 Task: In the Page Animalss.pptxinsert a new slide 'blank', insert the shape ' summing junction'with color orange, insert the text boxwith the name  summing junctionApply the font style courier newand save the file as pdf  summing junction
Action: Mouse moved to (31, 113)
Screenshot: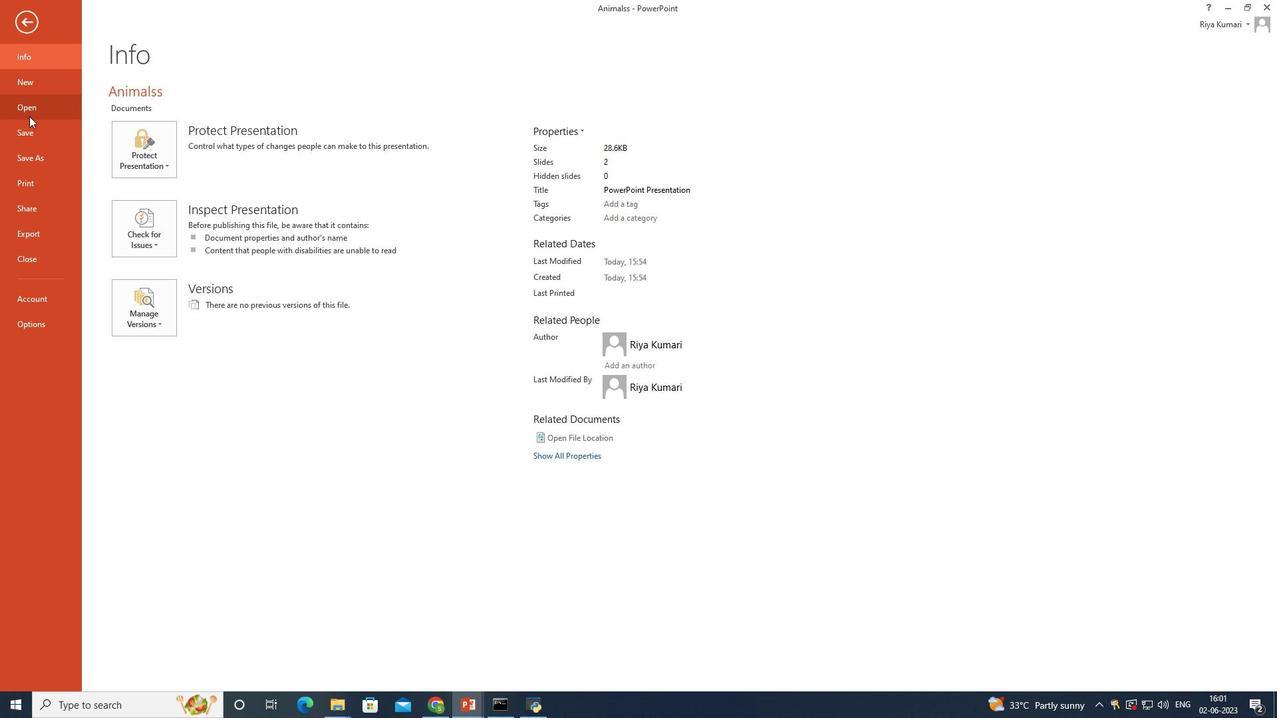 
Action: Mouse pressed left at (31, 113)
Screenshot: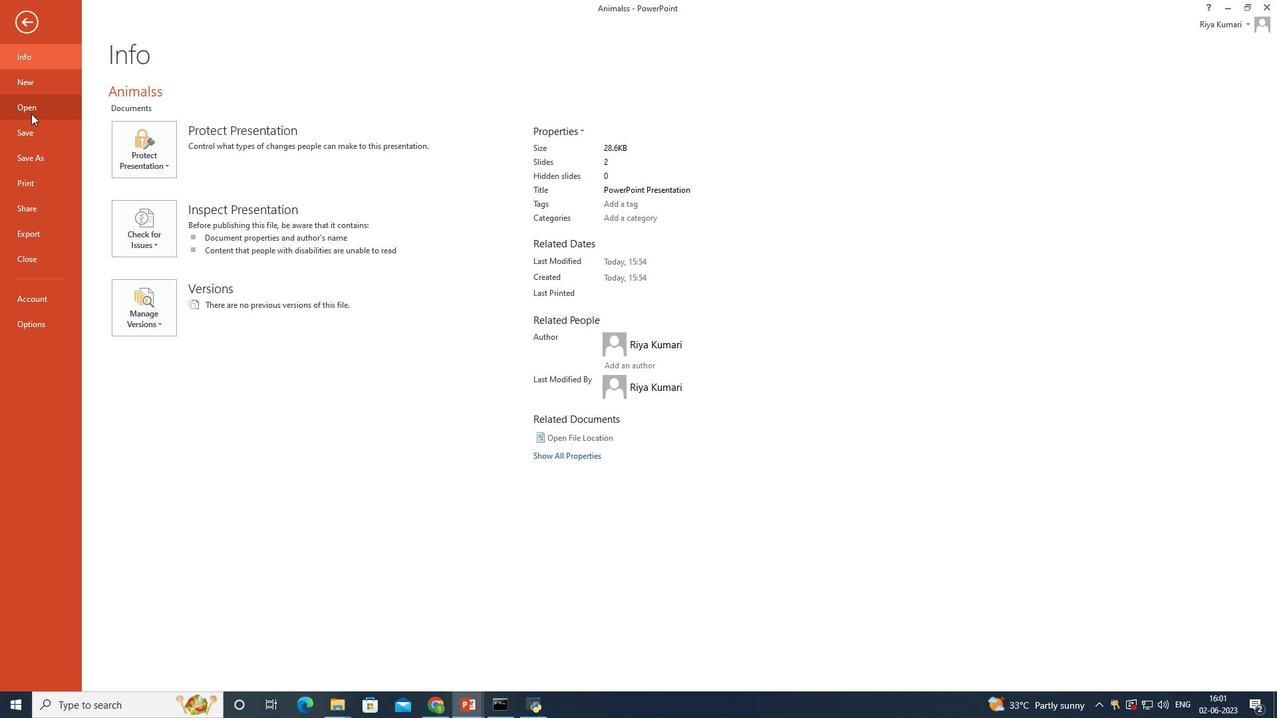 
Action: Mouse moved to (368, 131)
Screenshot: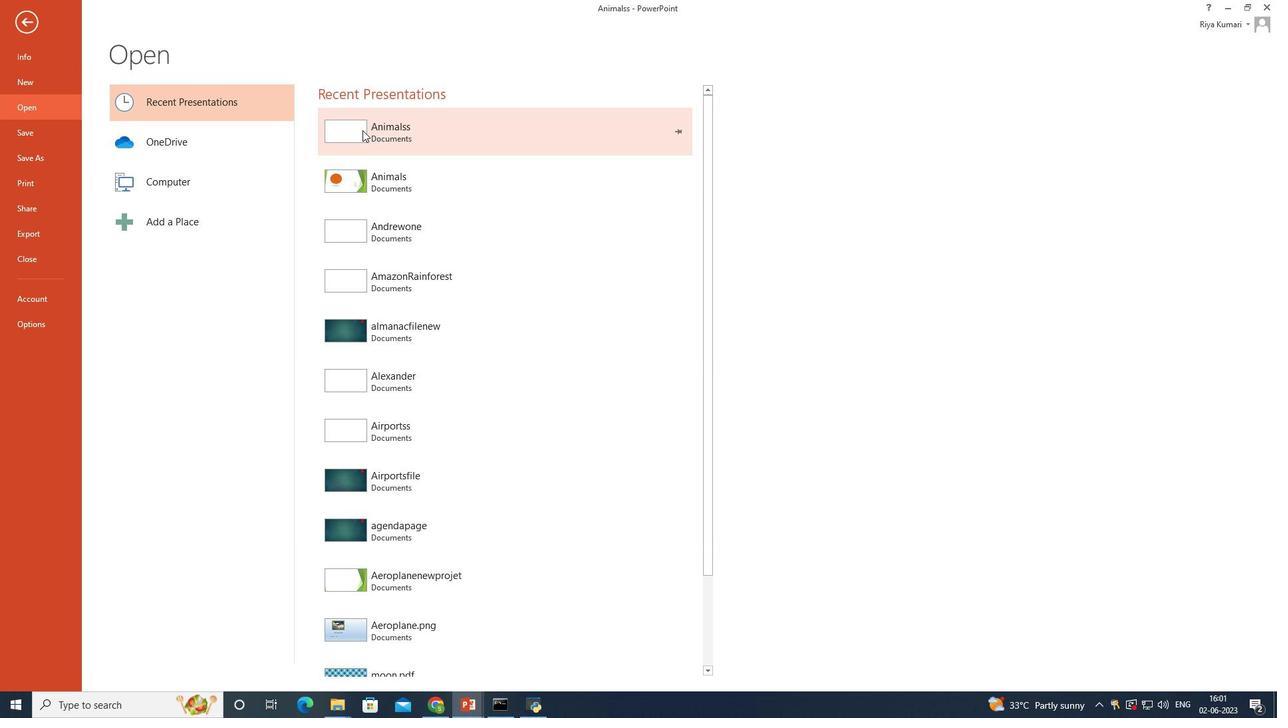 
Action: Mouse pressed left at (368, 131)
Screenshot: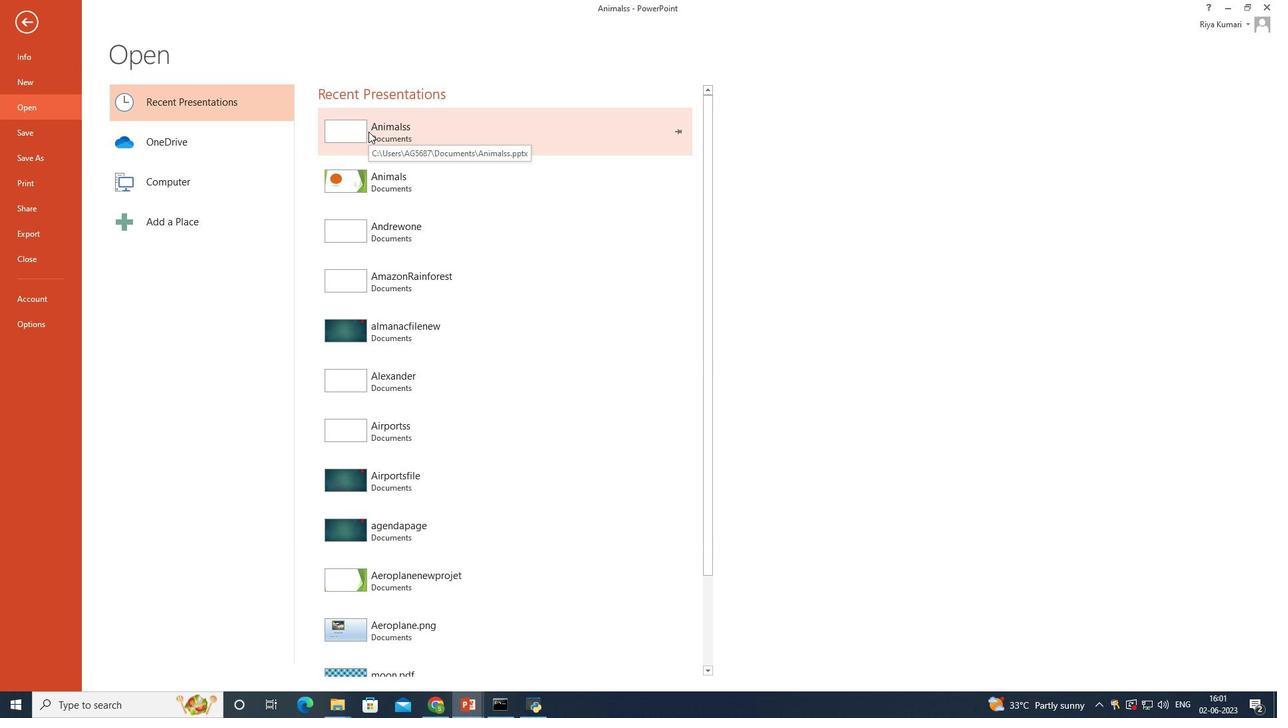 
Action: Mouse moved to (105, 26)
Screenshot: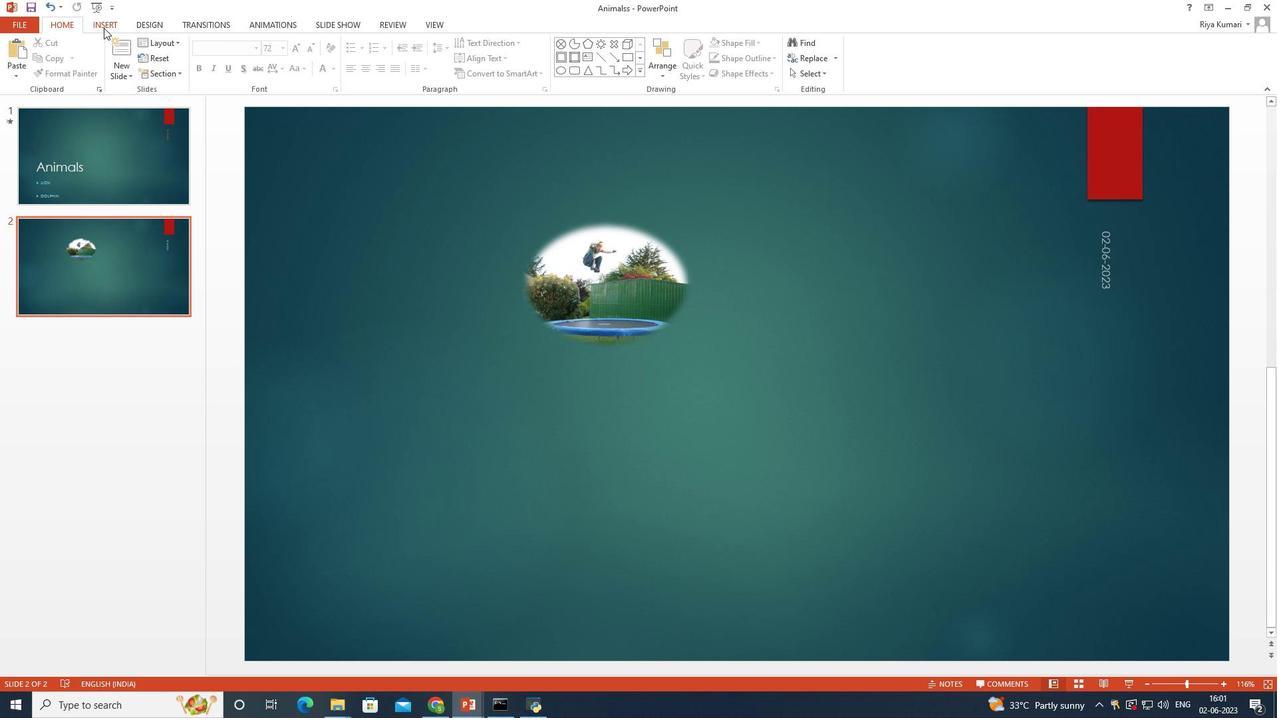 
Action: Mouse pressed left at (105, 26)
Screenshot: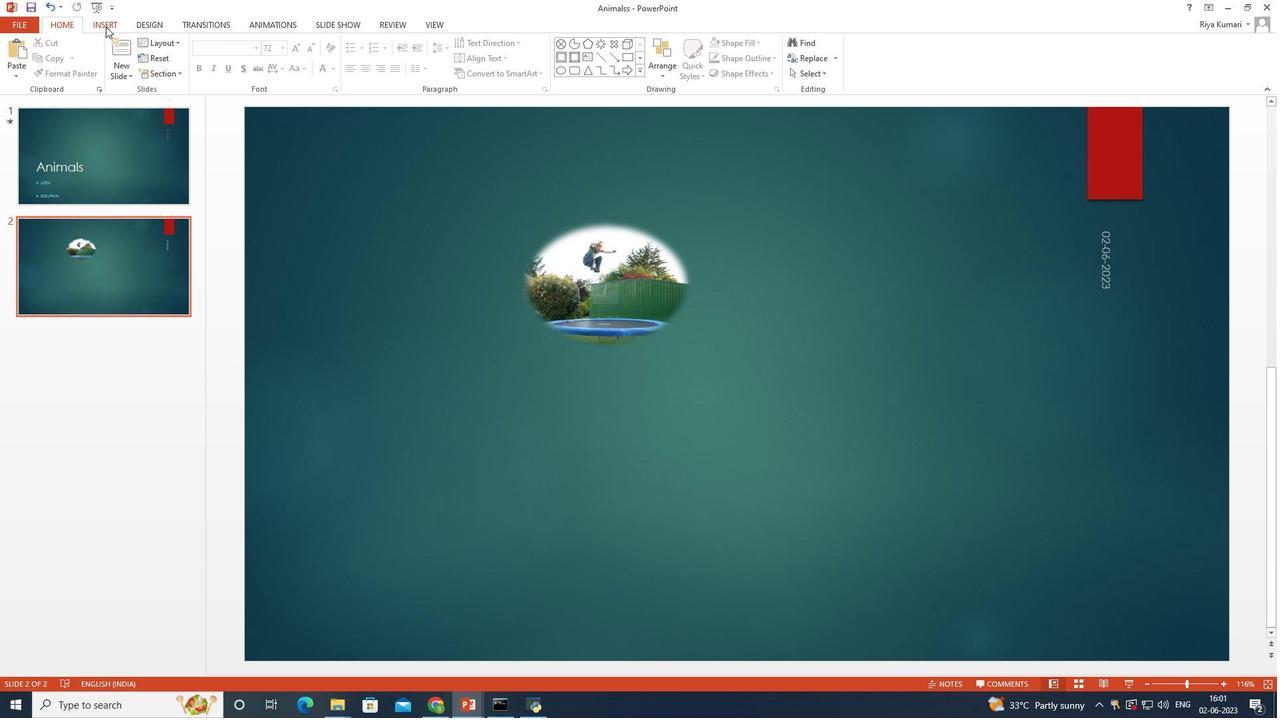 
Action: Mouse moved to (61, 28)
Screenshot: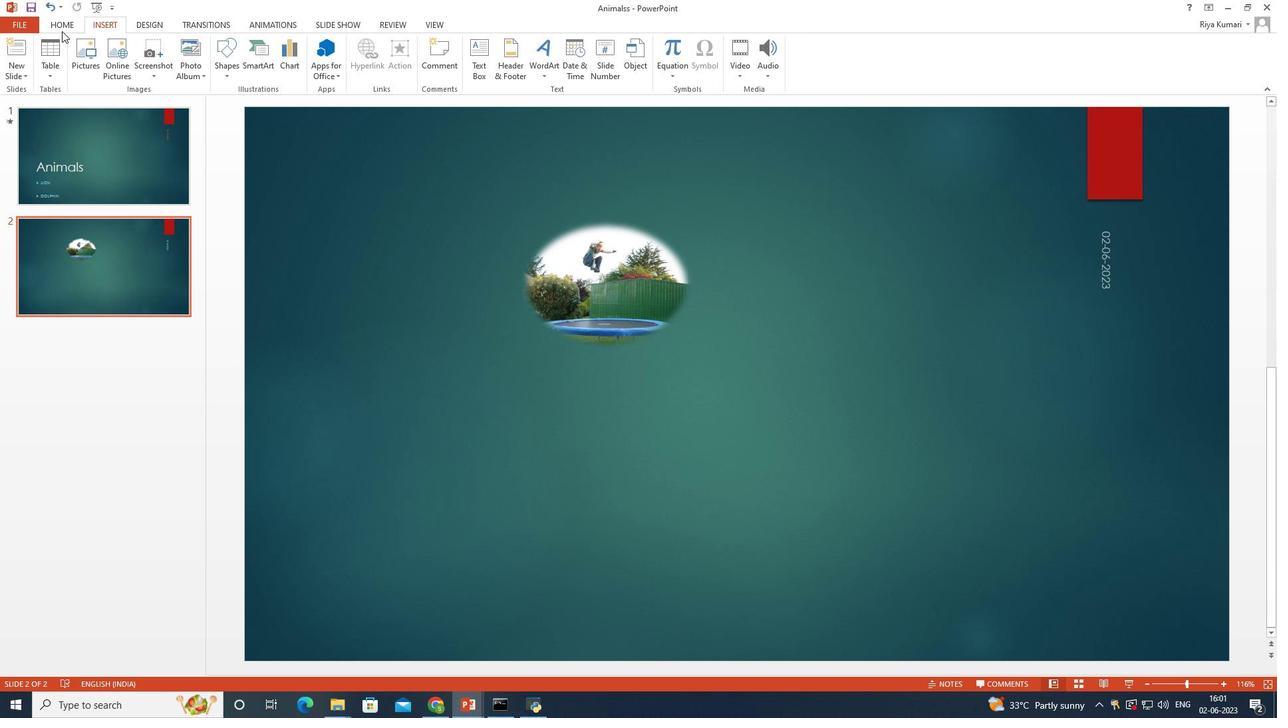 
Action: Mouse pressed left at (61, 28)
Screenshot: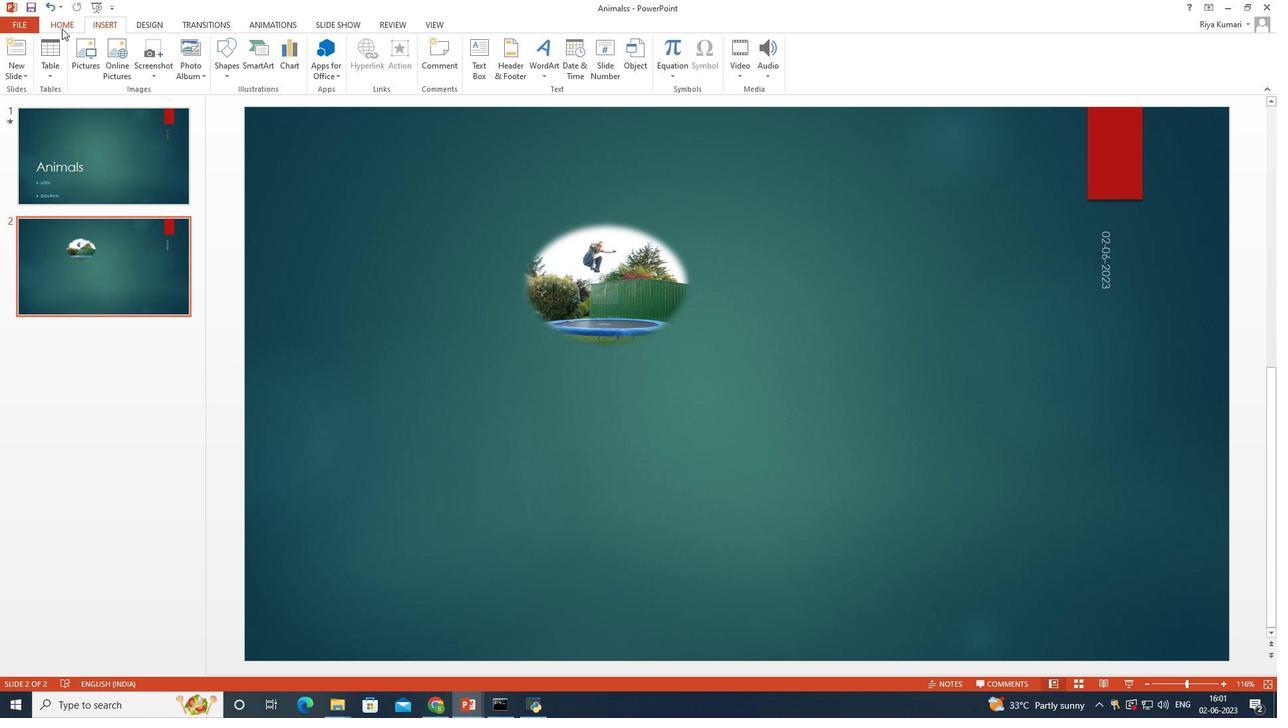 
Action: Mouse moved to (118, 71)
Screenshot: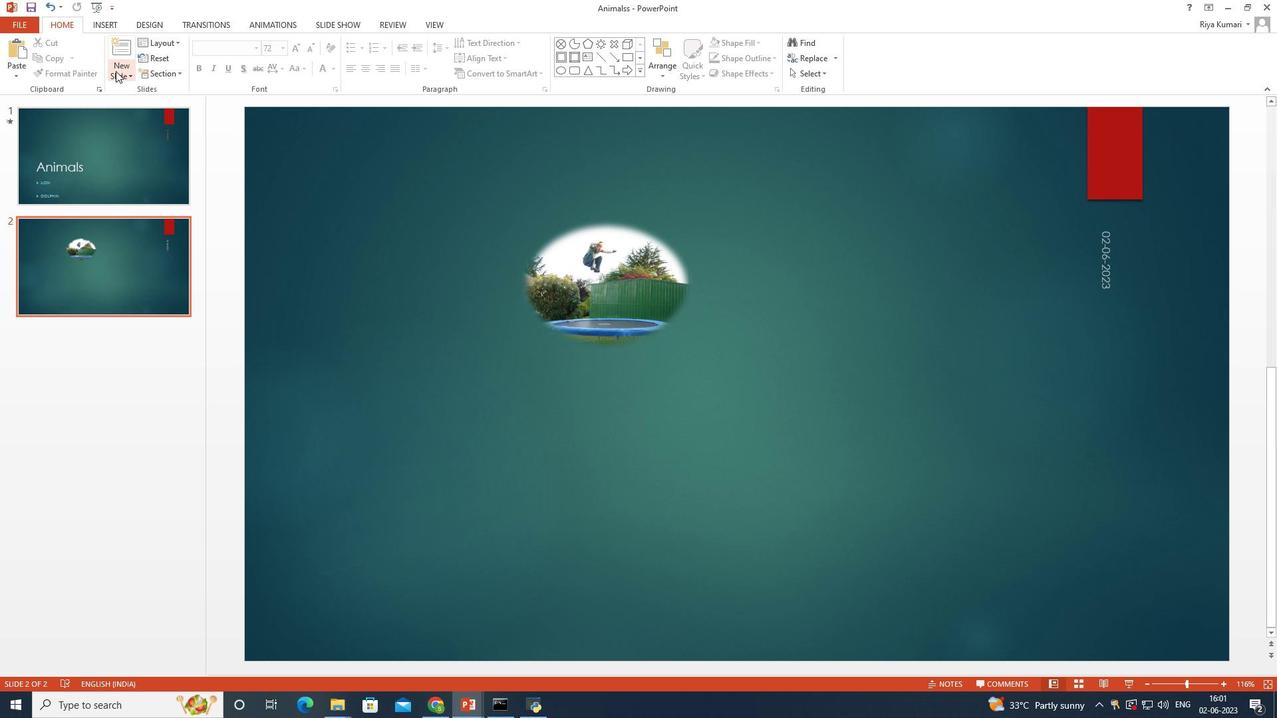 
Action: Mouse pressed left at (118, 71)
Screenshot: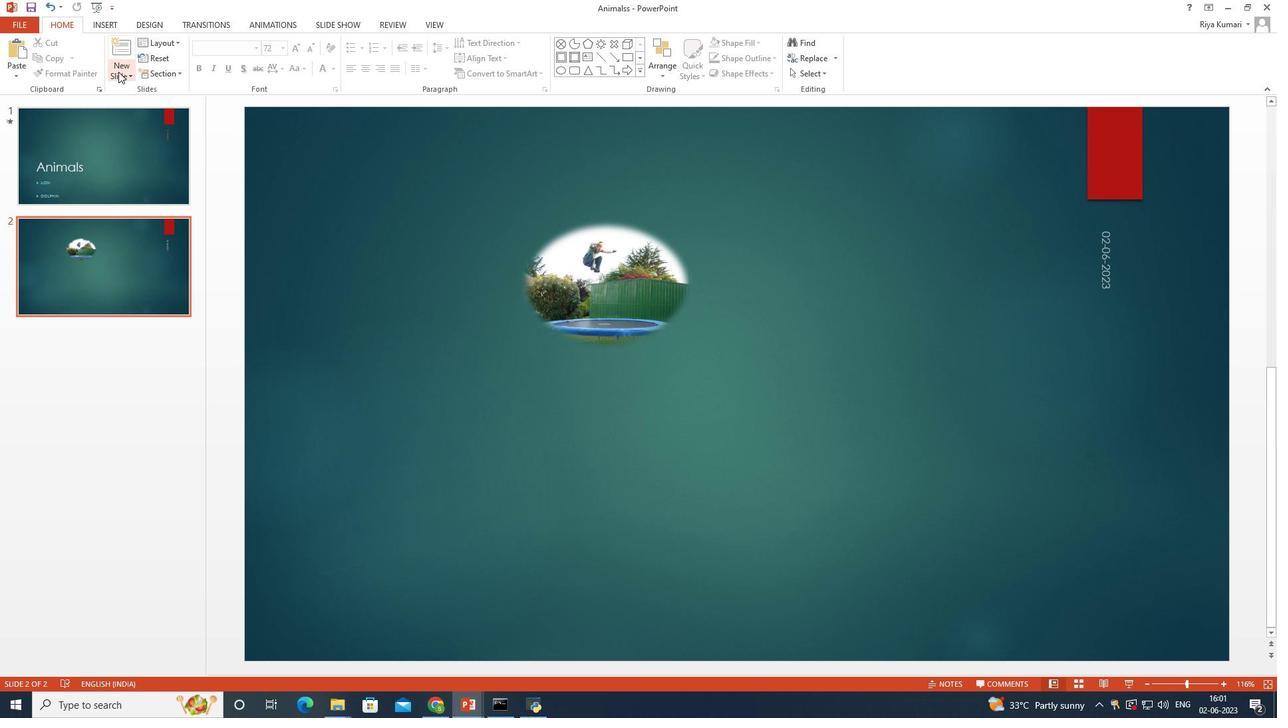 
Action: Mouse moved to (141, 238)
Screenshot: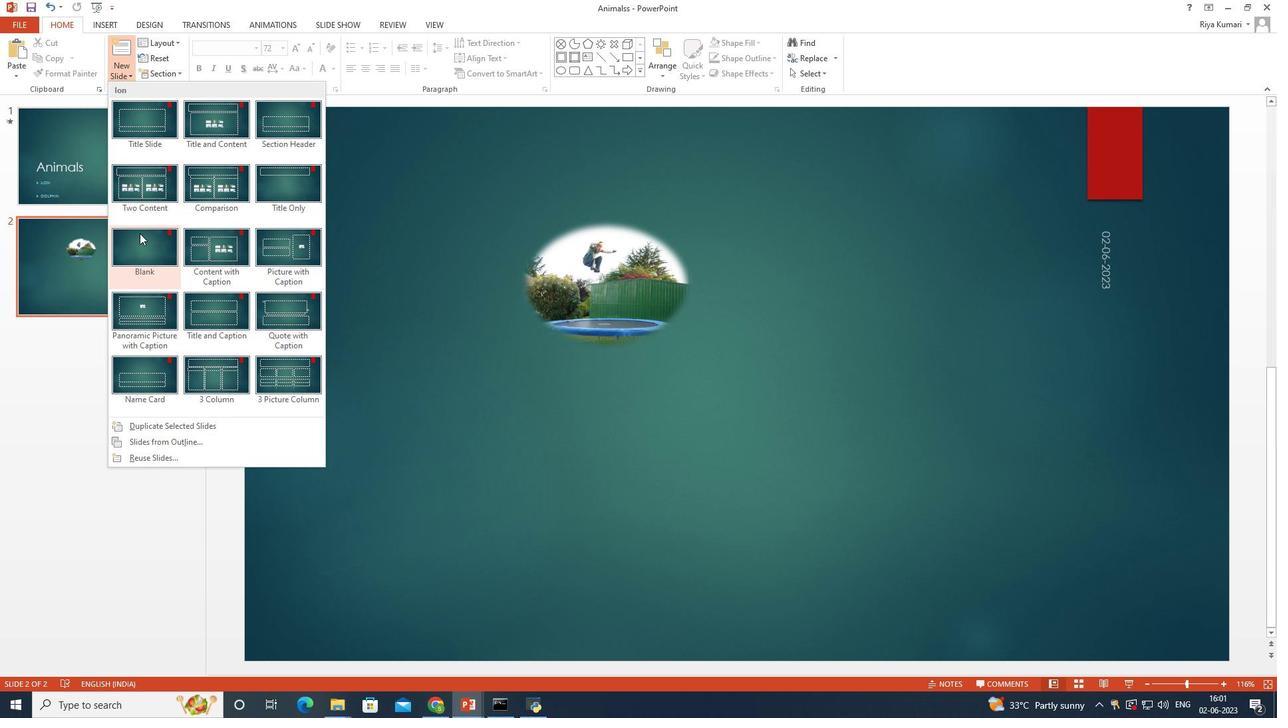 
Action: Mouse pressed left at (141, 238)
Screenshot: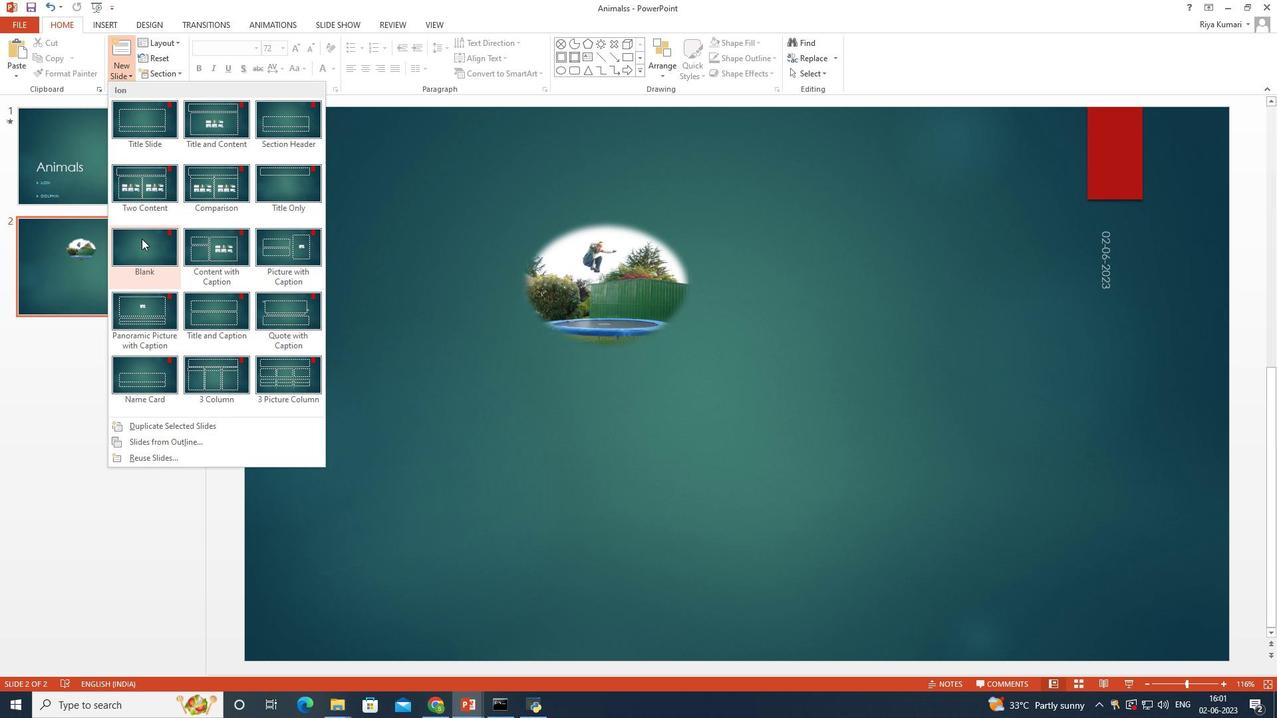 
Action: Mouse moved to (639, 70)
Screenshot: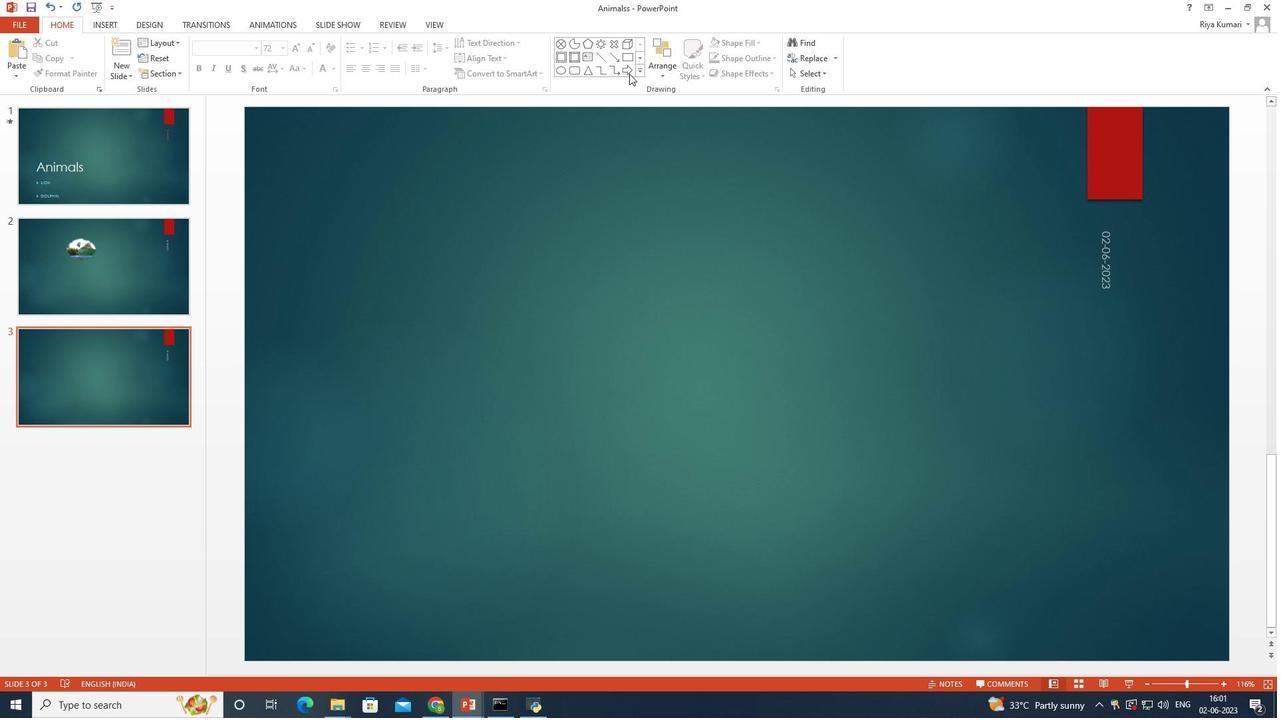 
Action: Mouse pressed left at (639, 70)
Screenshot: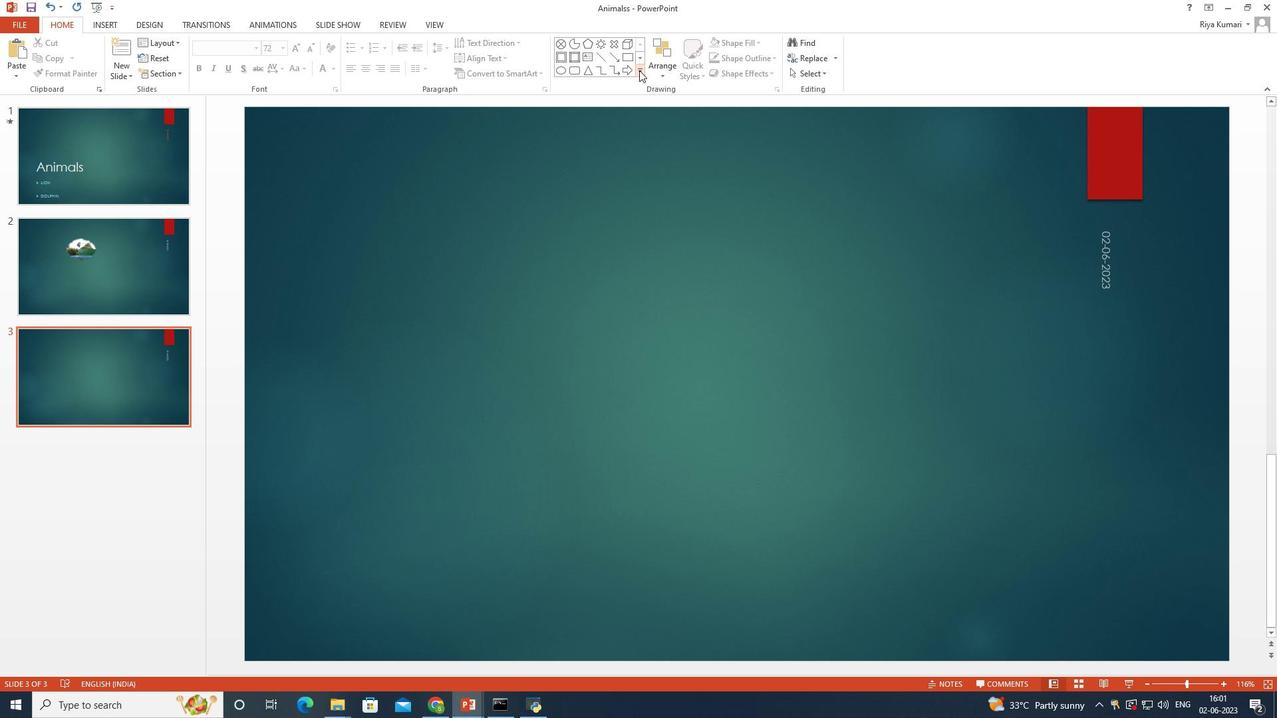 
Action: Mouse moved to (612, 328)
Screenshot: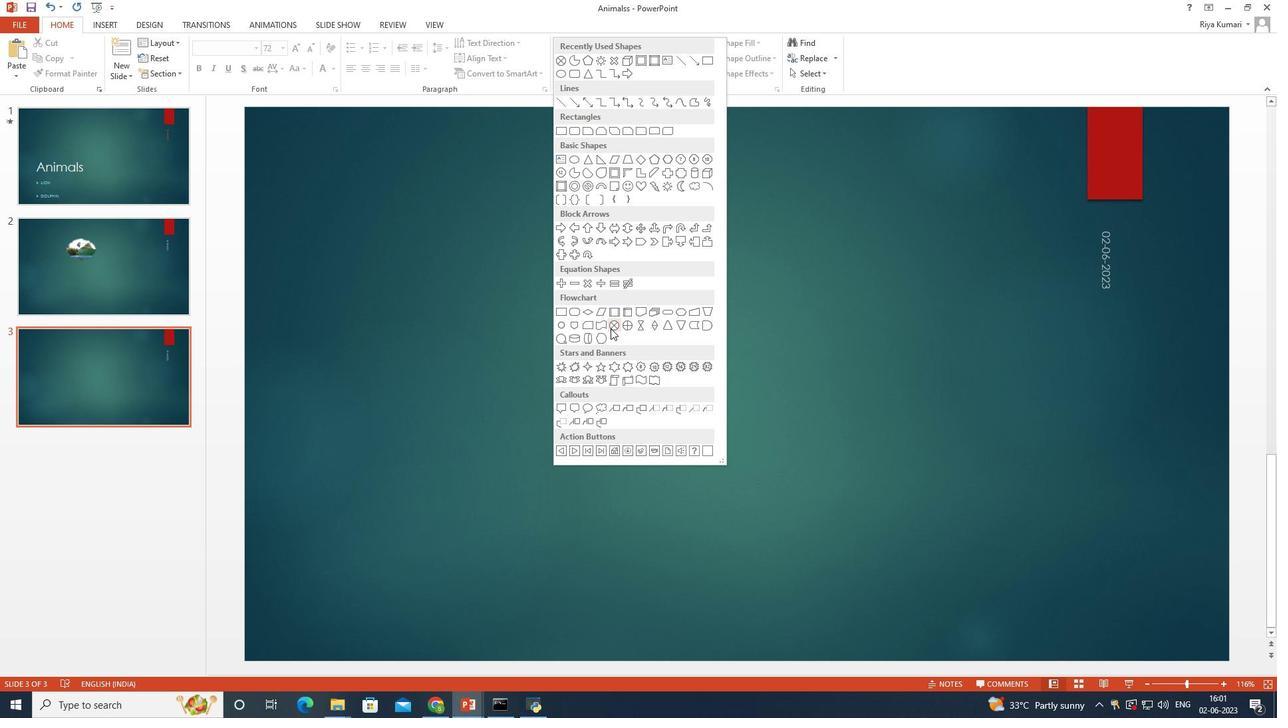
Action: Mouse pressed left at (612, 328)
Screenshot: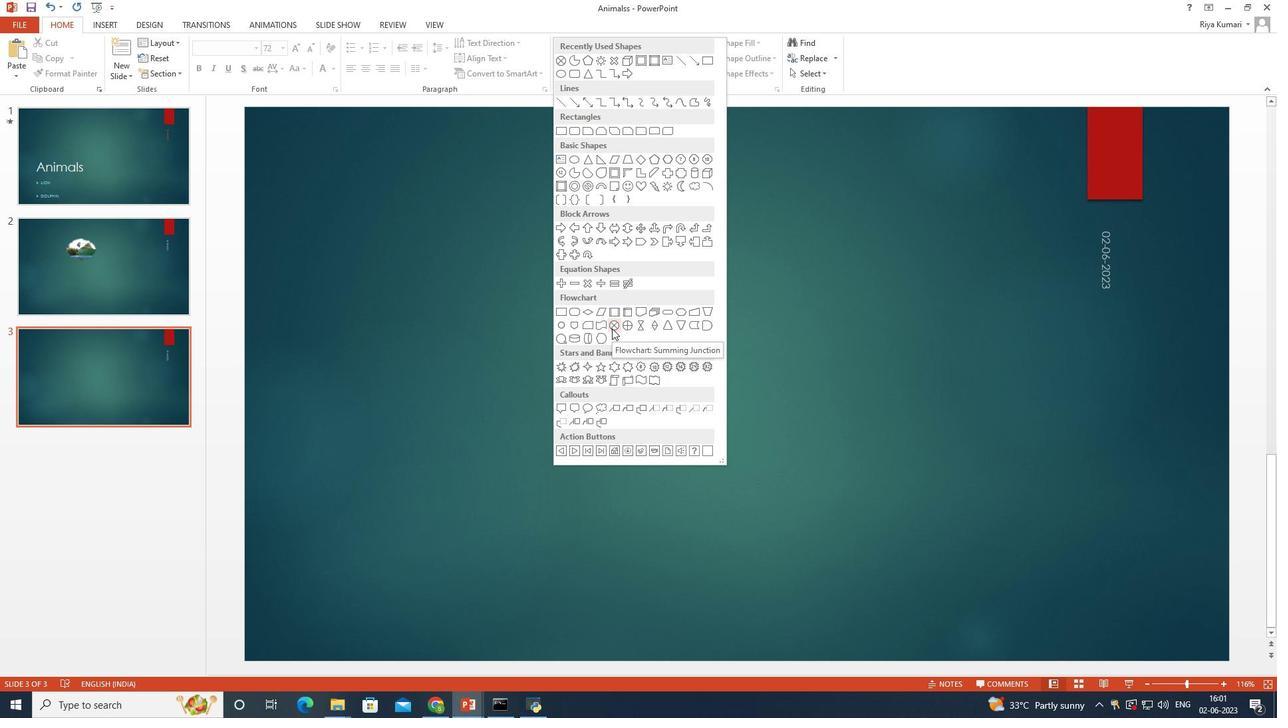 
Action: Mouse moved to (481, 203)
Screenshot: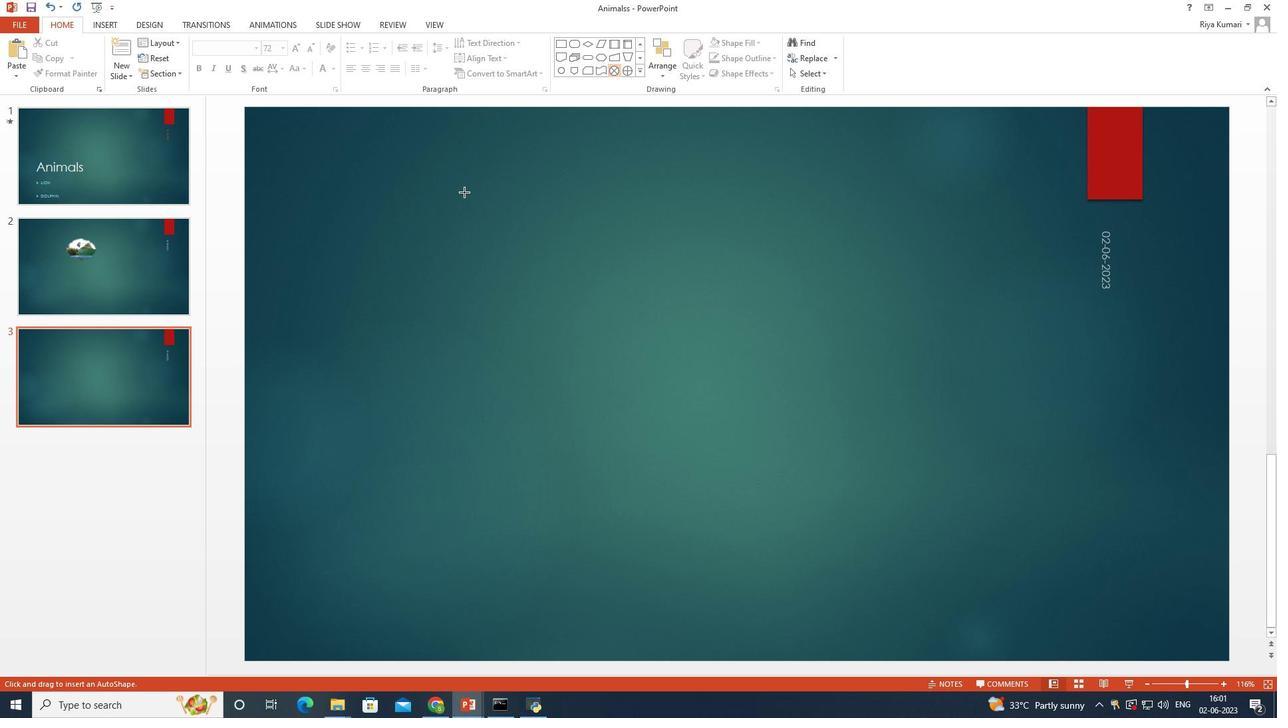 
Action: Mouse pressed left at (481, 203)
Screenshot: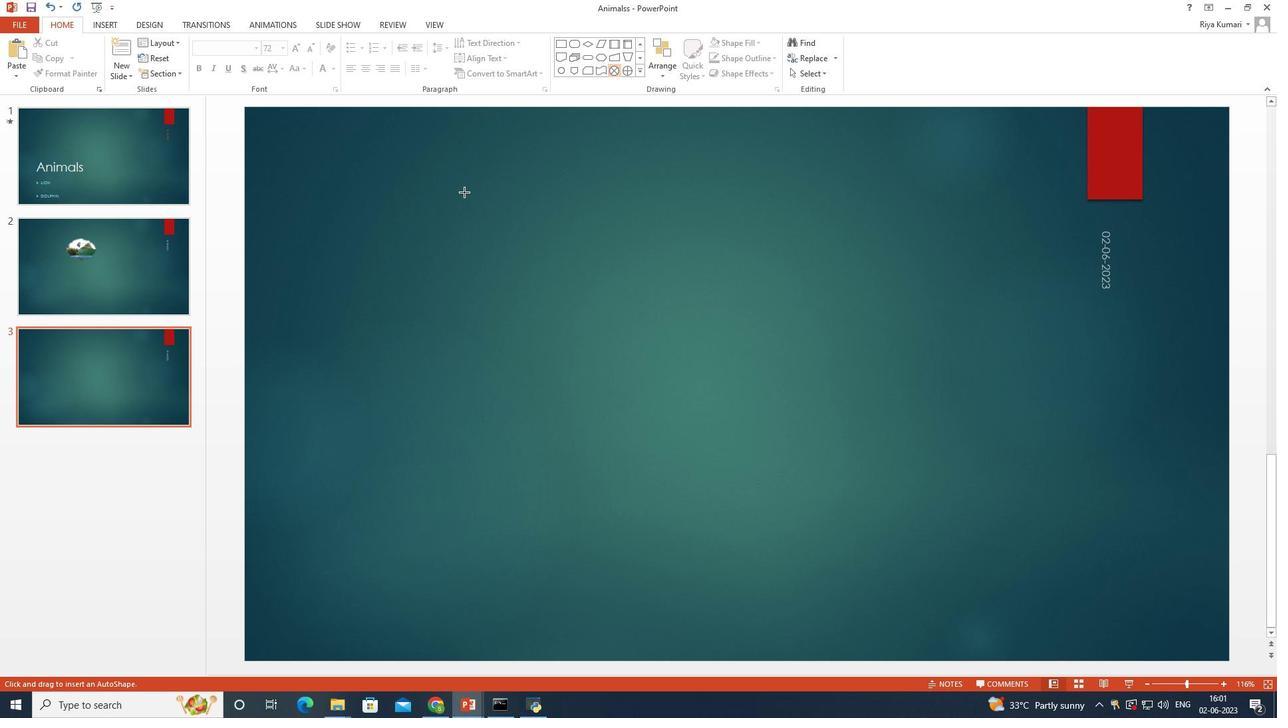 
Action: Mouse moved to (726, 43)
Screenshot: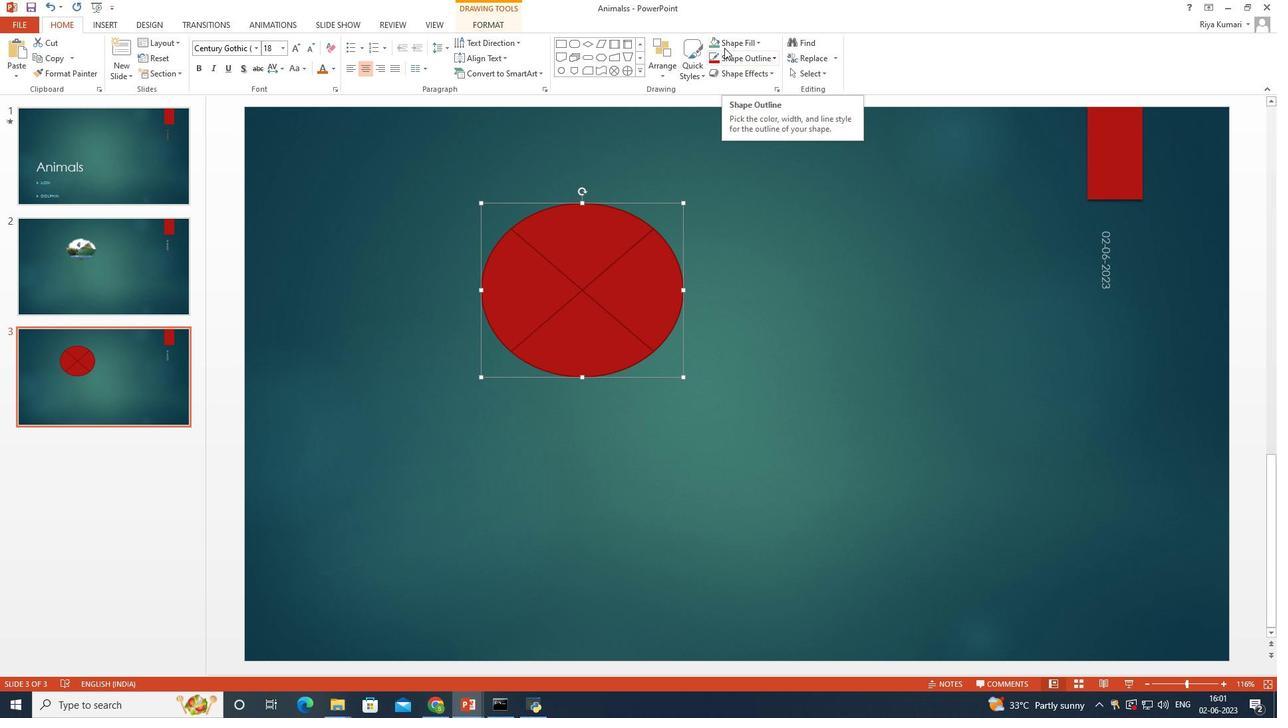 
Action: Mouse pressed left at (726, 43)
Screenshot: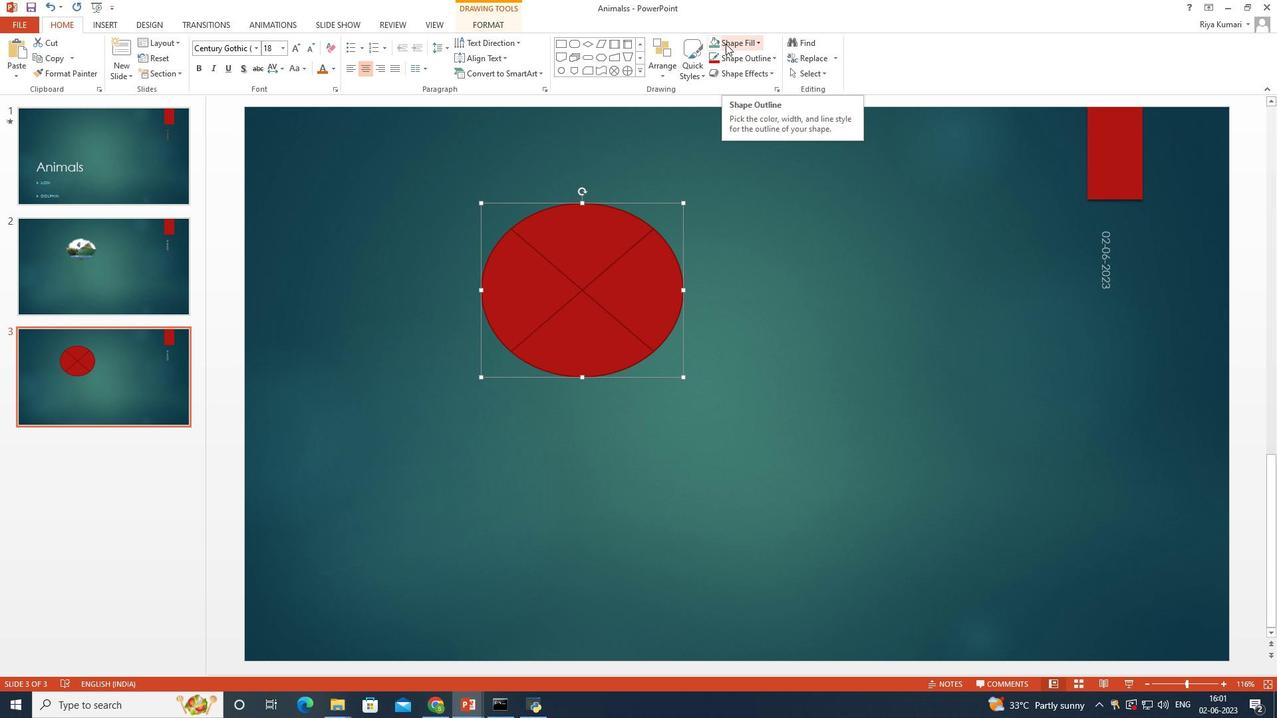 
Action: Mouse moved to (769, 68)
Screenshot: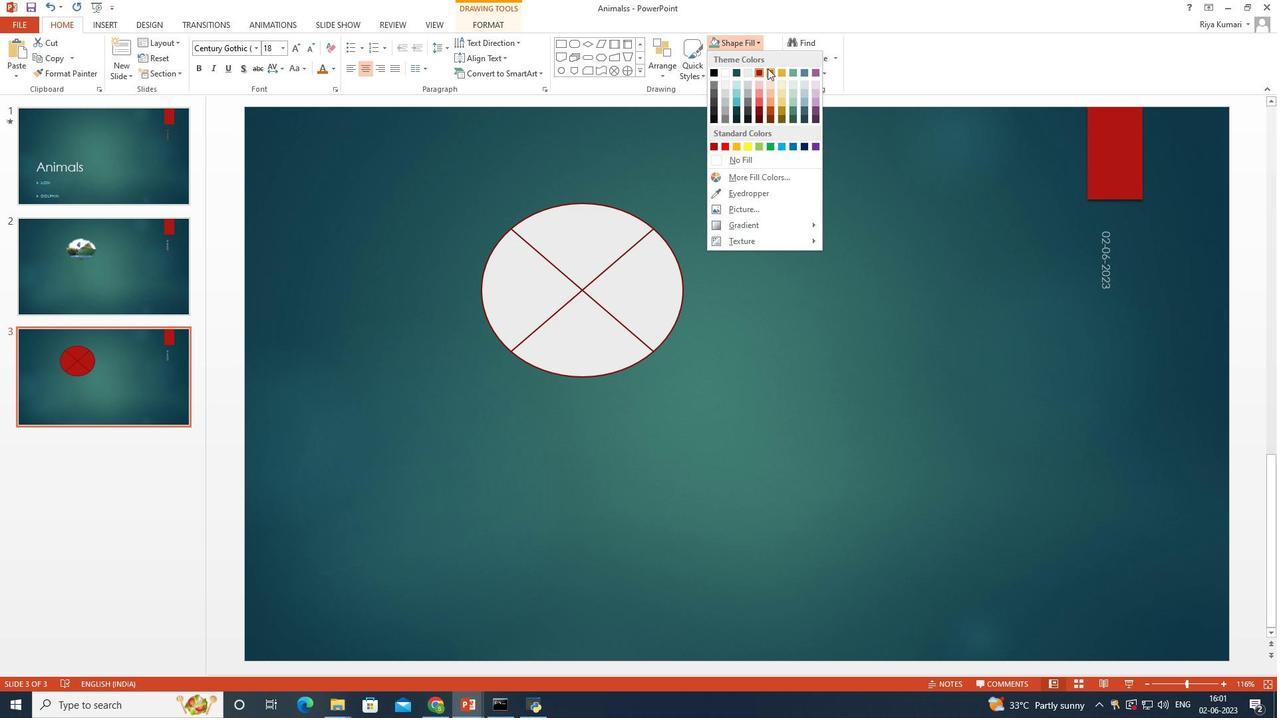 
Action: Mouse pressed left at (769, 68)
Screenshot: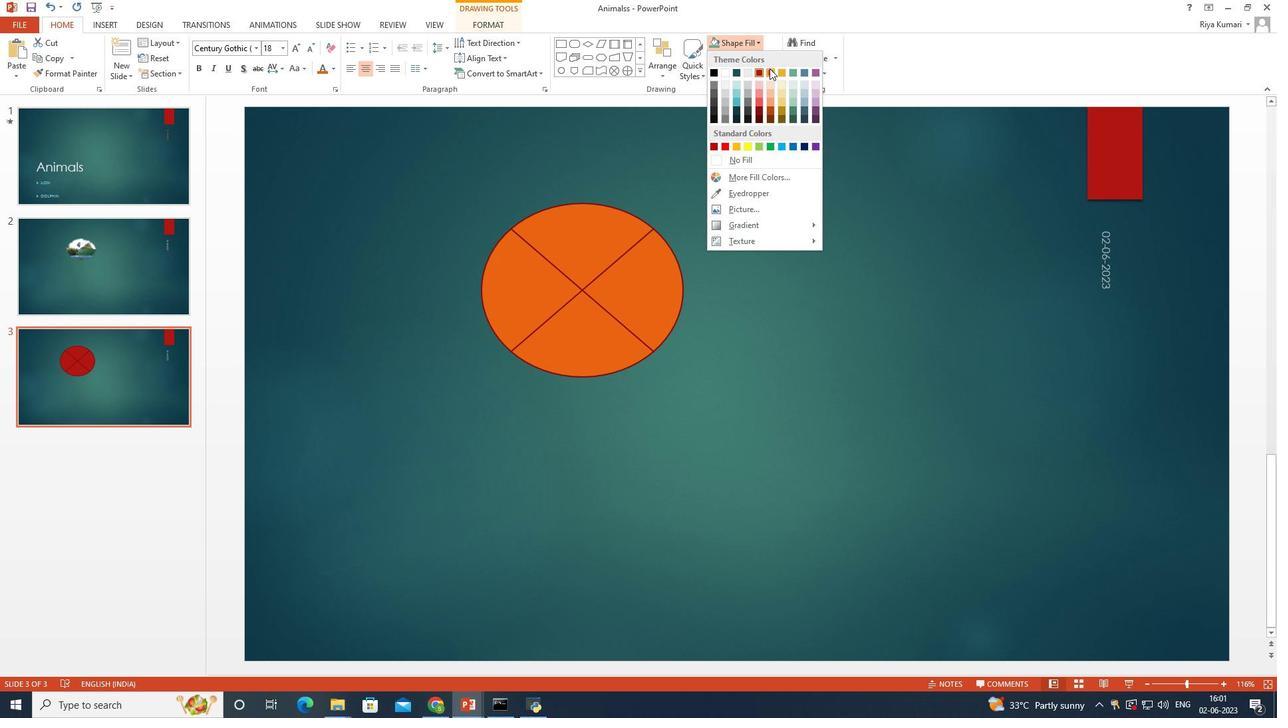 
Action: Mouse moved to (757, 375)
Screenshot: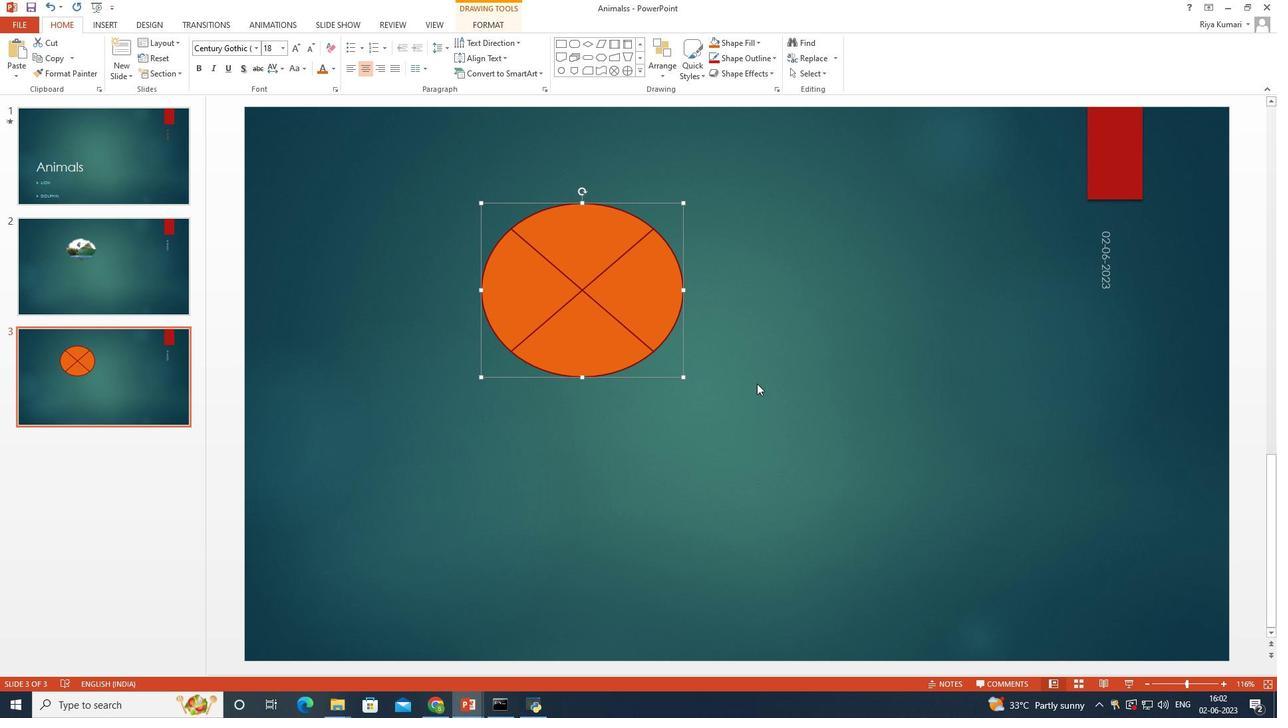 
Action: Mouse pressed left at (757, 375)
Screenshot: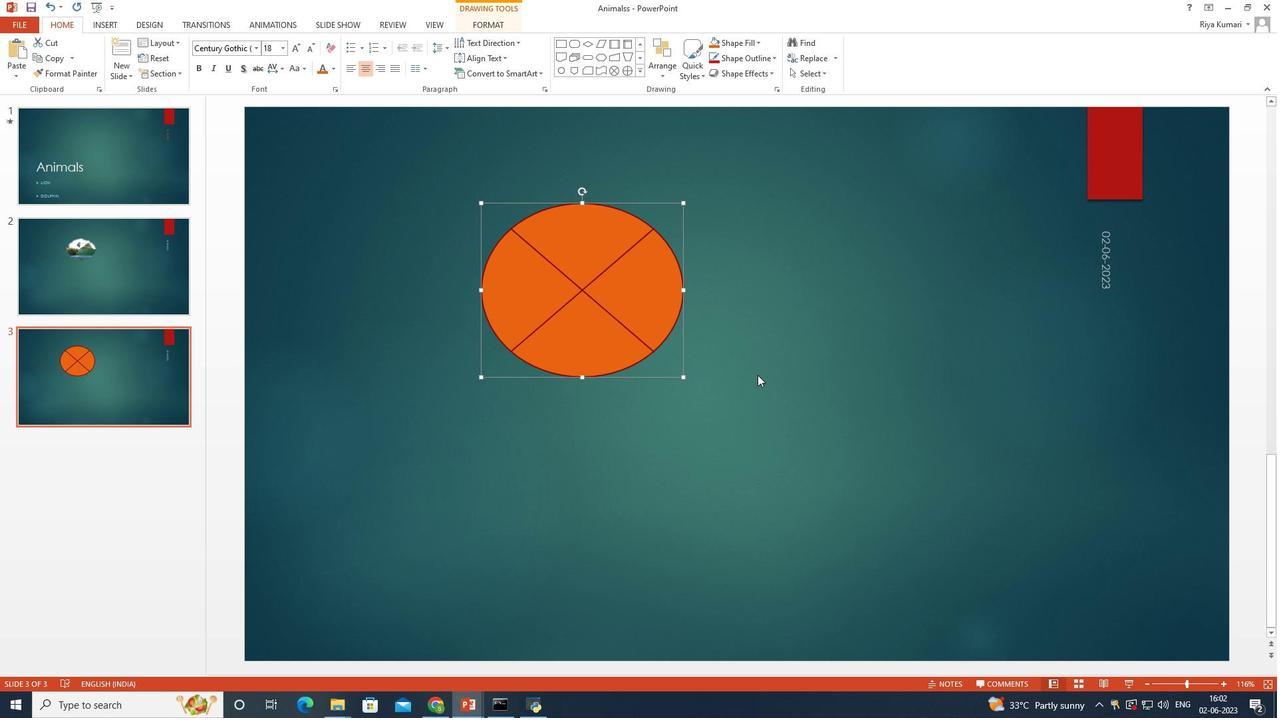 
Action: Mouse moved to (106, 23)
Screenshot: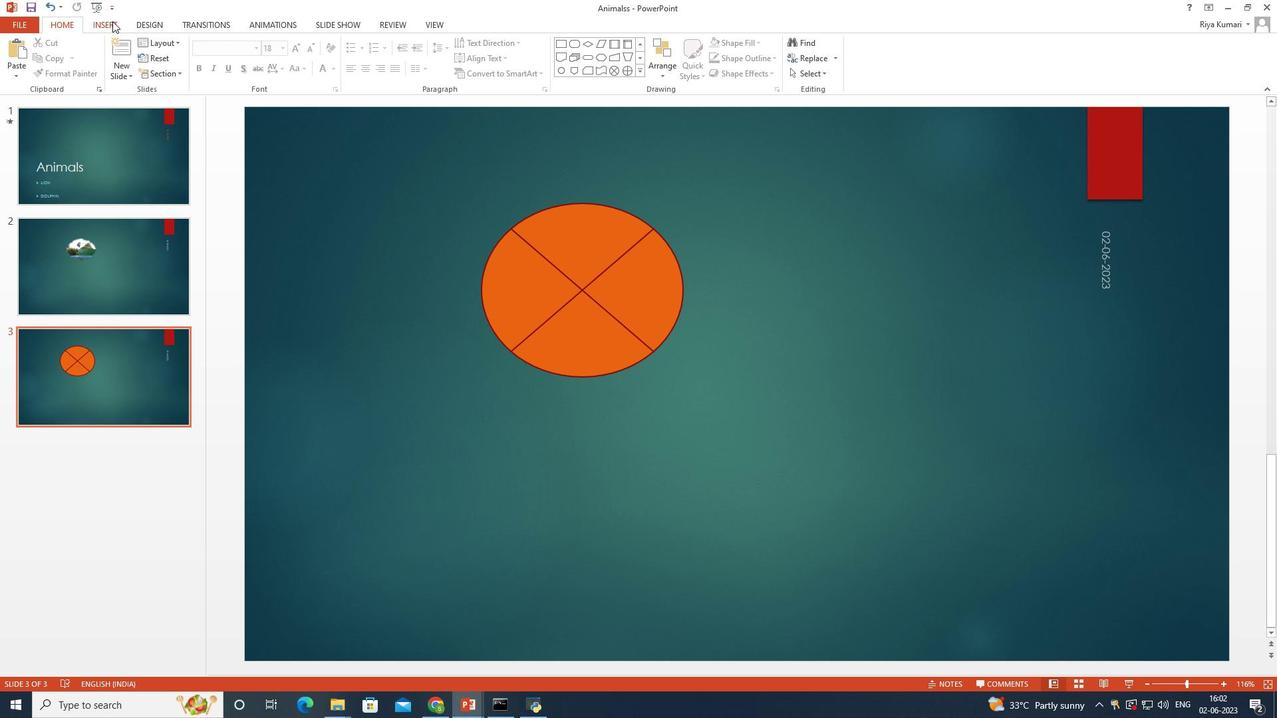 
Action: Mouse pressed left at (106, 23)
Screenshot: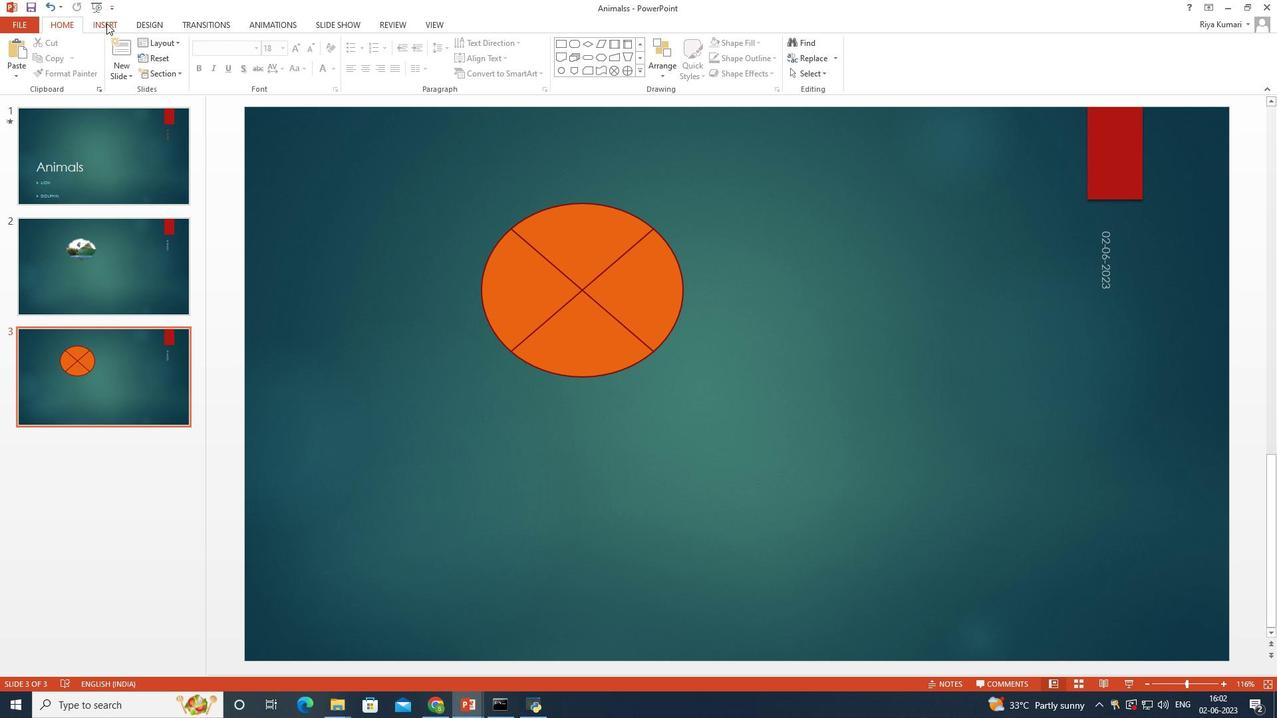 
Action: Mouse moved to (478, 48)
Screenshot: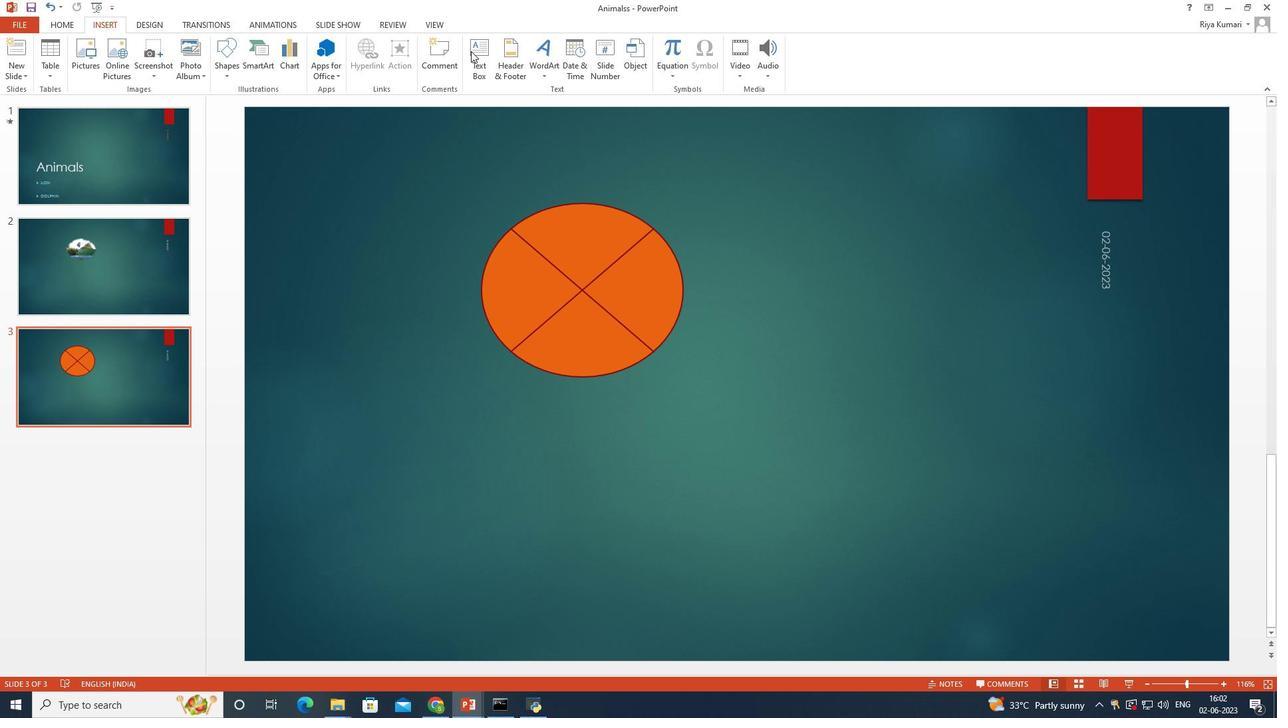
Action: Mouse pressed left at (478, 48)
Screenshot: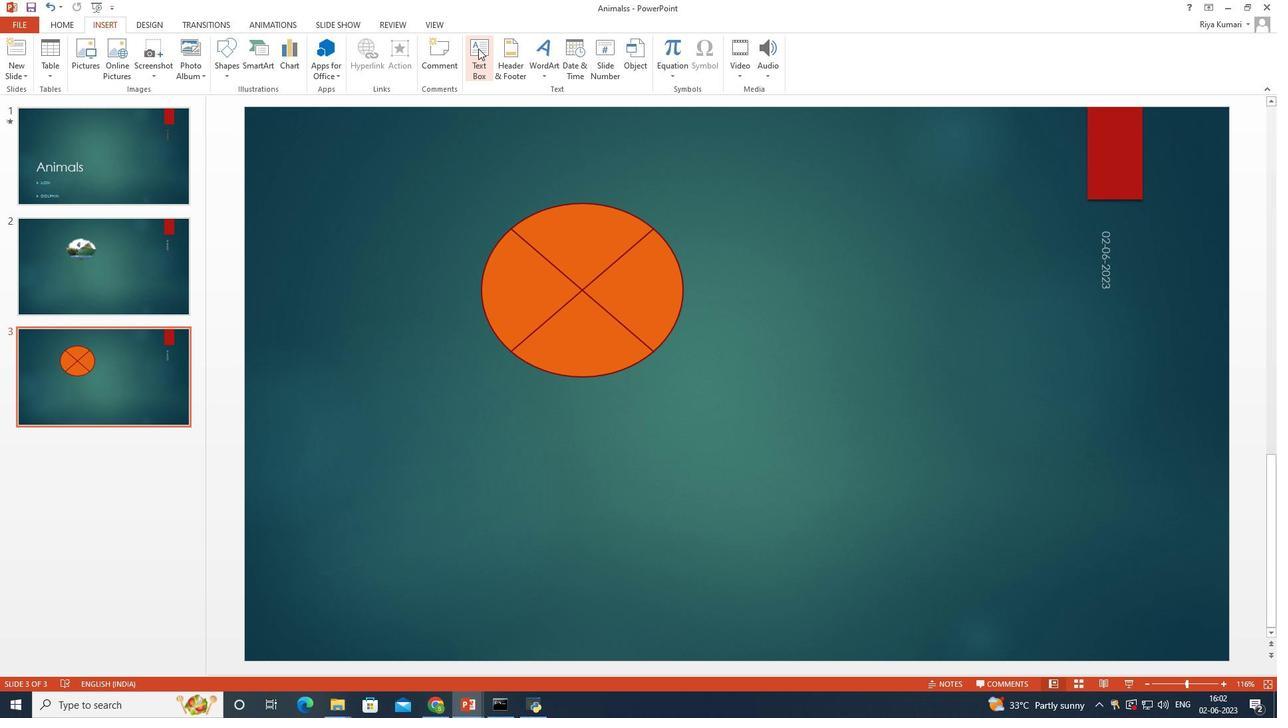 
Action: Mouse moved to (453, 389)
Screenshot: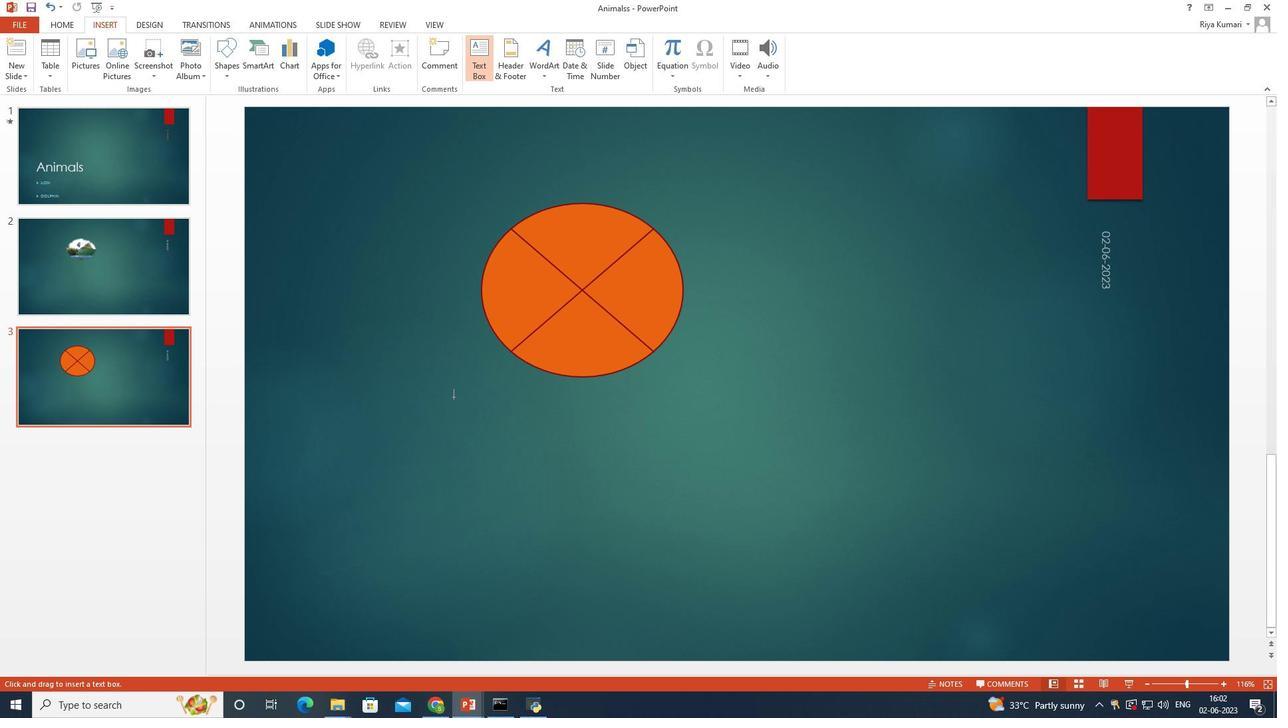 
Action: Mouse pressed left at (453, 389)
Screenshot: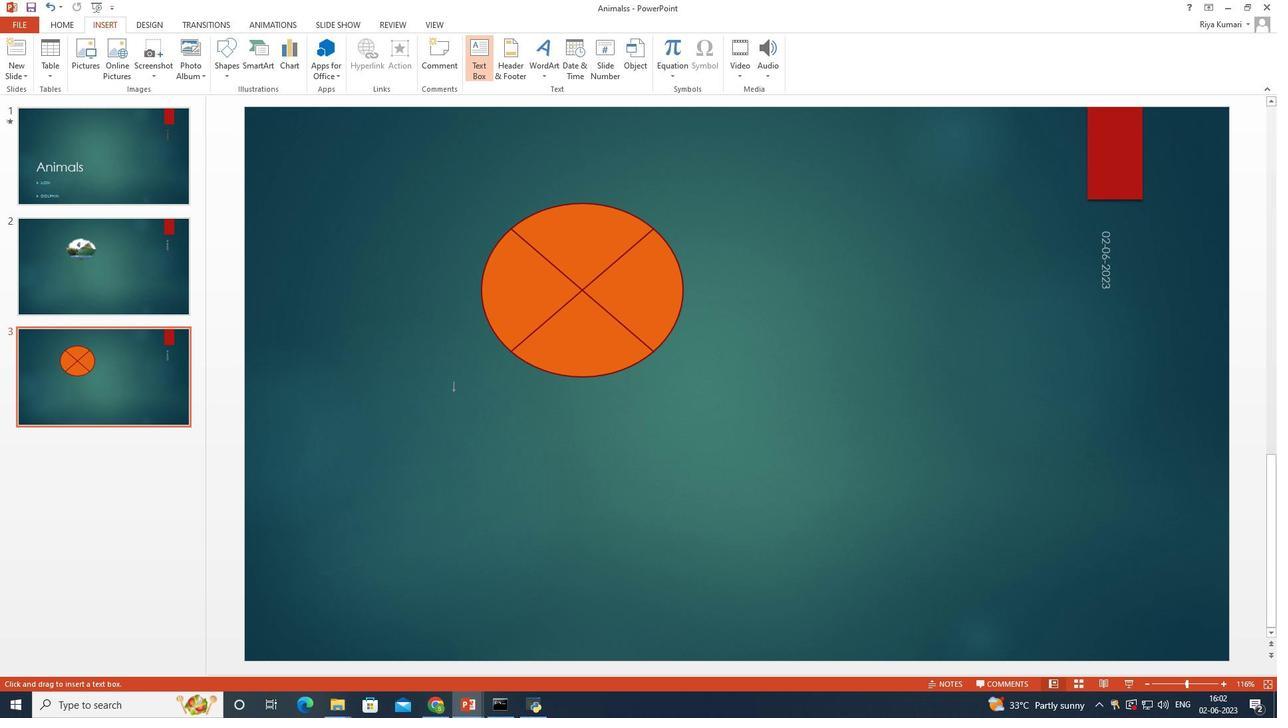 
Action: Mouse moved to (615, 429)
Screenshot: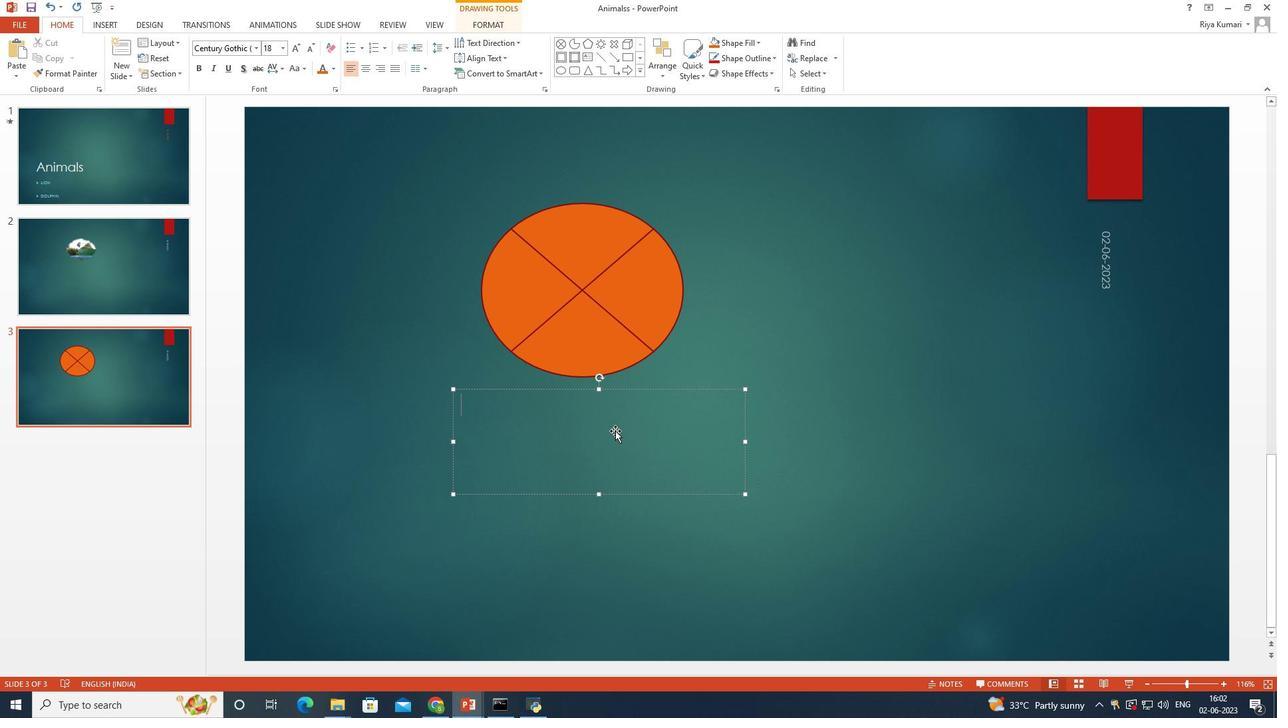 
Action: Key pressed <Key.shift>Su
Screenshot: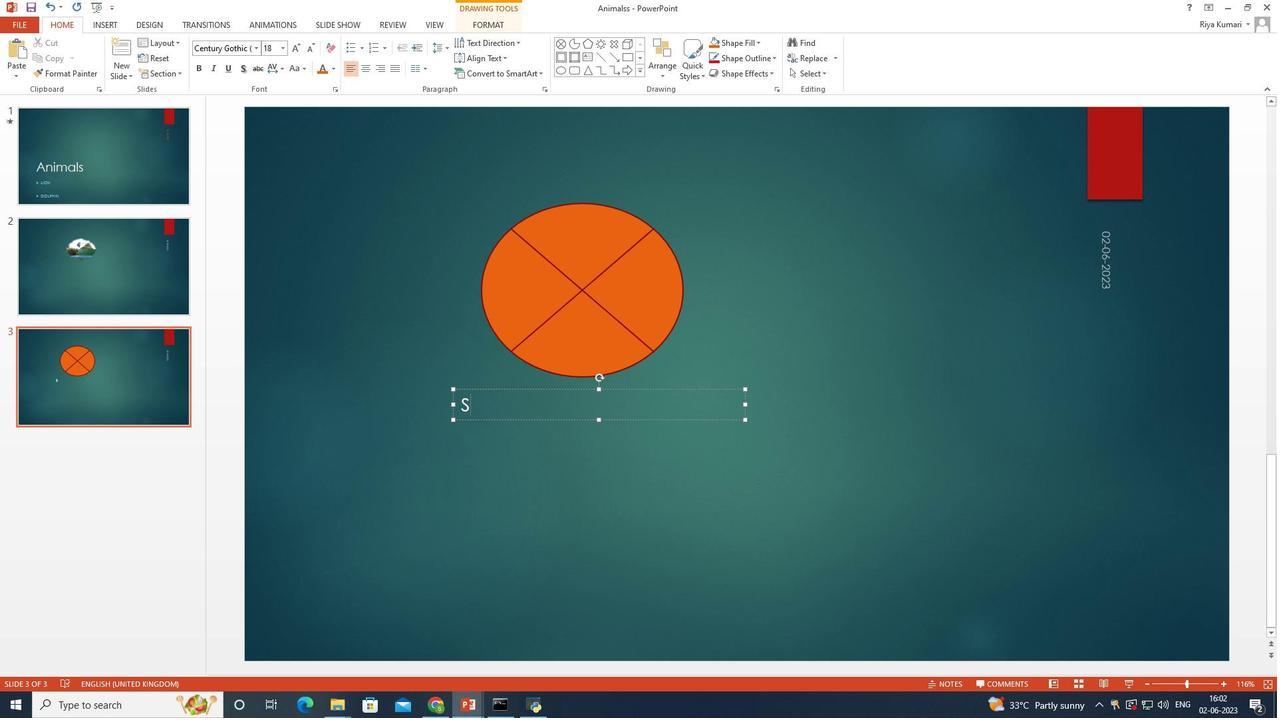 
Action: Mouse moved to (626, 429)
Screenshot: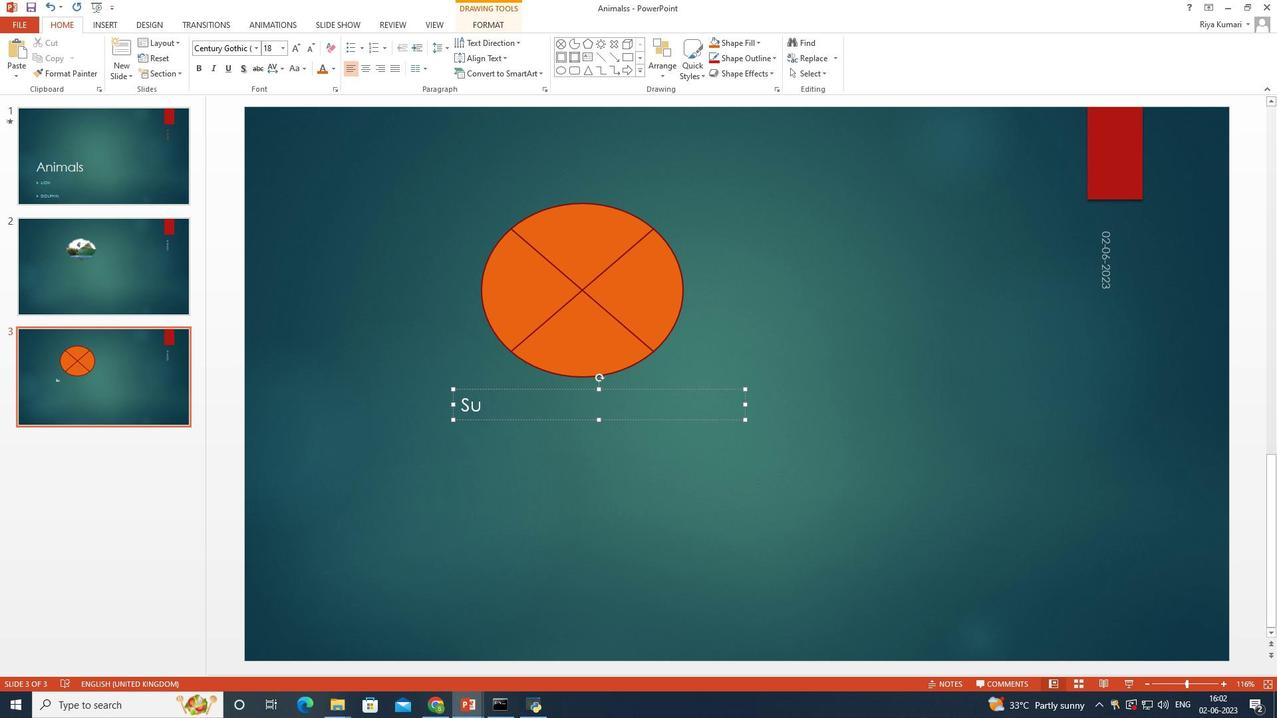 
Action: Key pressed mming<Key.space>junc
Screenshot: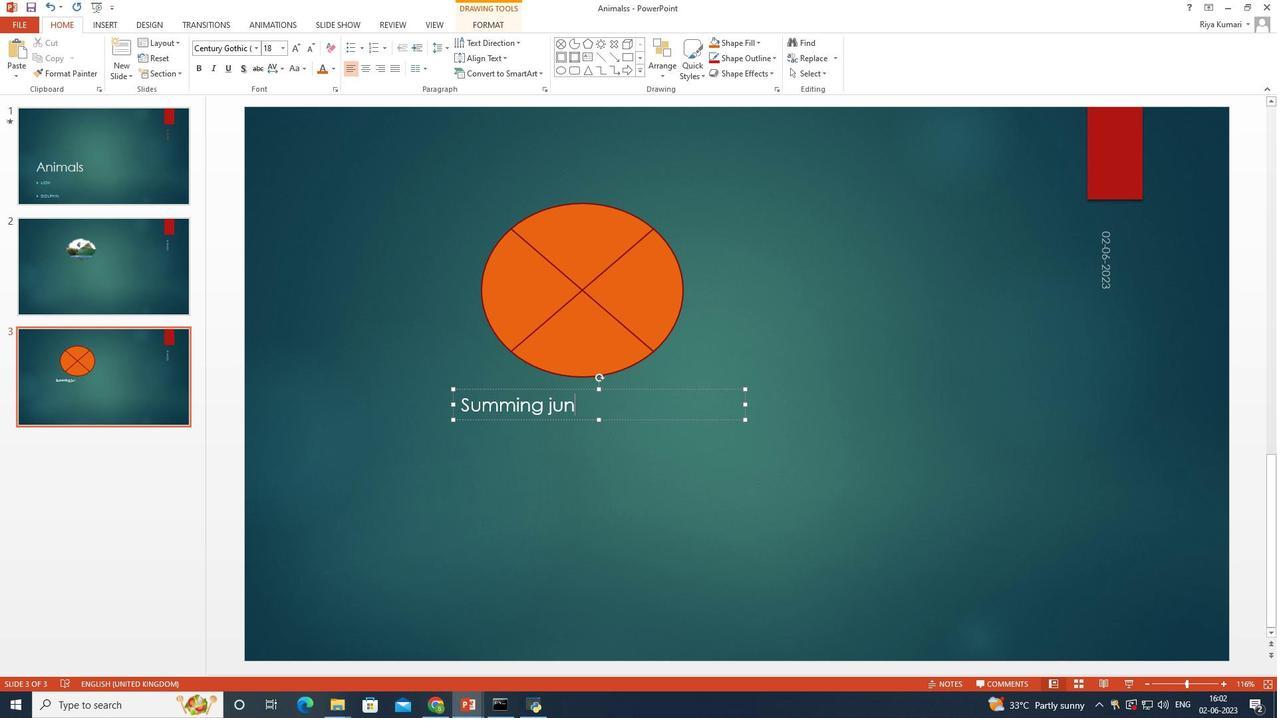 
Action: Mouse moved to (696, 495)
Screenshot: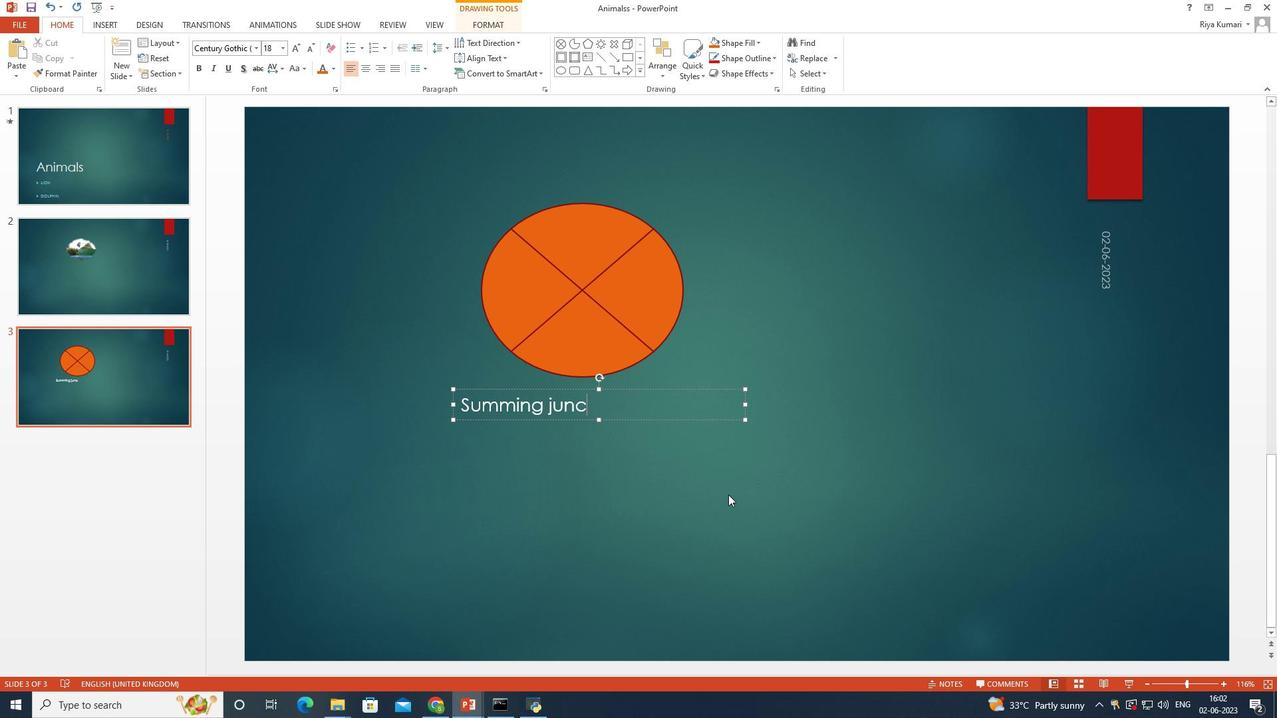 
Action: Key pressed ti
Screenshot: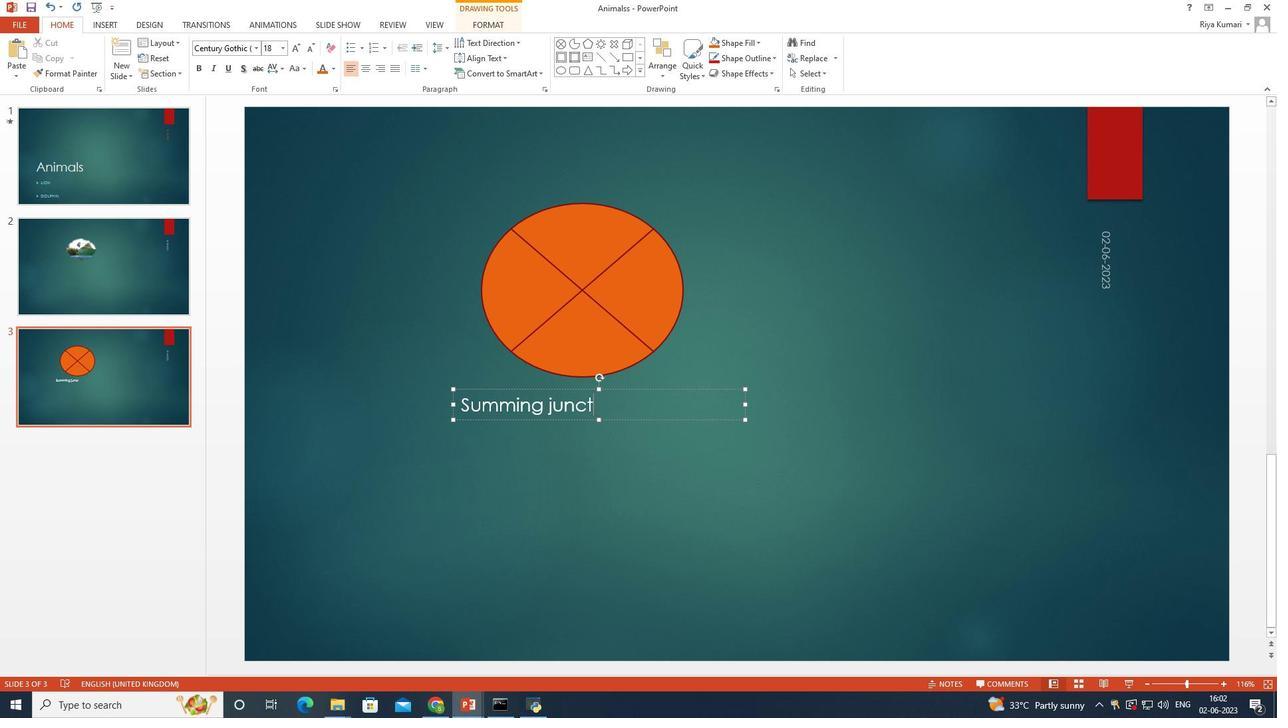 
Action: Mouse moved to (696, 495)
Screenshot: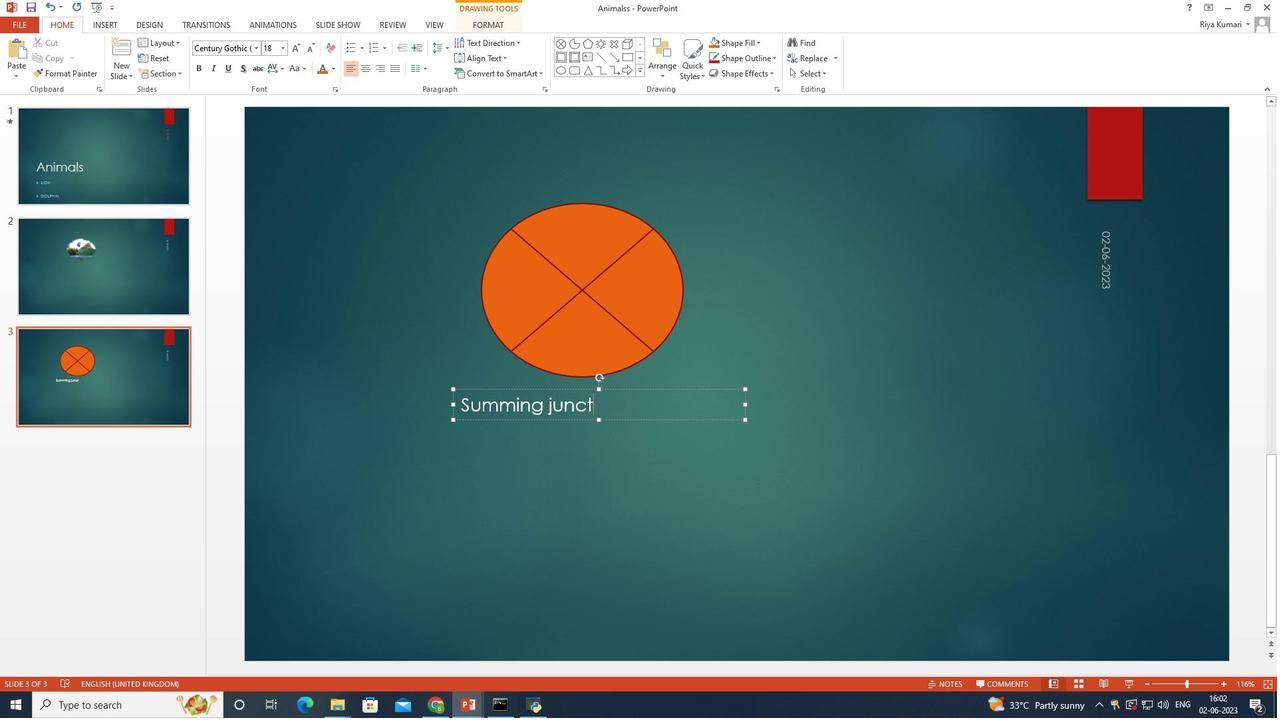 
Action: Key pressed o
Screenshot: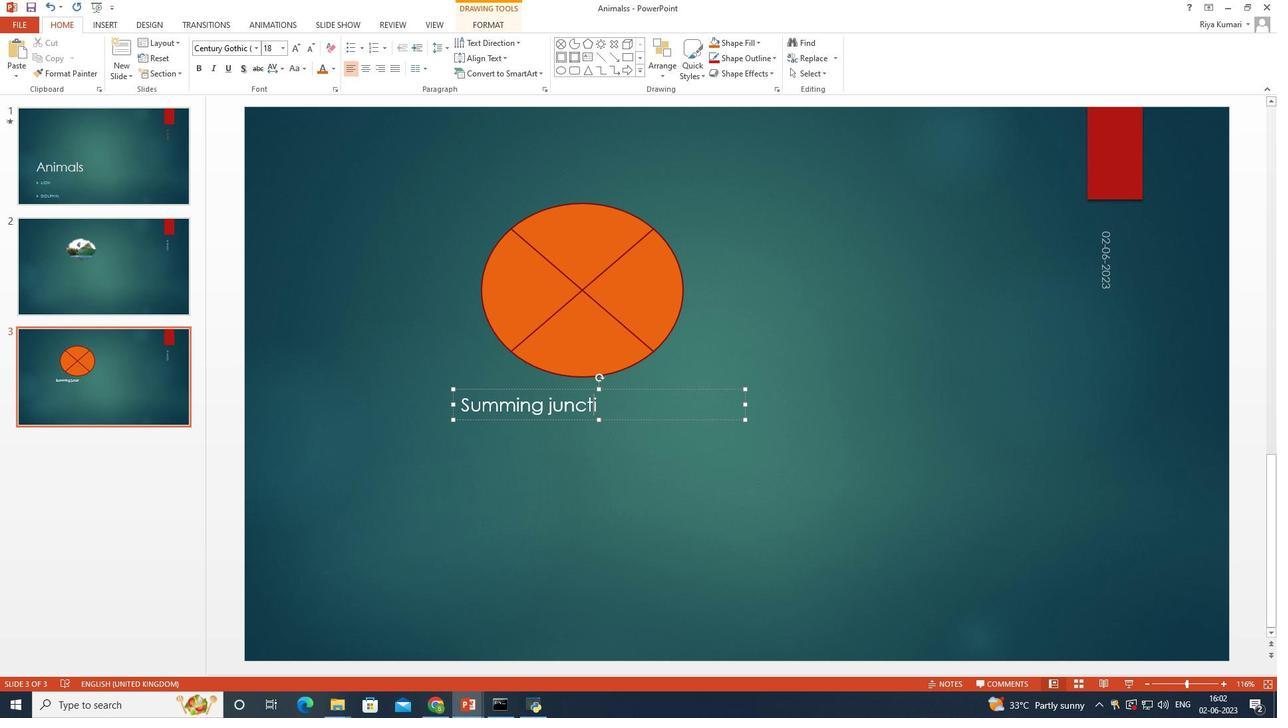 
Action: Mouse moved to (695, 495)
Screenshot: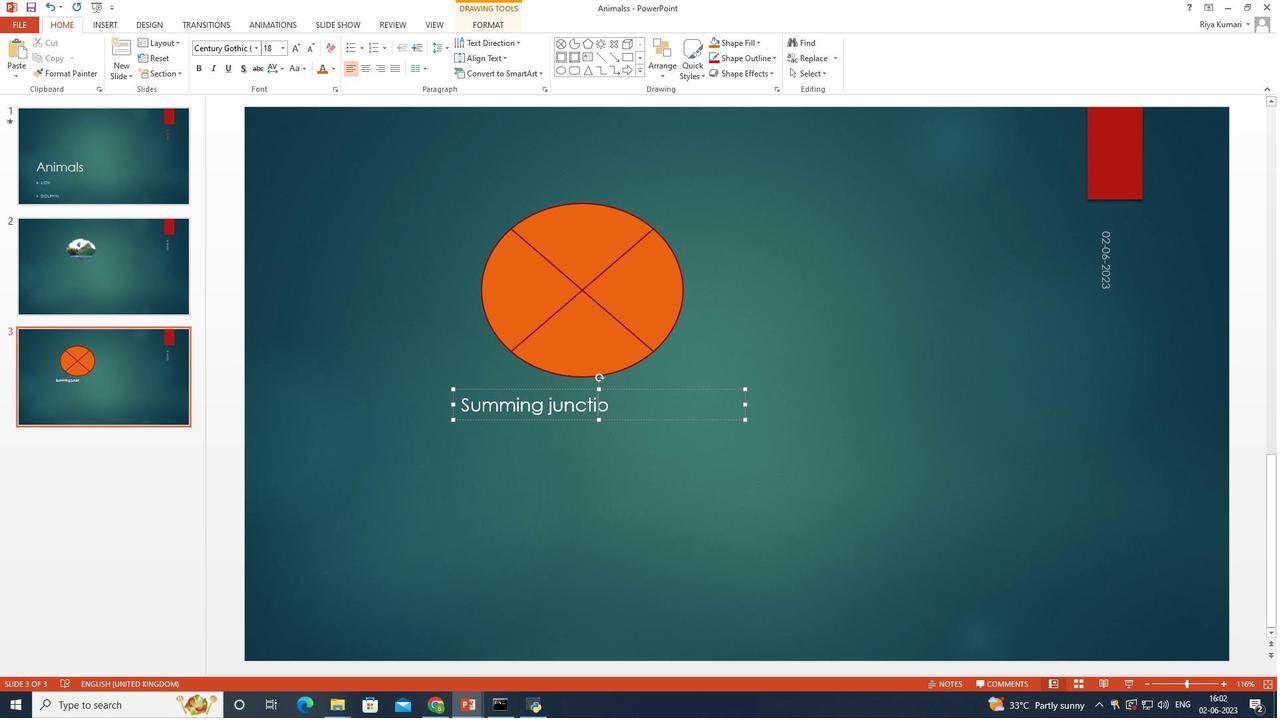 
Action: Key pressed n
Screenshot: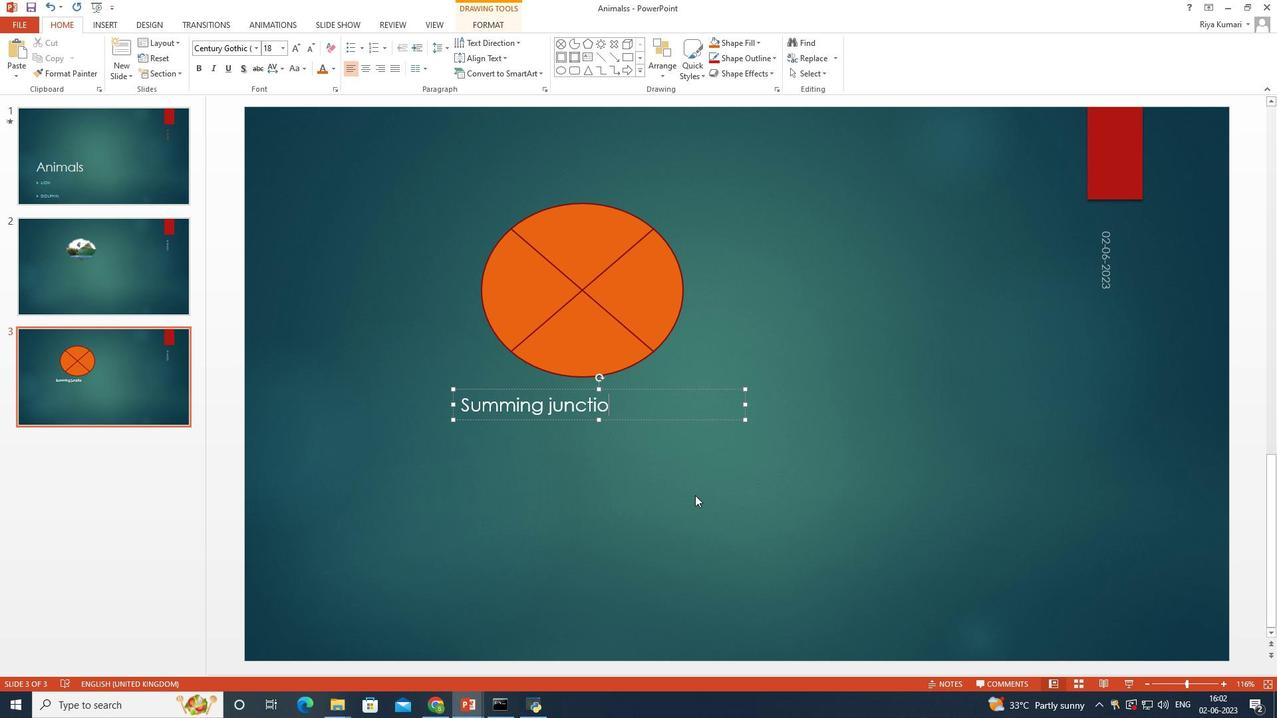 
Action: Mouse moved to (614, 439)
Screenshot: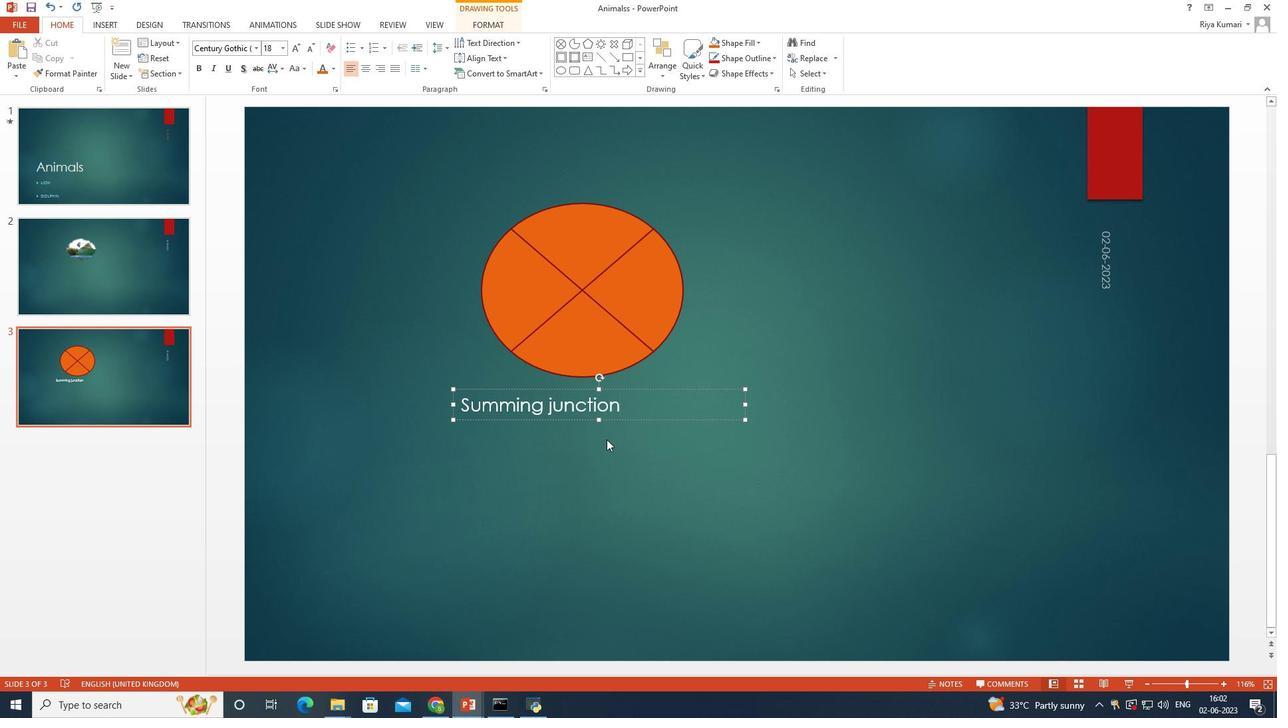 
Action: Key pressed <Key.space>
Screenshot: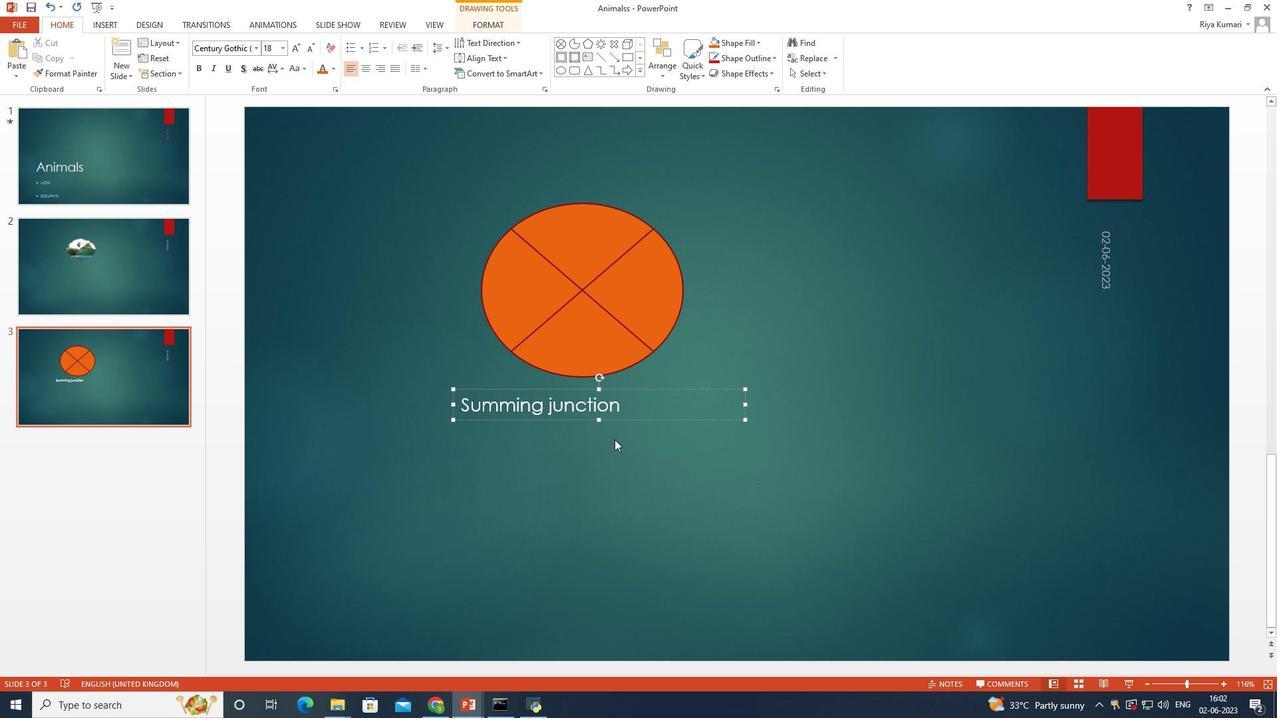 
Action: Mouse moved to (620, 403)
Screenshot: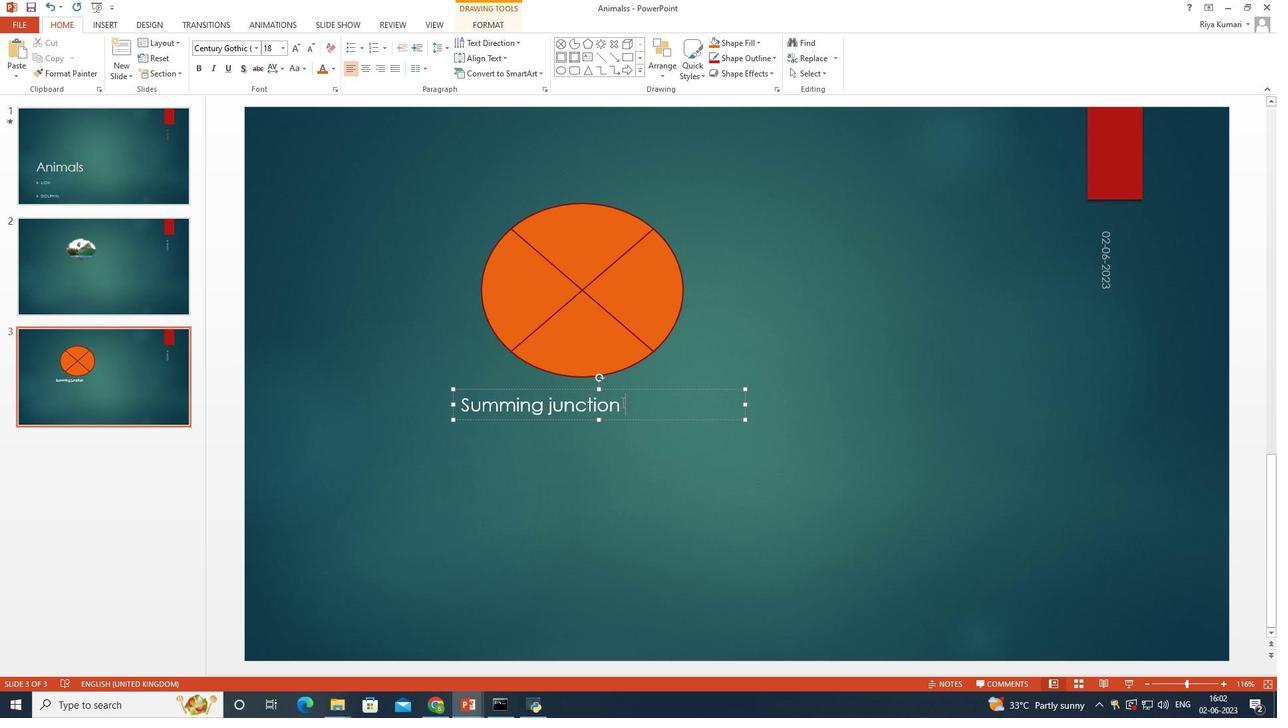 
Action: Mouse pressed left at (620, 403)
Screenshot: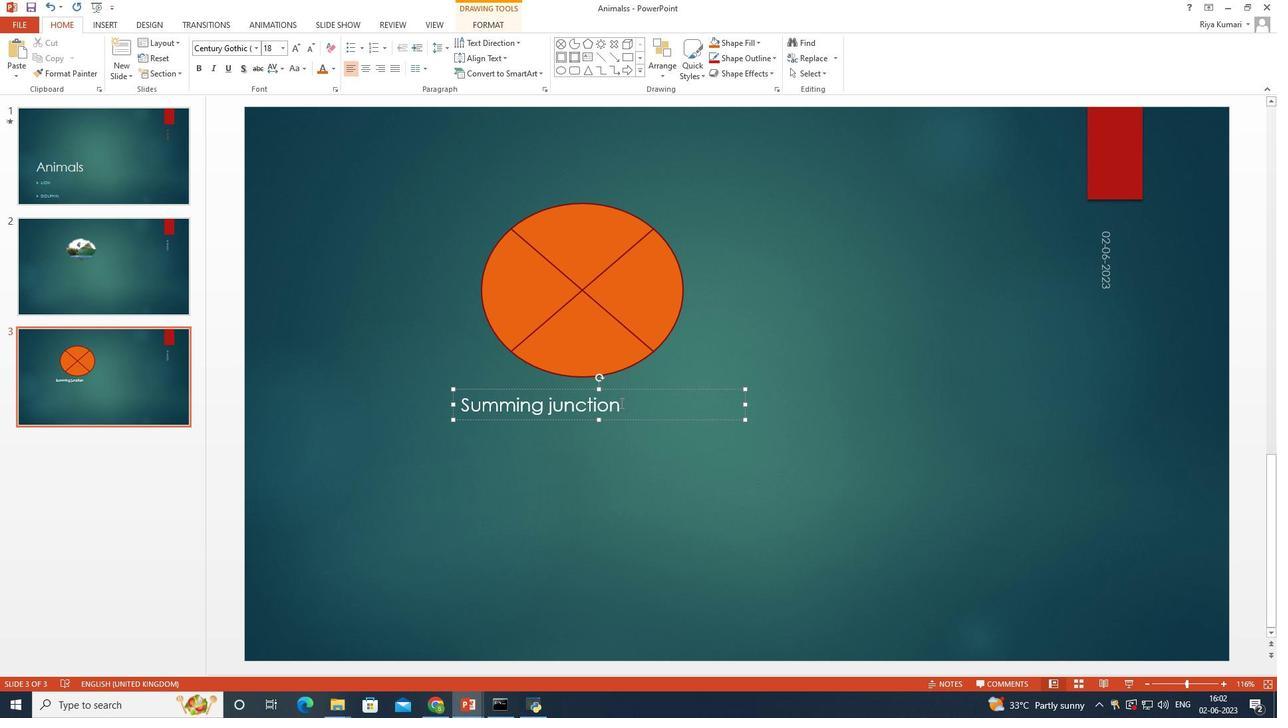 
Action: Mouse moved to (517, 373)
Screenshot: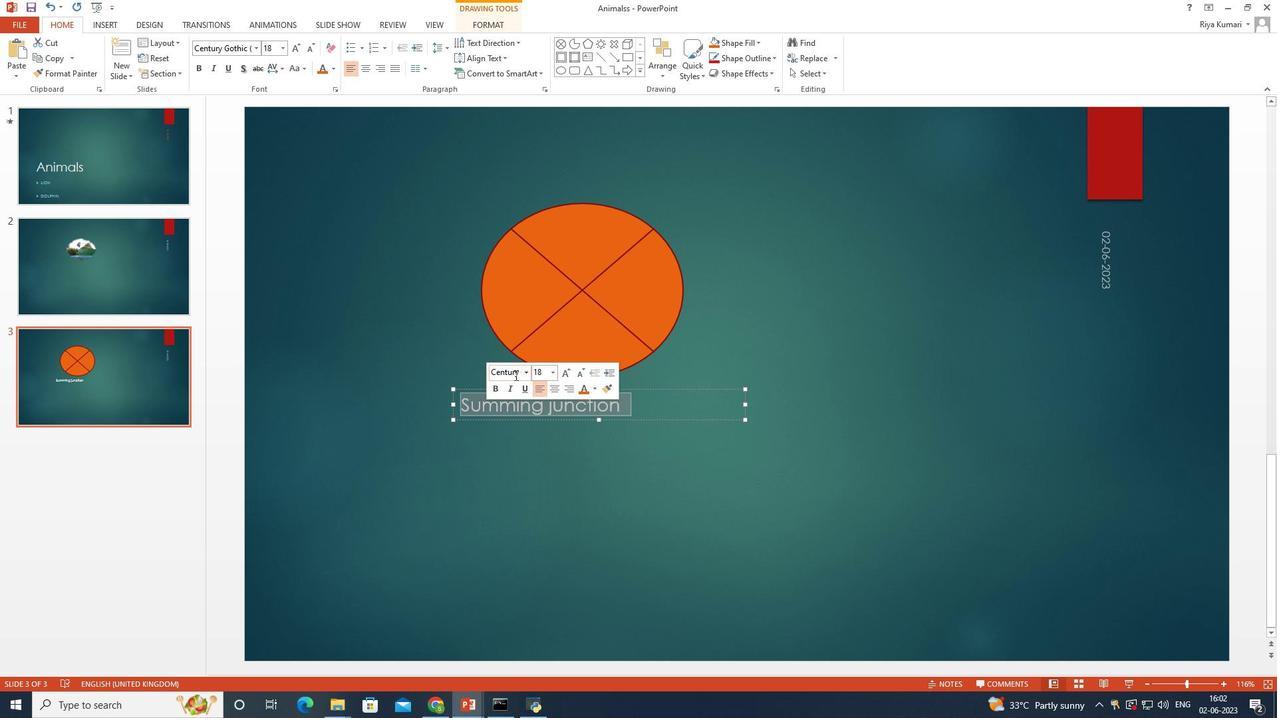 
Action: Mouse pressed left at (517, 373)
Screenshot: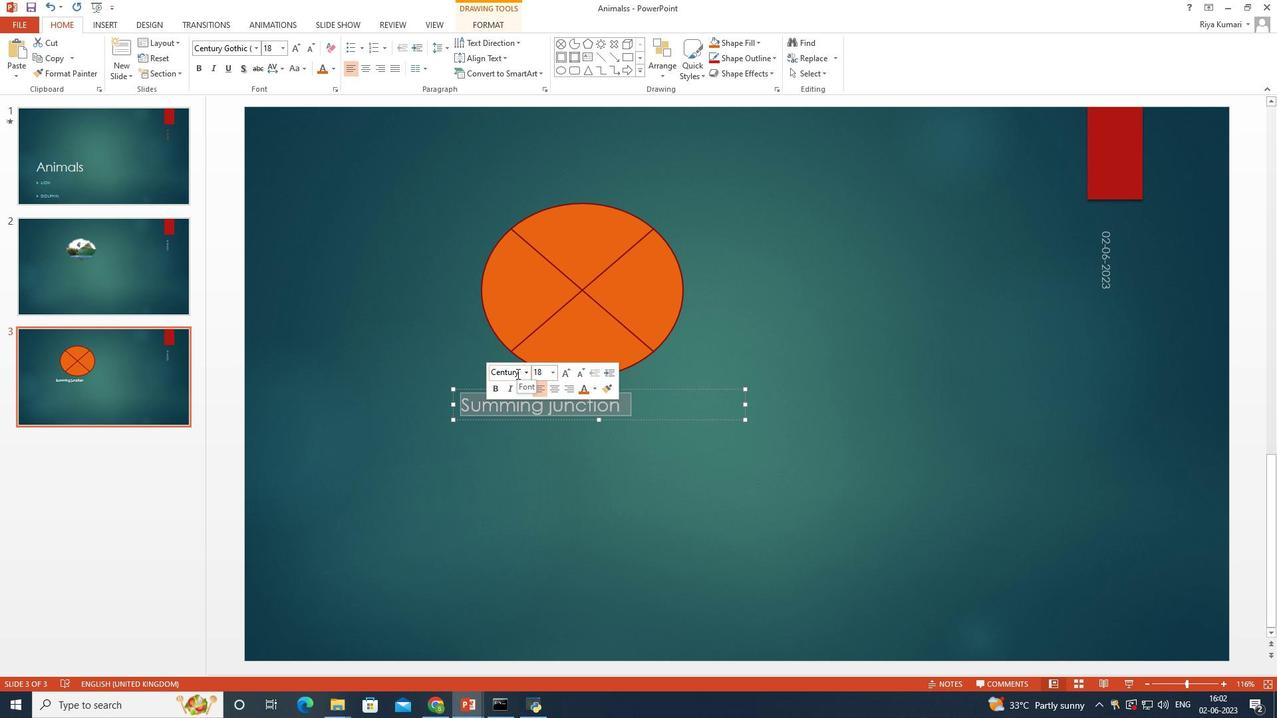 
Action: Mouse moved to (527, 477)
Screenshot: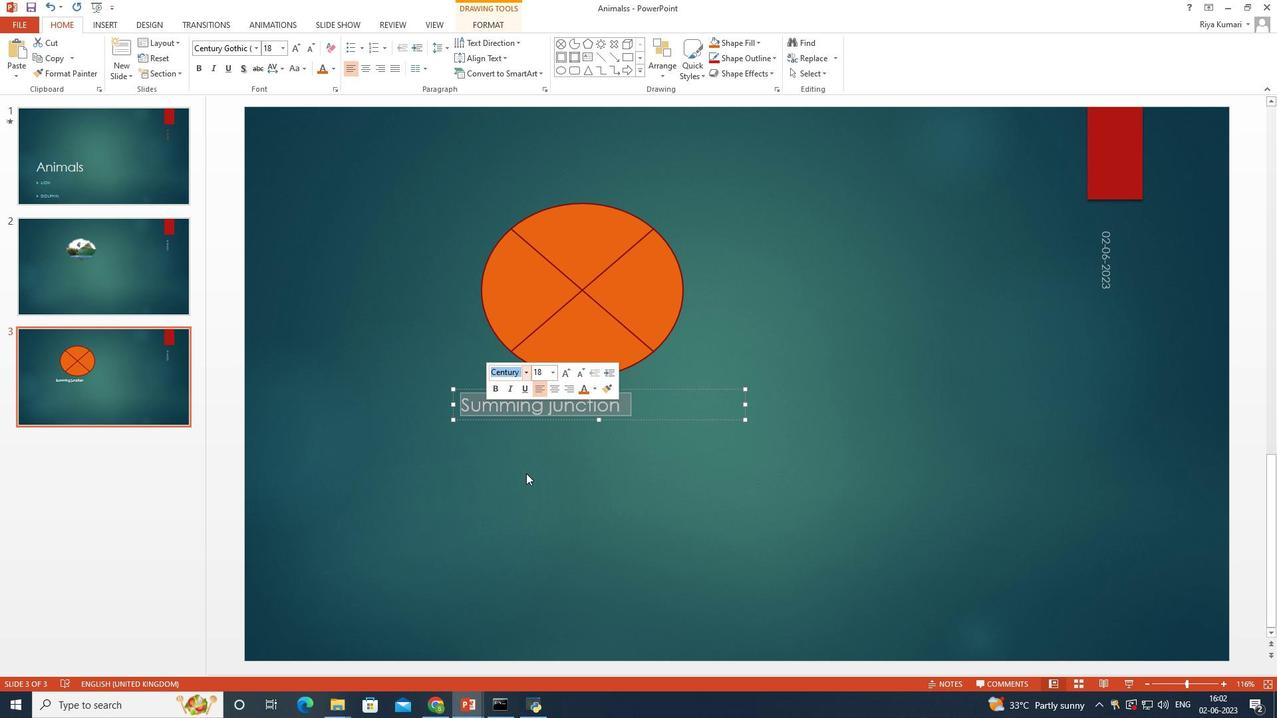 
Action: Key pressed cou
Screenshot: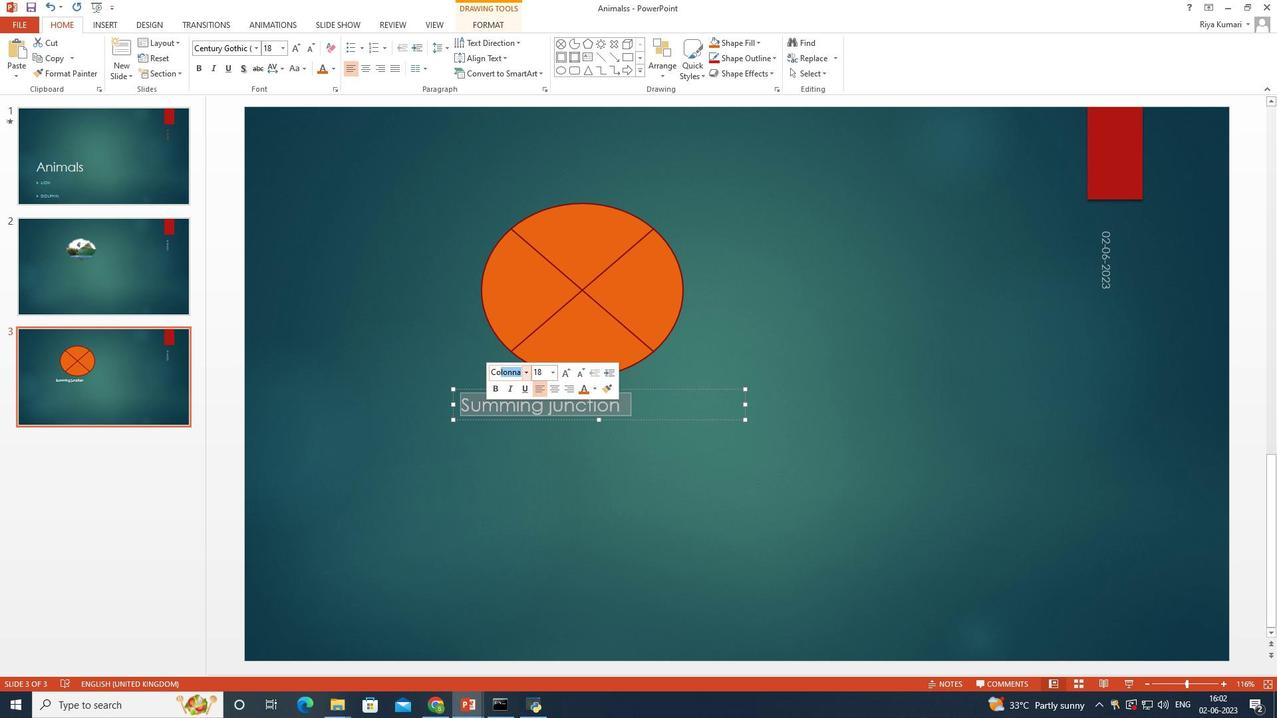 
Action: Mouse moved to (528, 478)
Screenshot: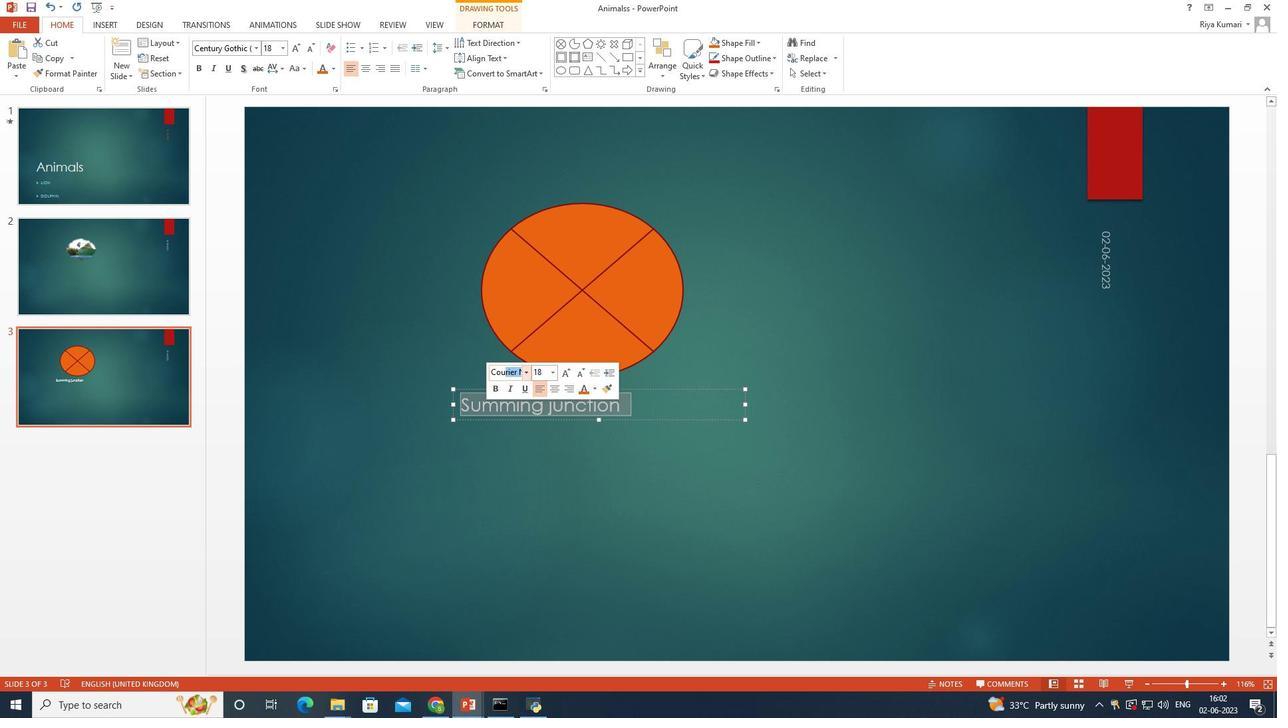 
Action: Key pressed rier
Screenshot: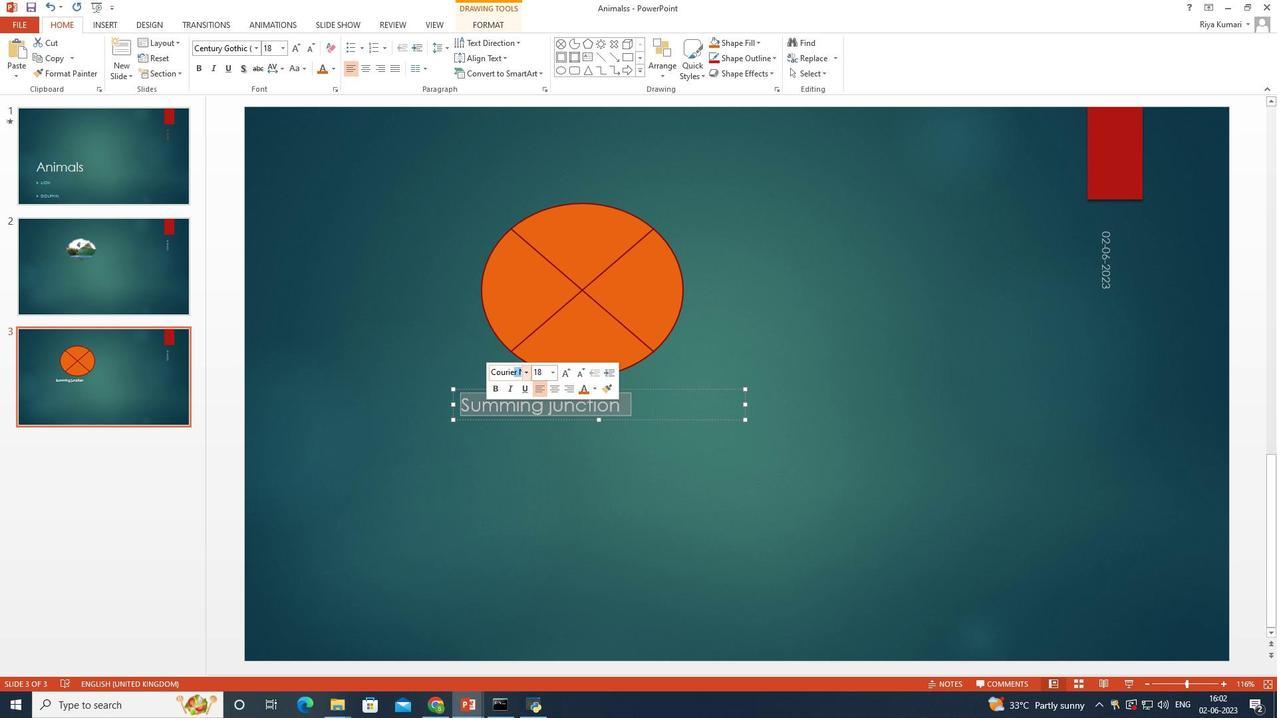 
Action: Mouse moved to (535, 462)
Screenshot: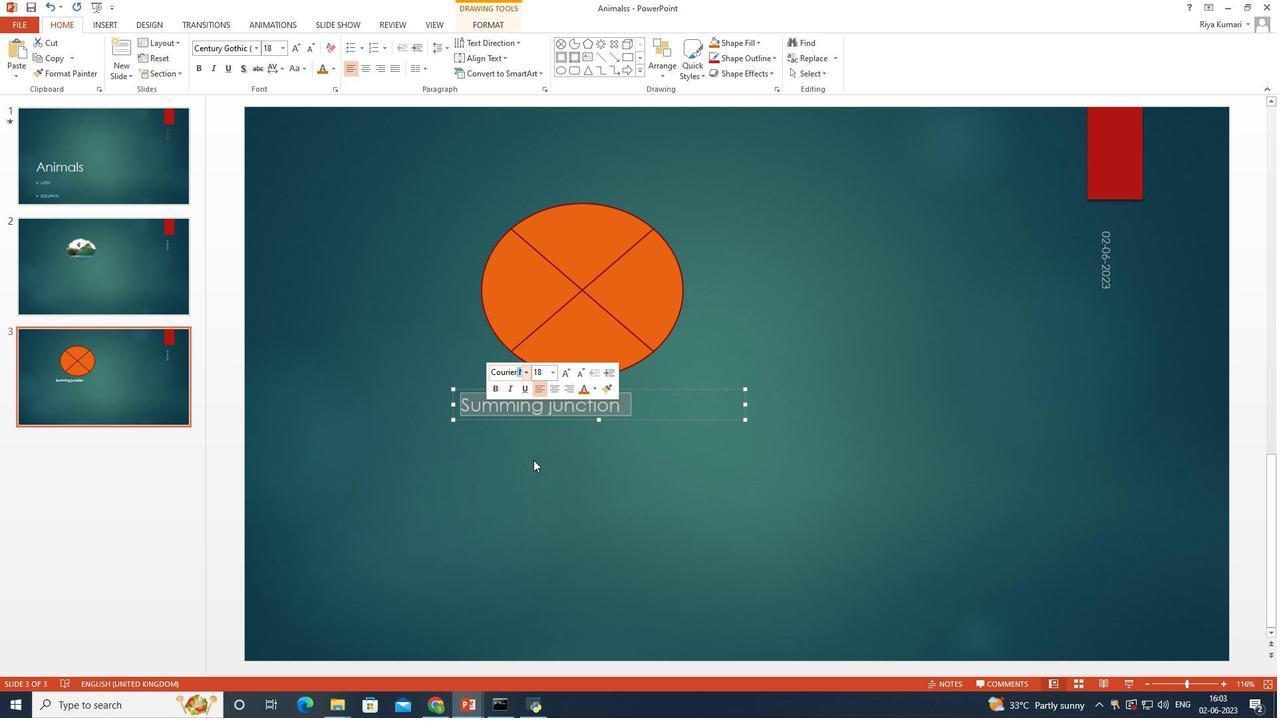 
Action: Key pressed <Key.enter>
Screenshot: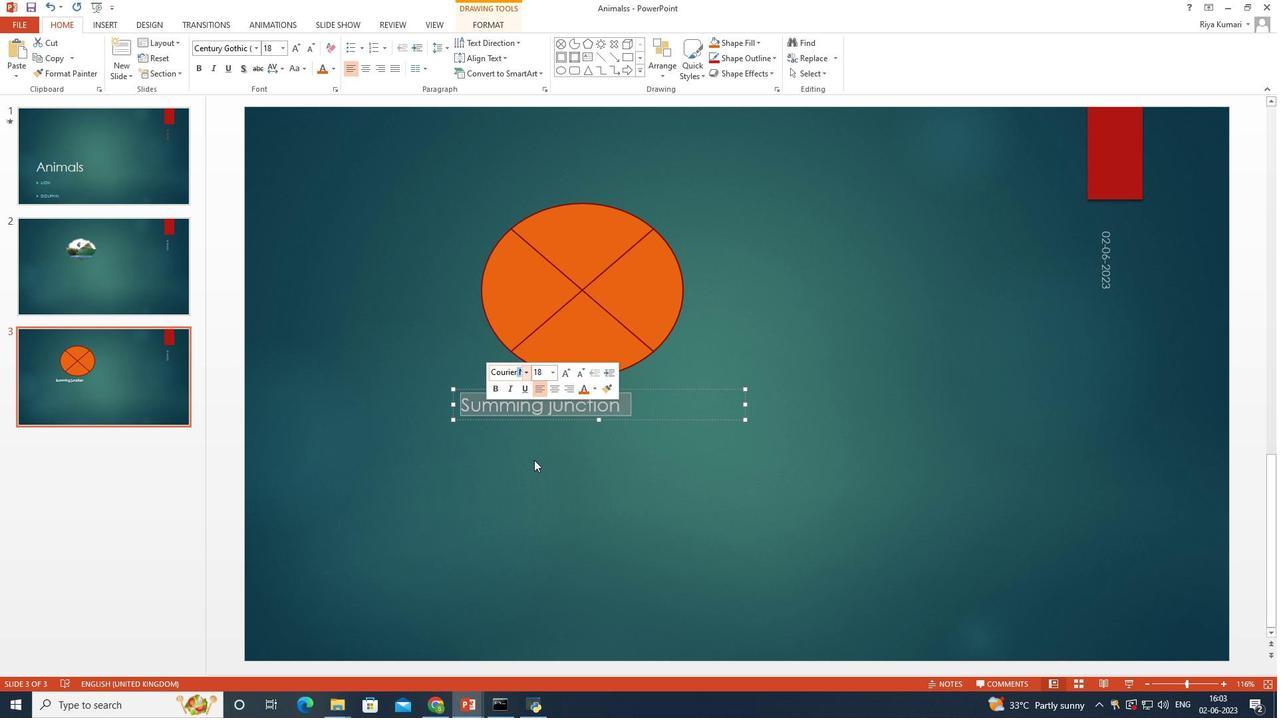 
Action: Mouse moved to (592, 435)
Screenshot: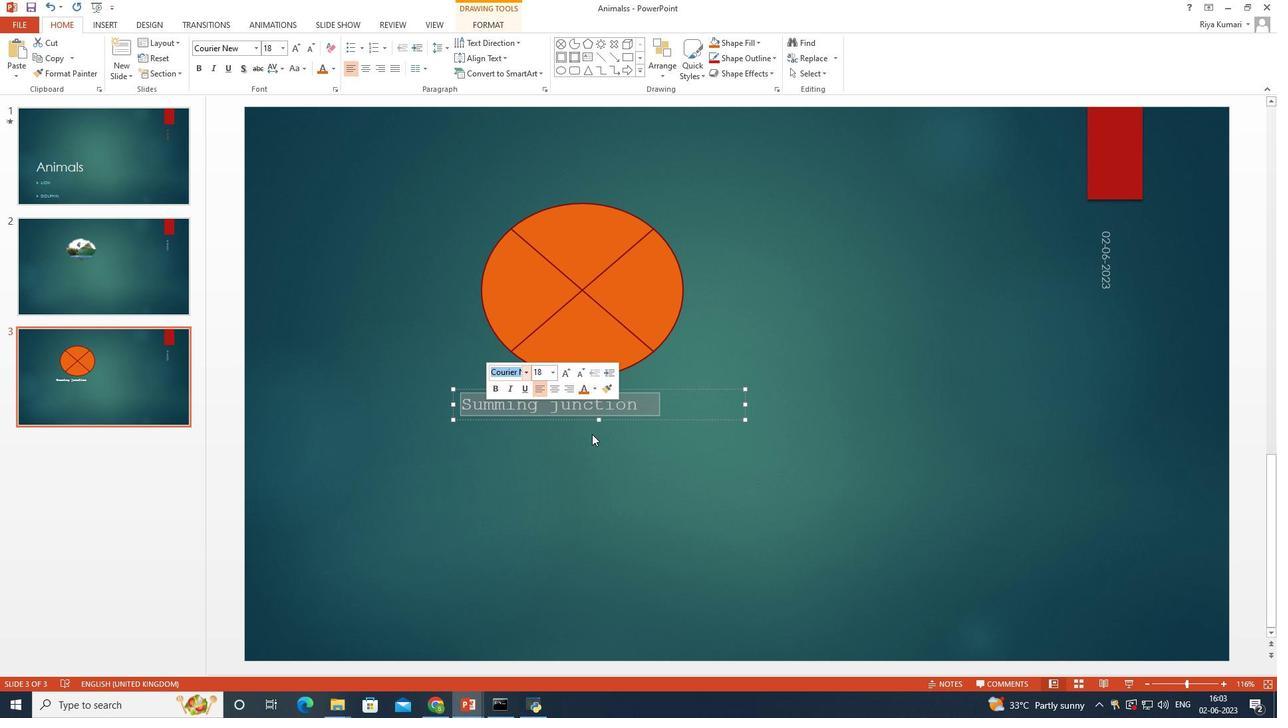 
Action: Key pressed <Key.enter>
Screenshot: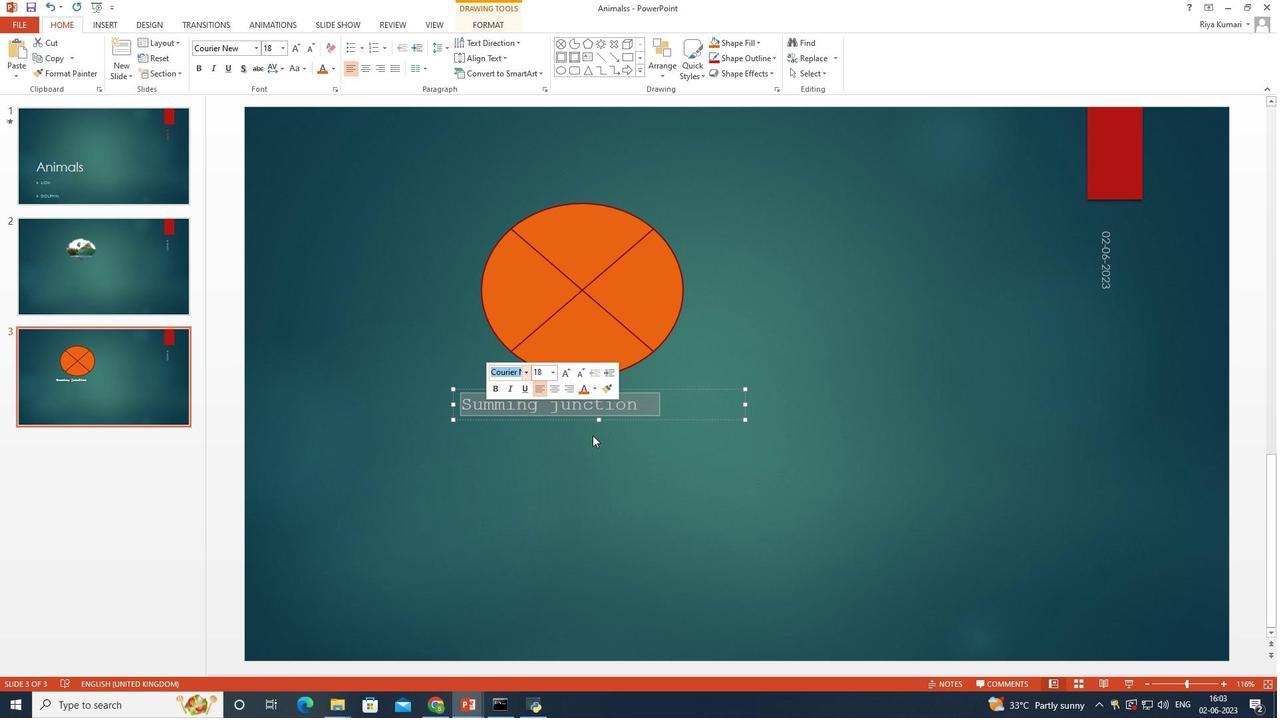 
Action: Mouse moved to (593, 439)
Screenshot: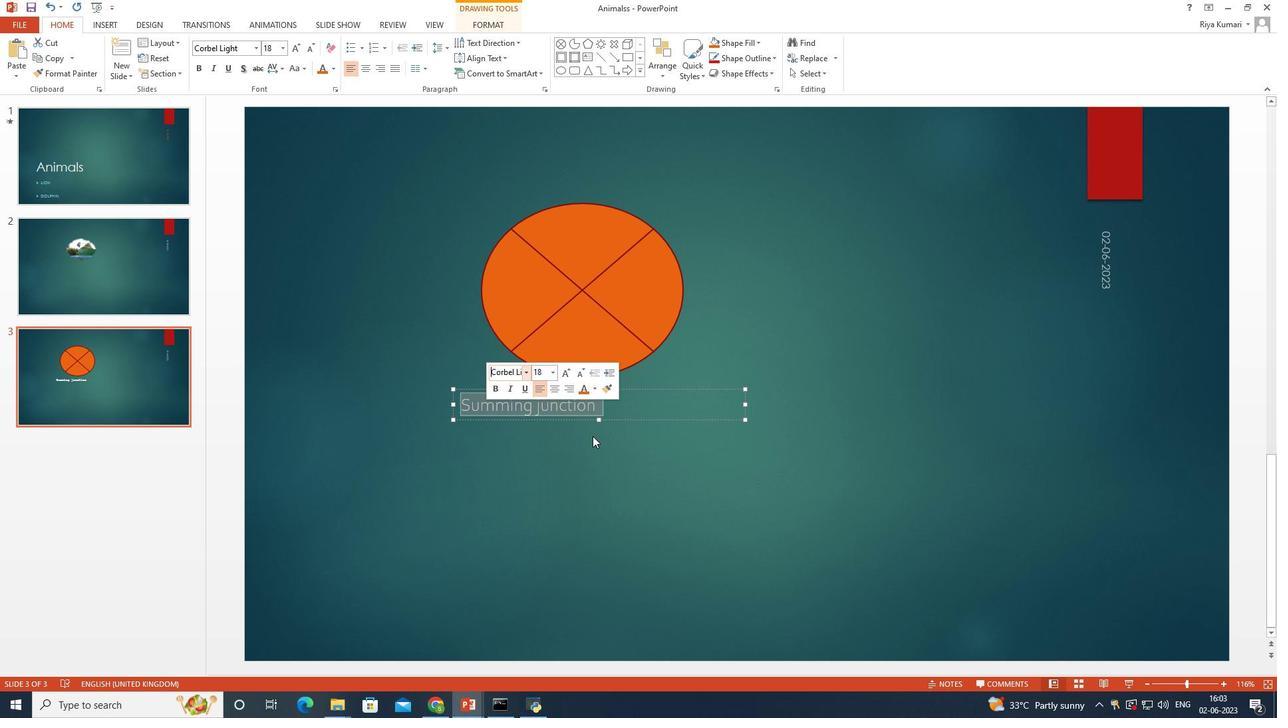 
Action: Mouse pressed left at (593, 439)
Screenshot: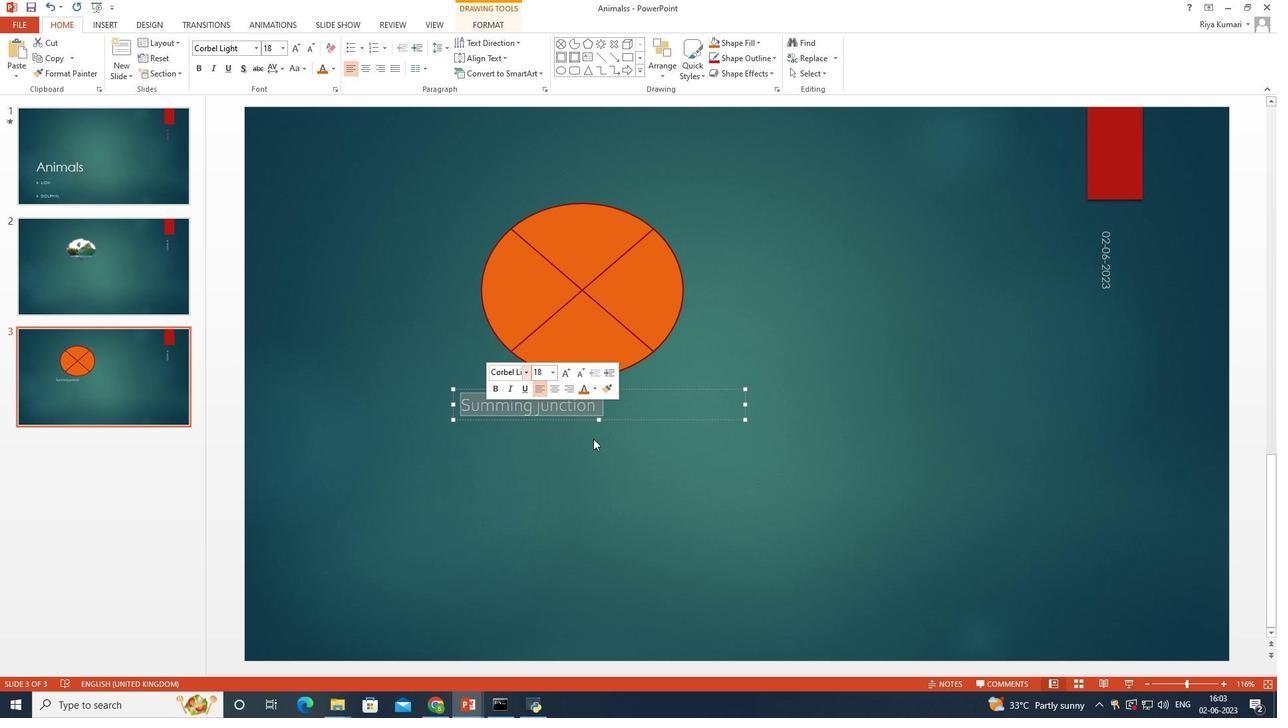 
Action: Mouse moved to (33, 17)
Screenshot: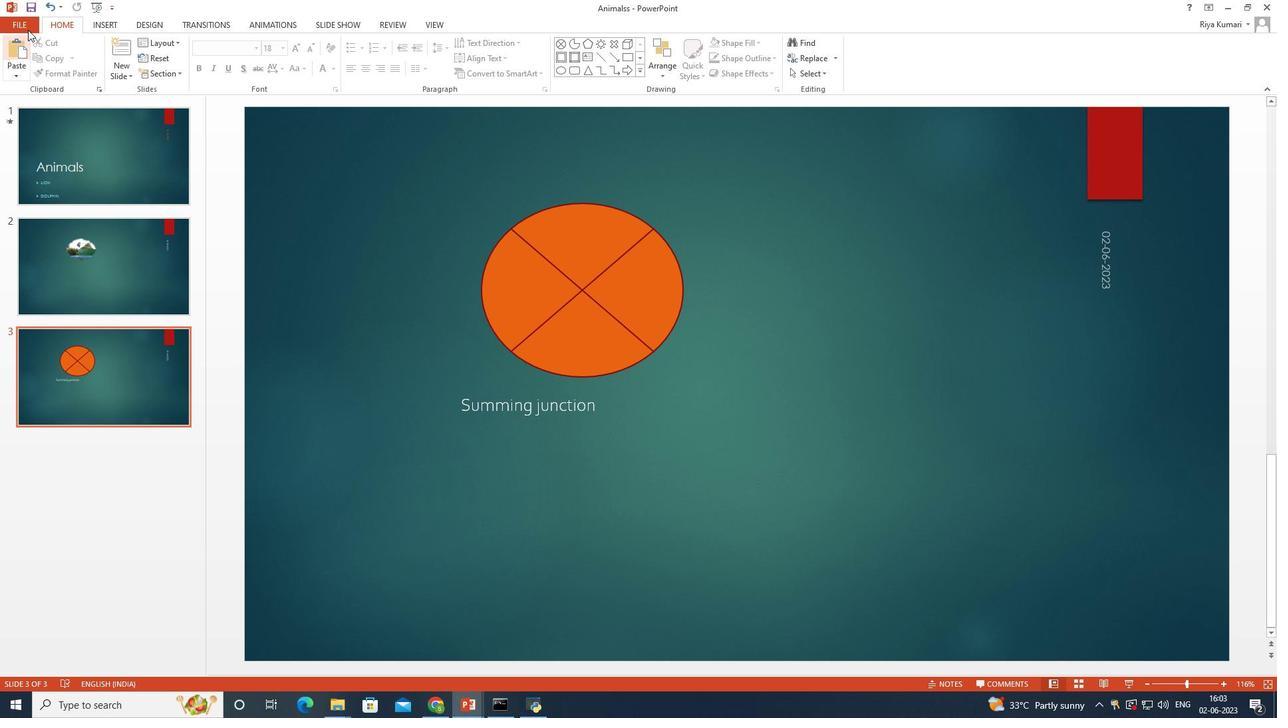 
Action: Mouse pressed left at (33, 17)
Screenshot: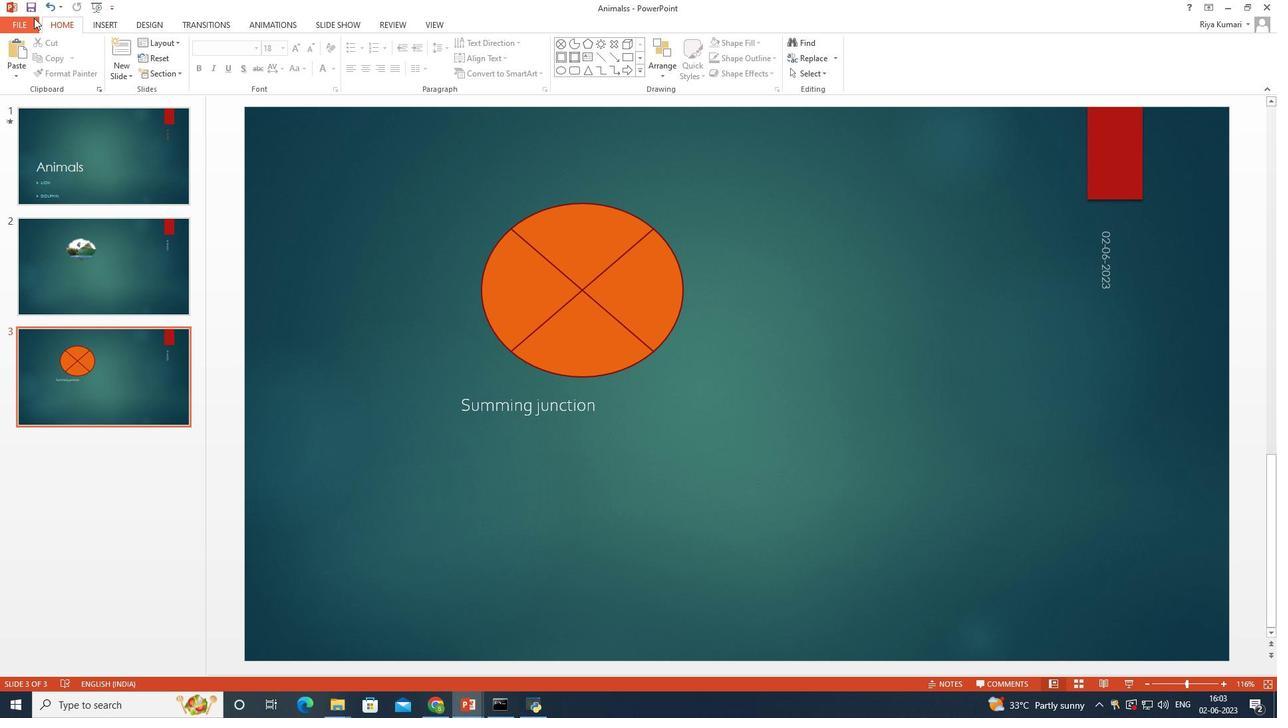 
Action: Mouse moved to (25, 166)
Screenshot: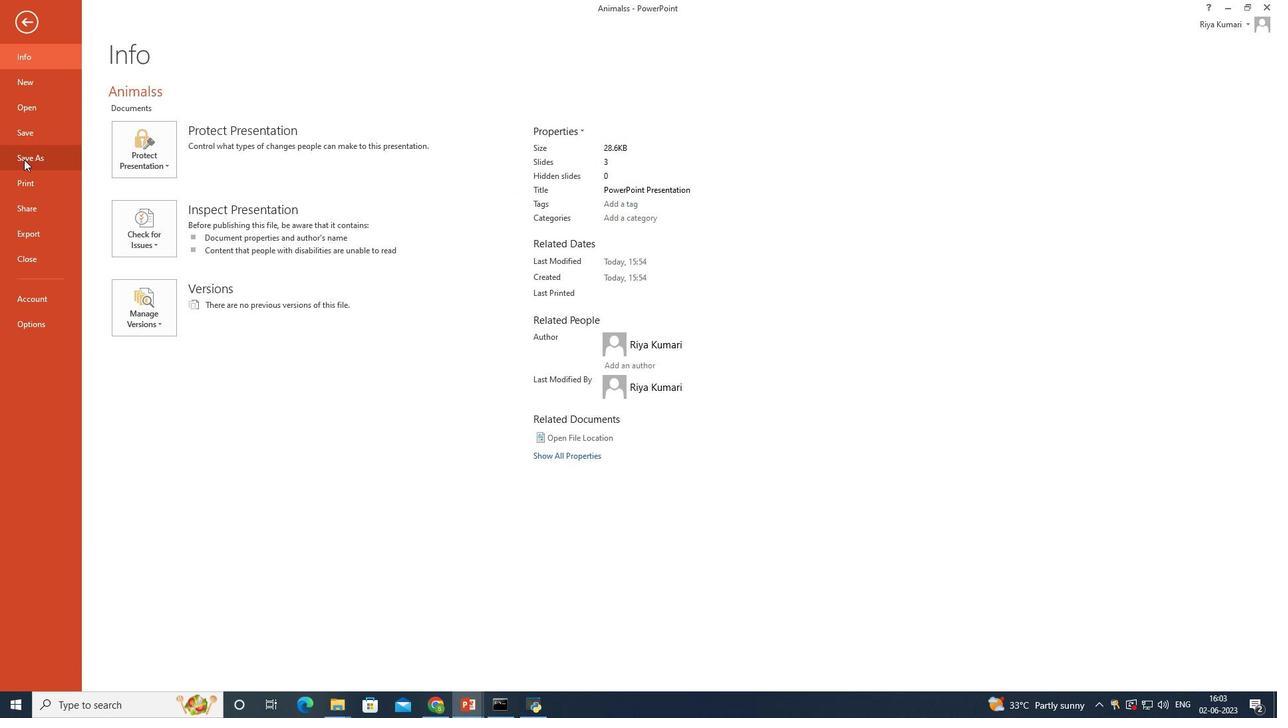
Action: Mouse pressed left at (25, 166)
Screenshot: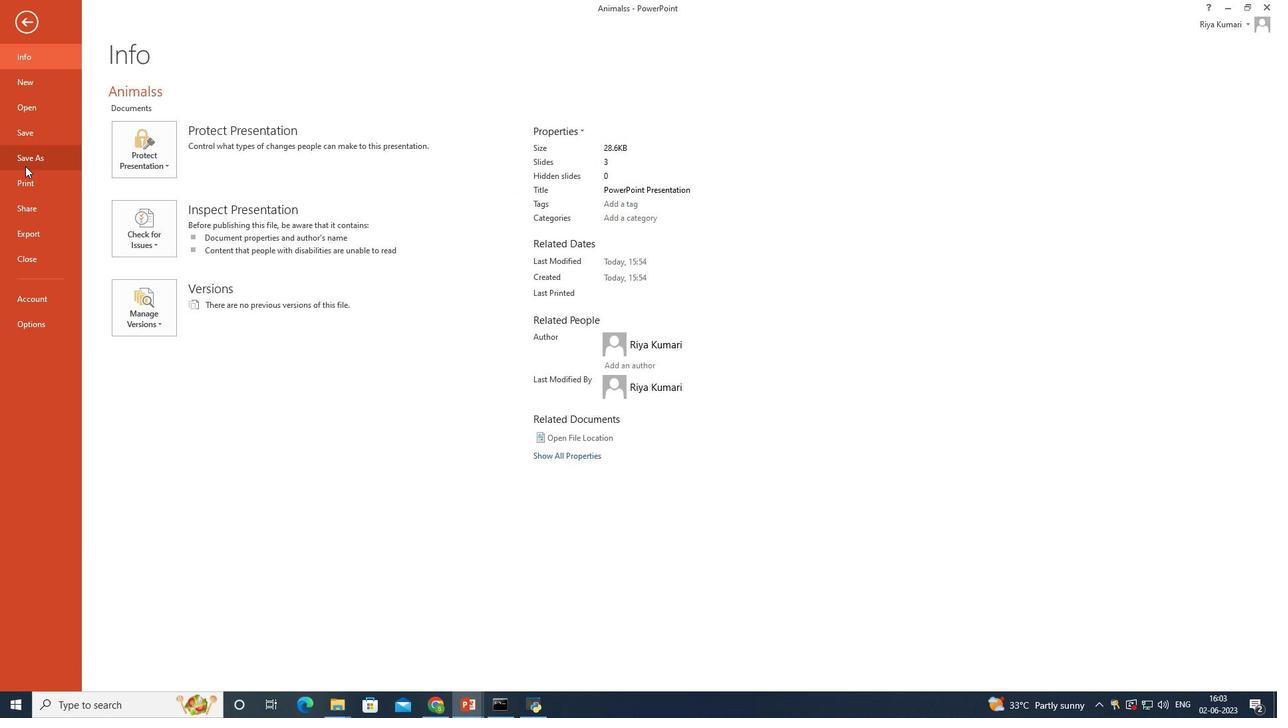 
Action: Mouse moved to (410, 141)
Screenshot: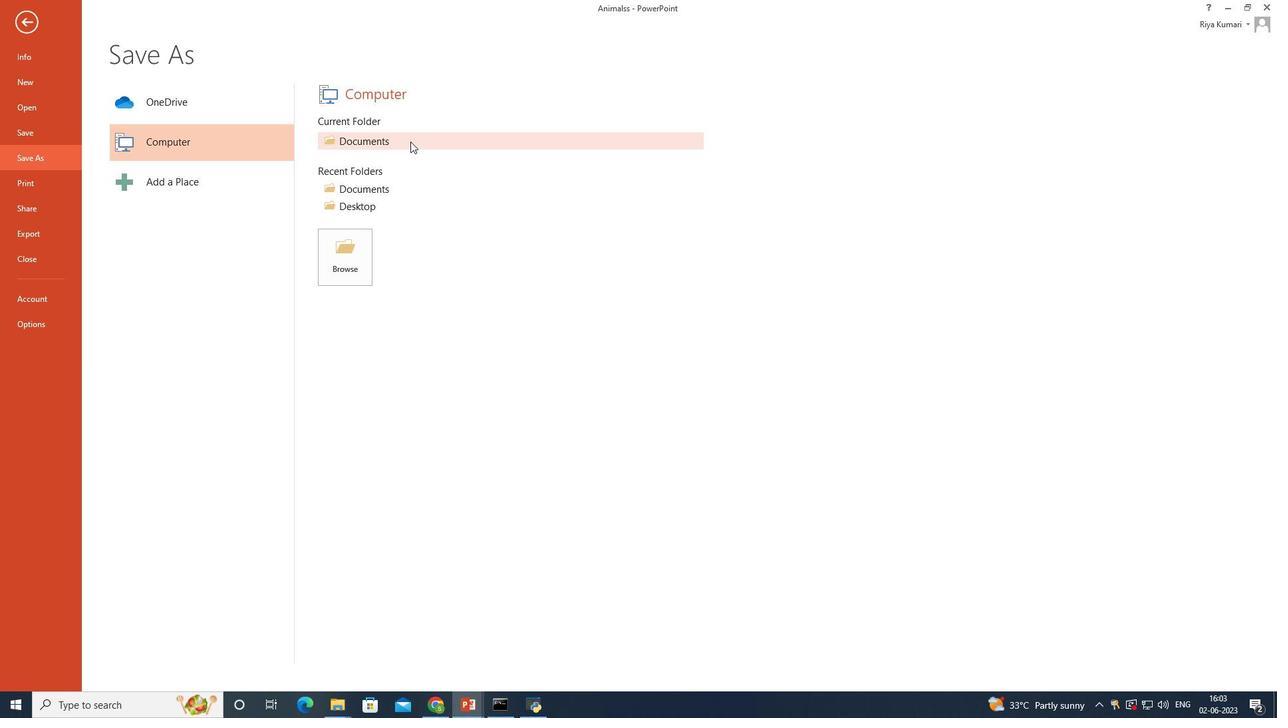 
Action: Mouse pressed left at (410, 141)
Screenshot: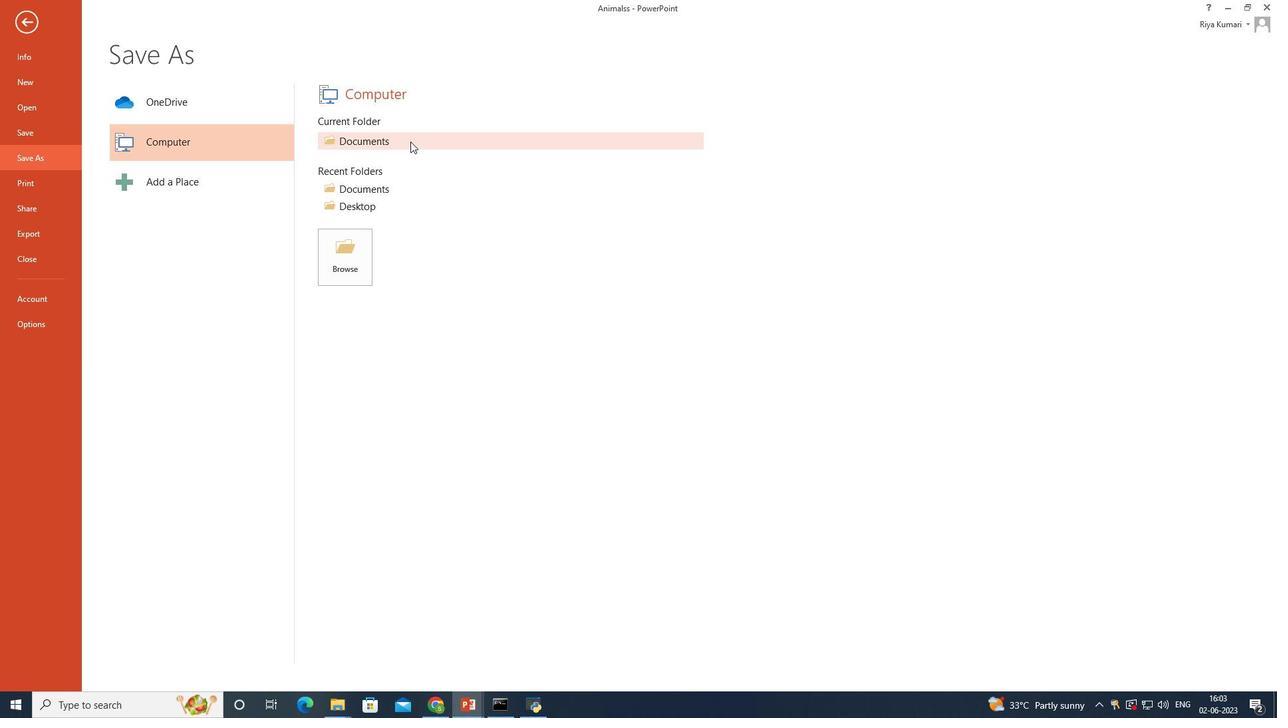 
Action: Mouse moved to (286, 280)
Screenshot: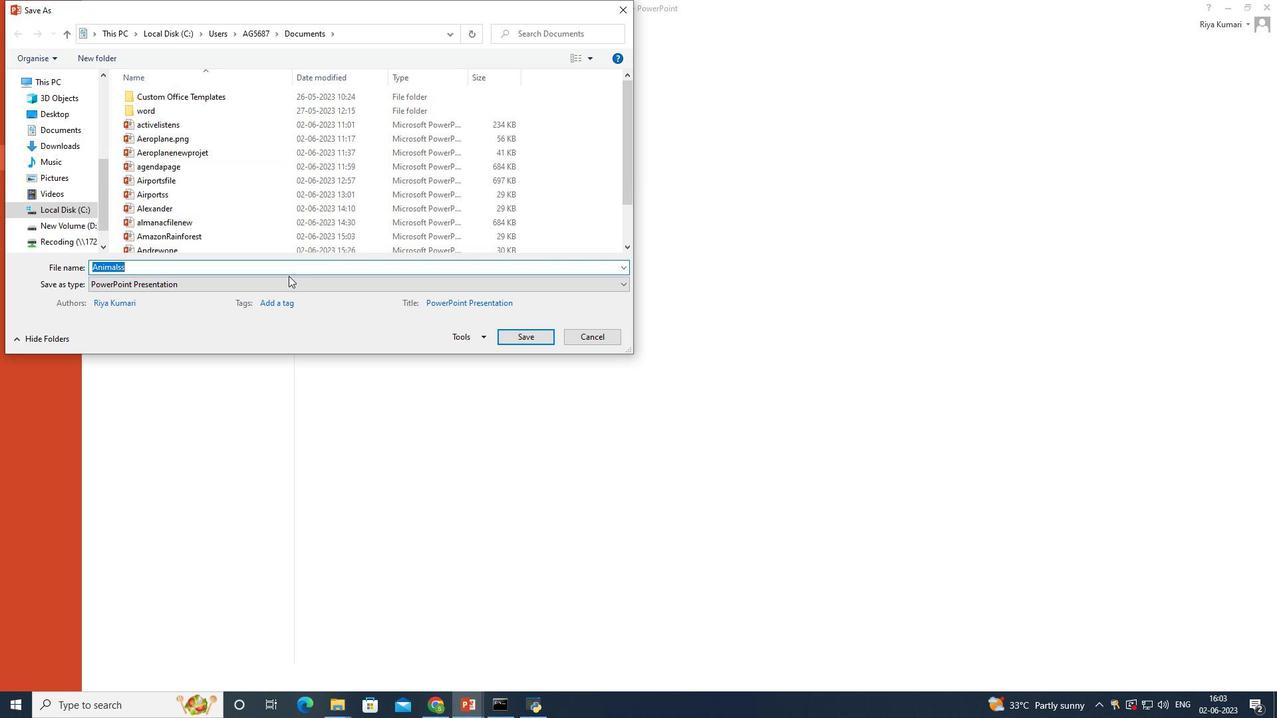 
Action: Mouse pressed left at (286, 280)
Screenshot: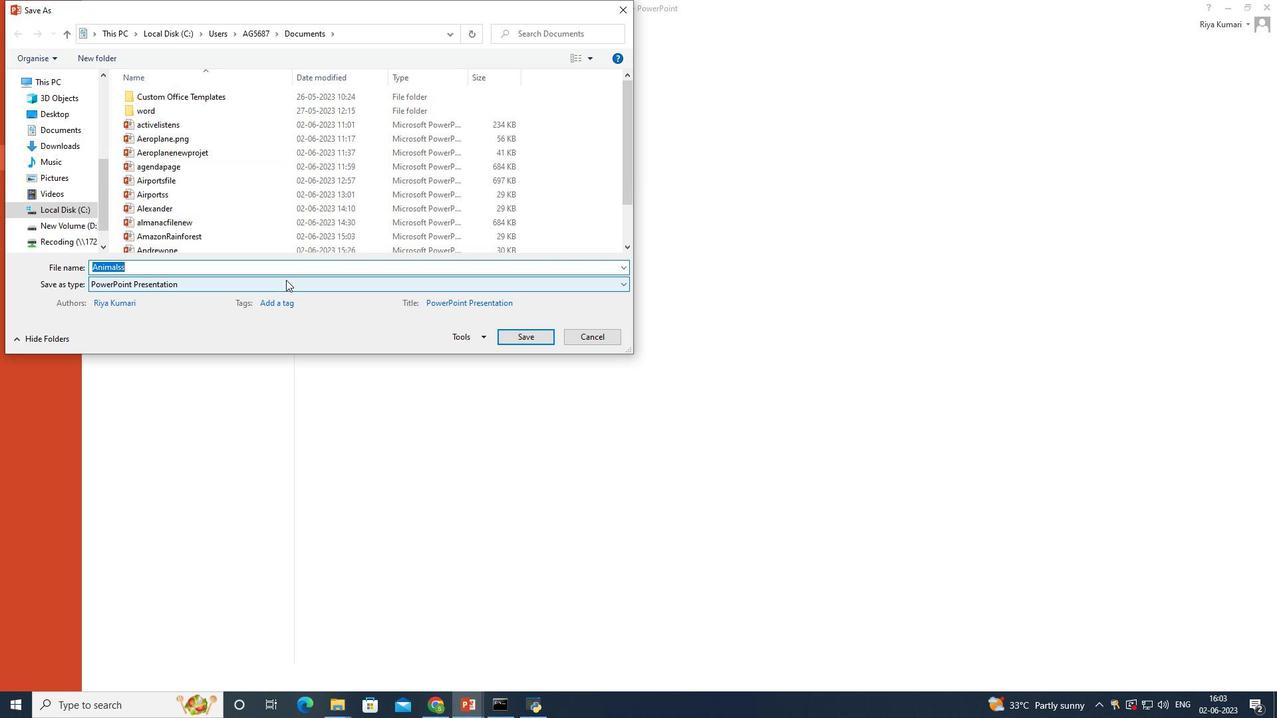 
Action: Mouse moved to (278, 322)
Screenshot: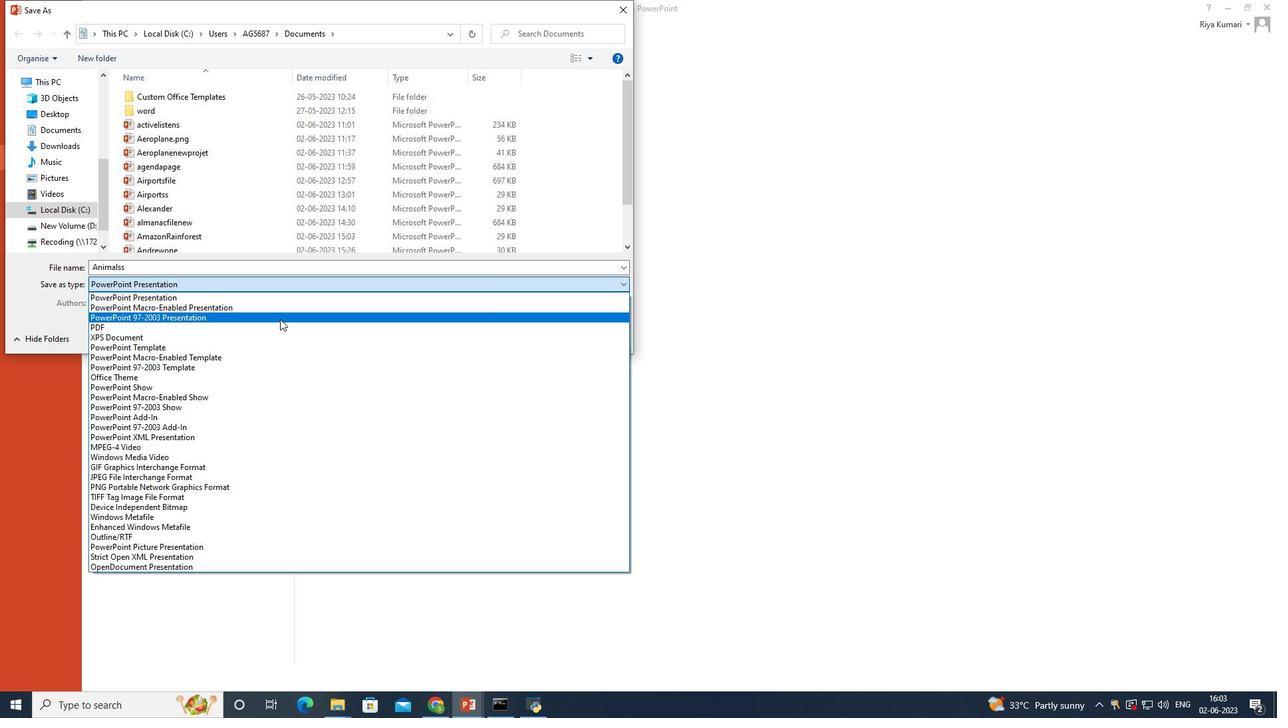 
Action: Mouse pressed left at (278, 322)
Screenshot: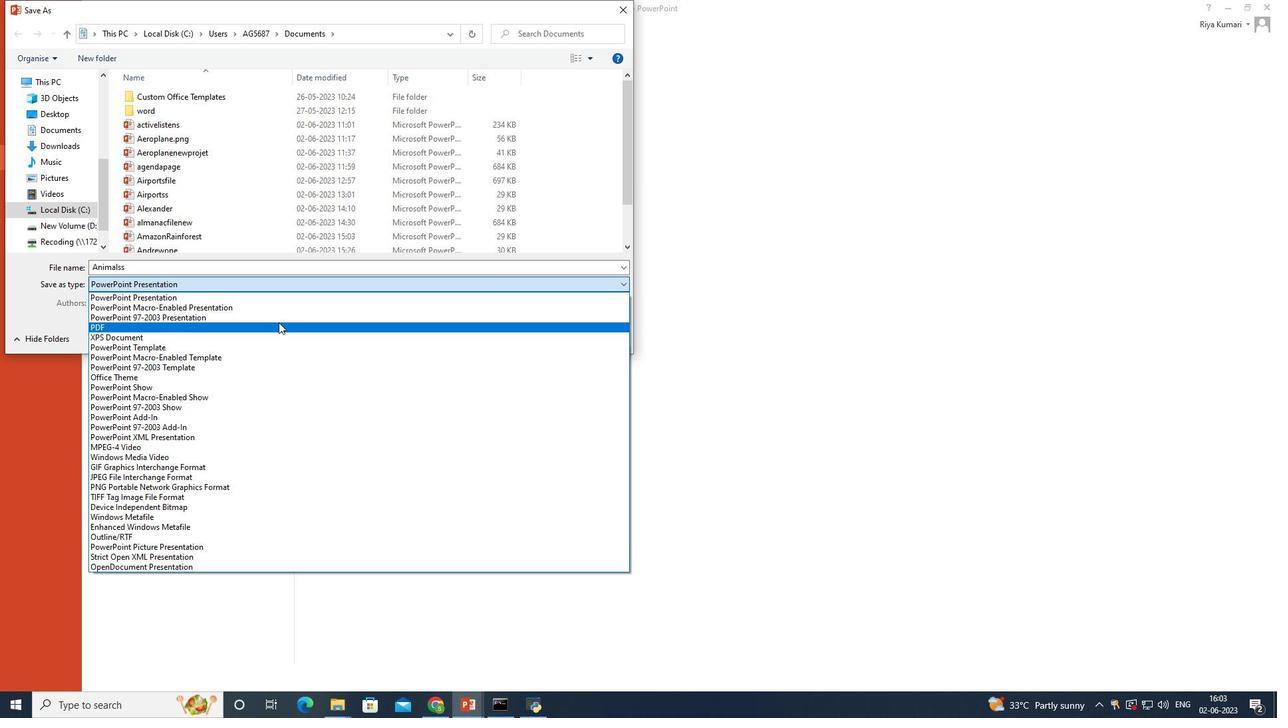 
Action: Mouse moved to (140, 262)
Screenshot: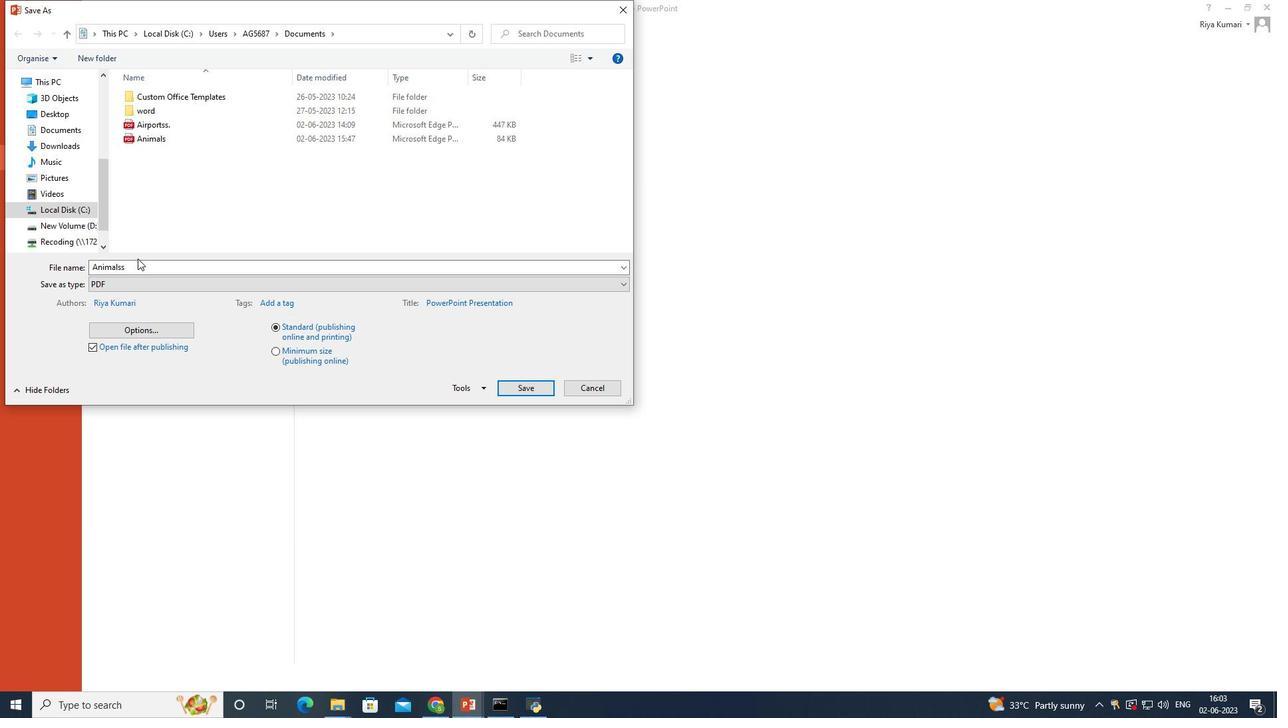
Action: Mouse pressed left at (140, 262)
Screenshot: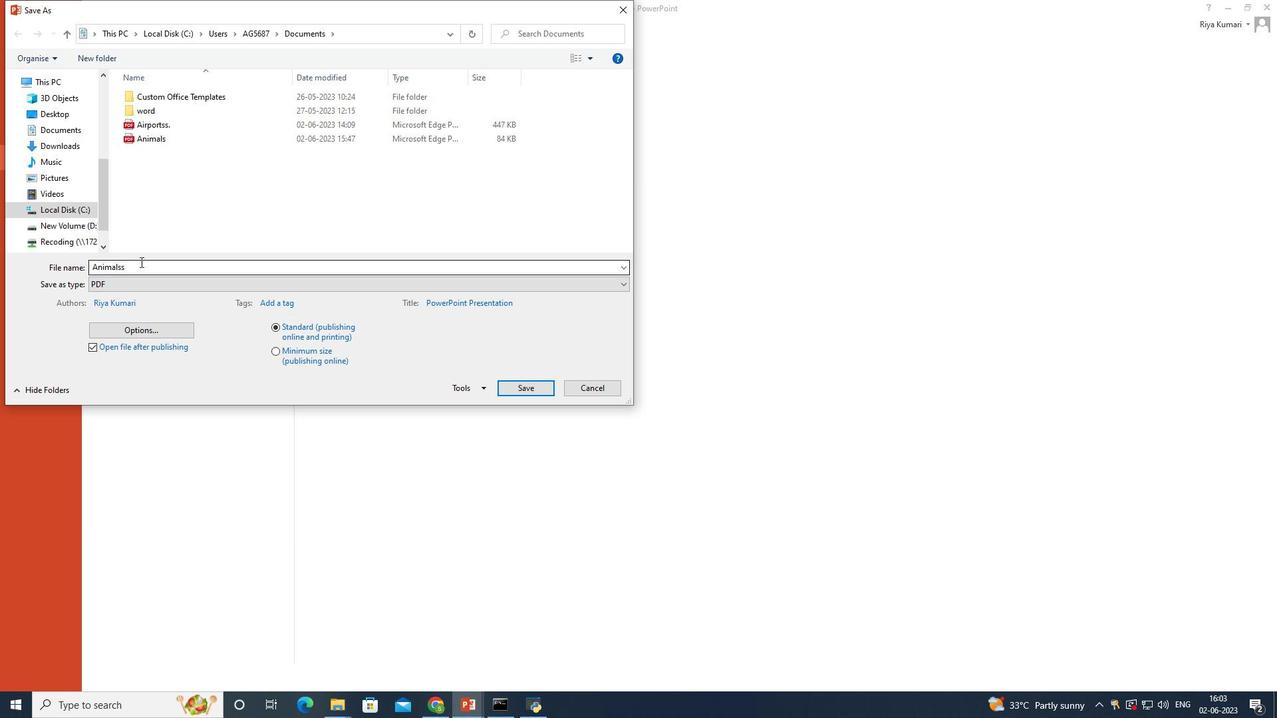 
Action: Key pressed summi
Screenshot: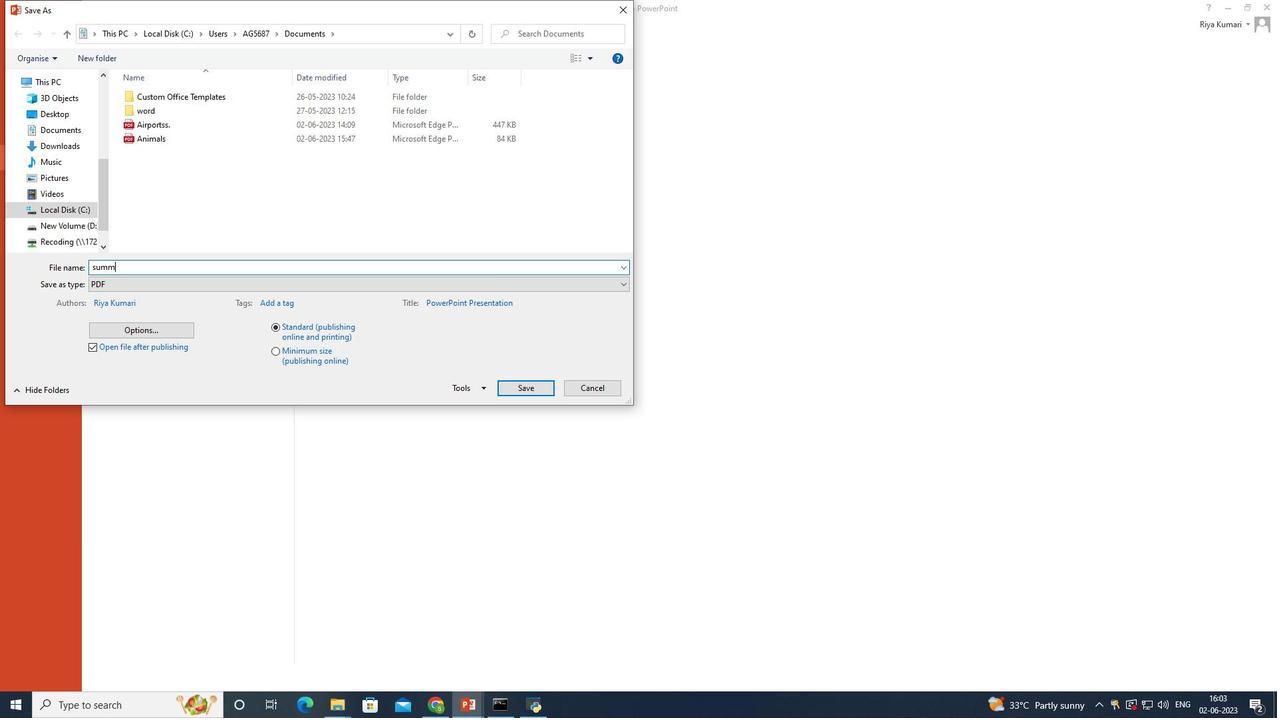 
Action: Mouse moved to (141, 261)
Screenshot: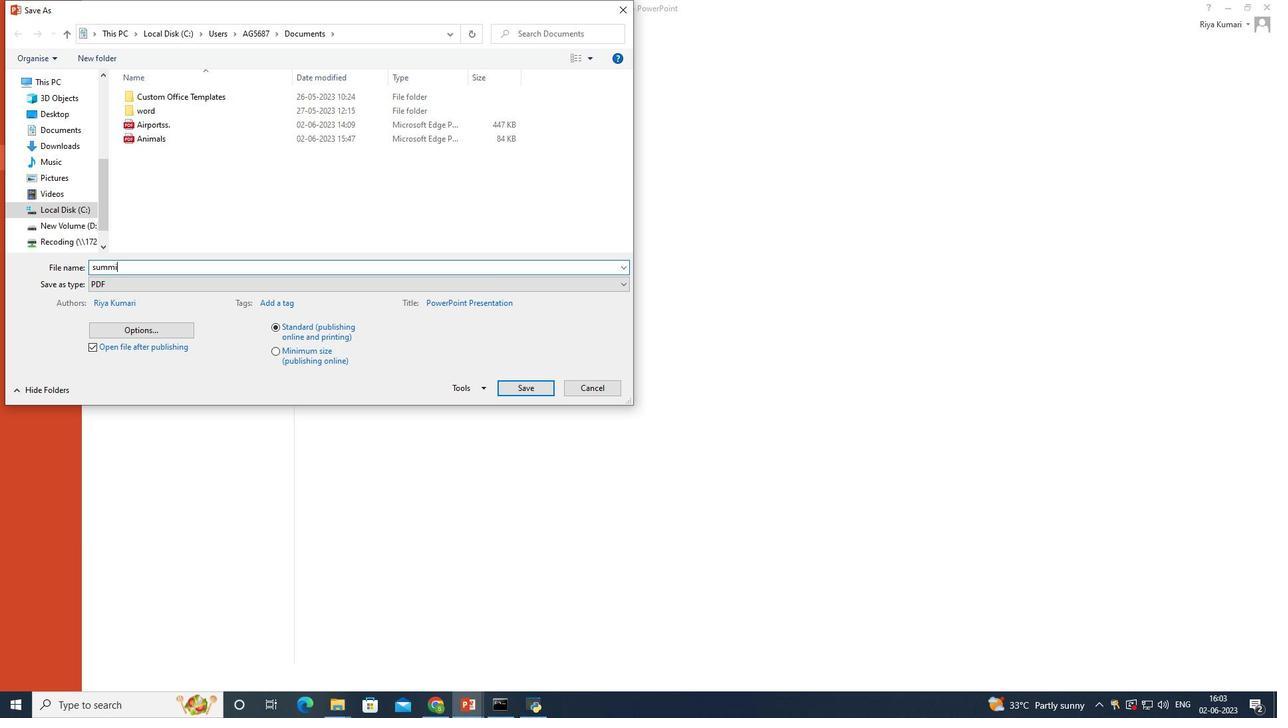 
Action: Key pressed ng
Screenshot: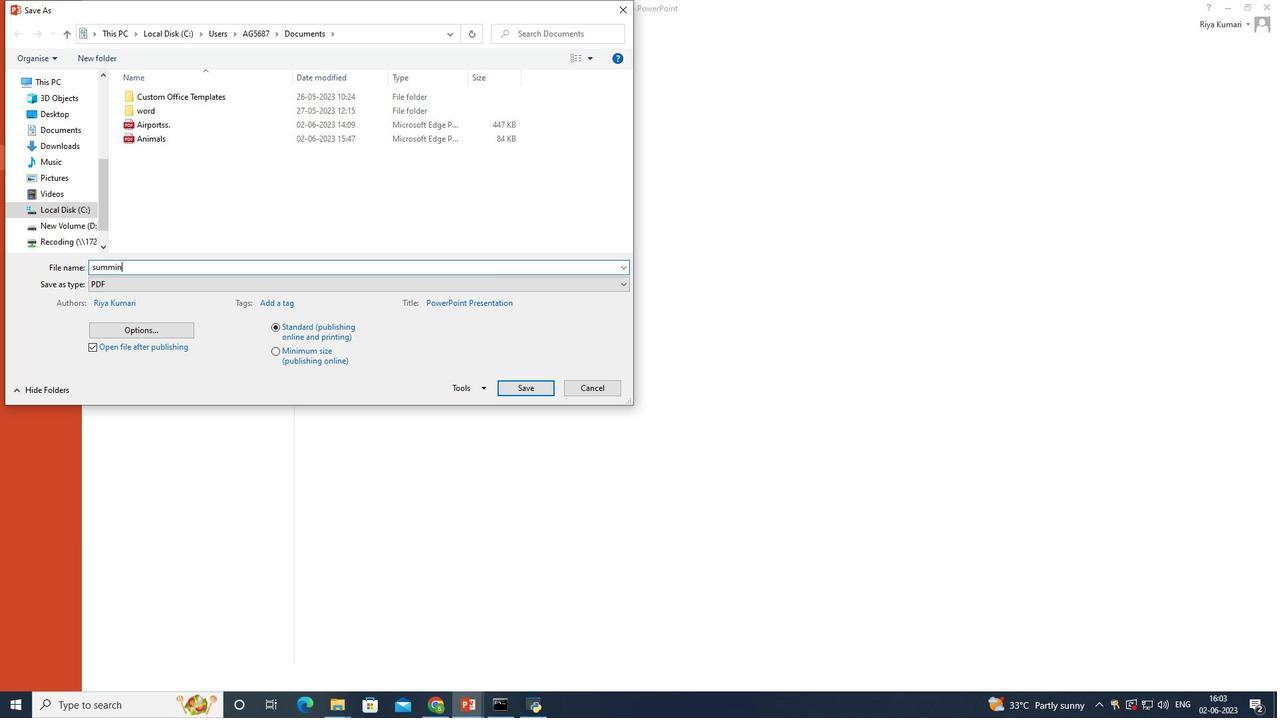 
Action: Mouse moved to (142, 256)
Screenshot: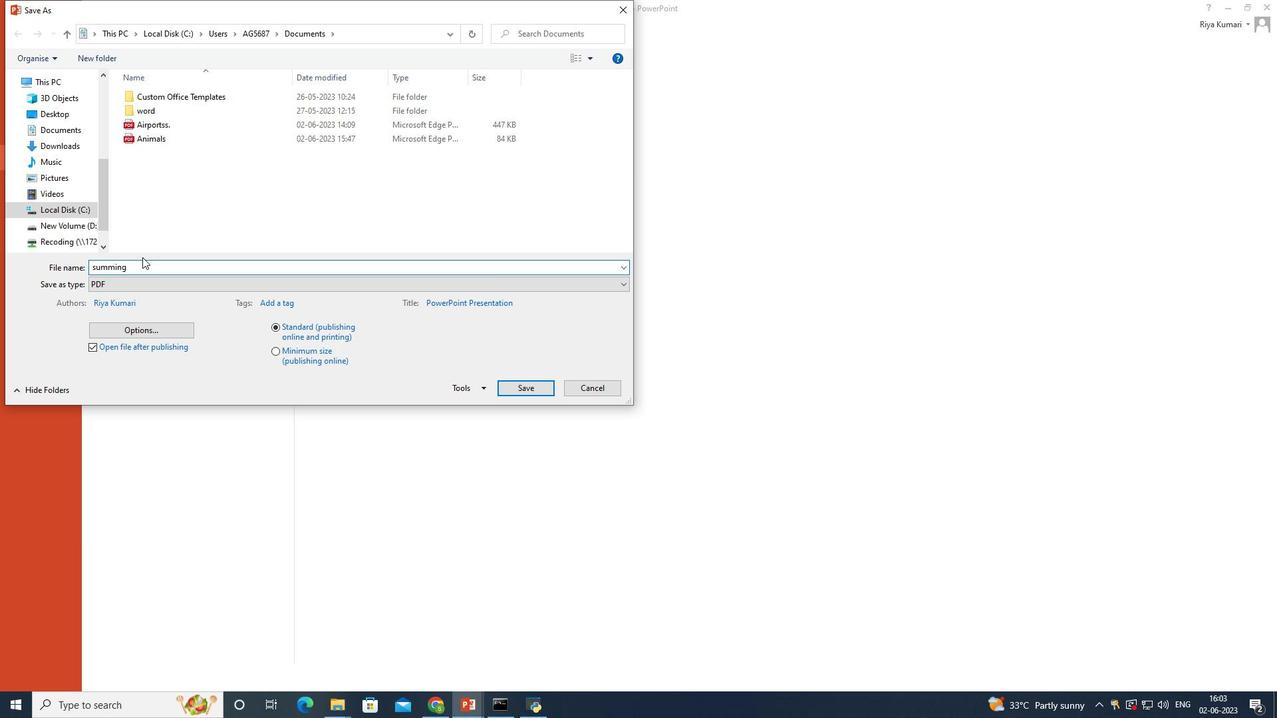 
Action: Key pressed <Key.space>ju
Screenshot: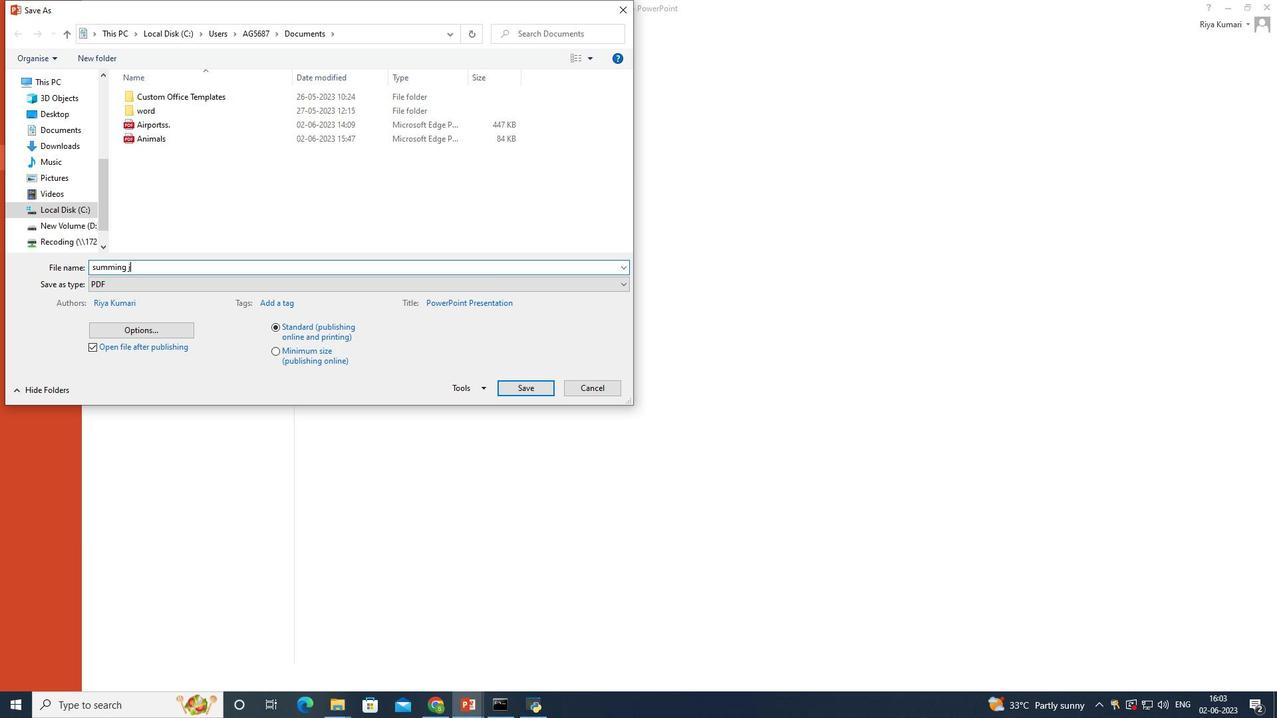 
Action: Mouse moved to (142, 254)
Screenshot: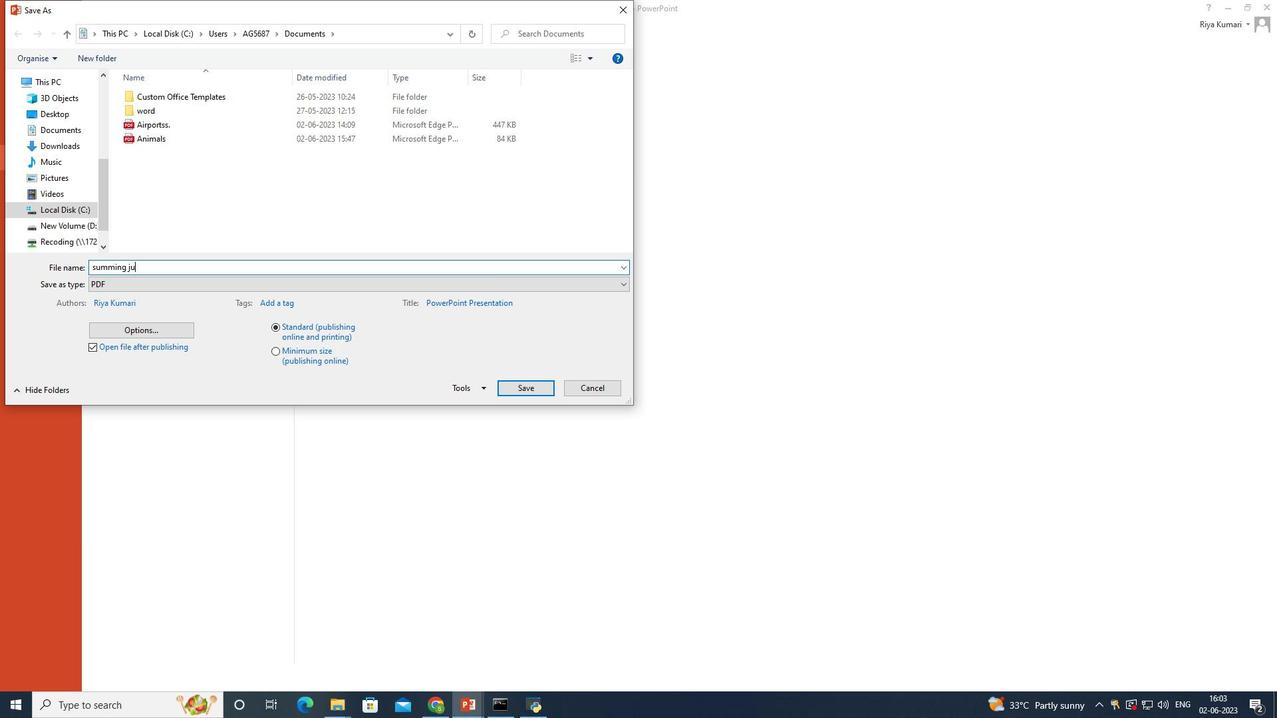 
Action: Key pressed nction
Screenshot: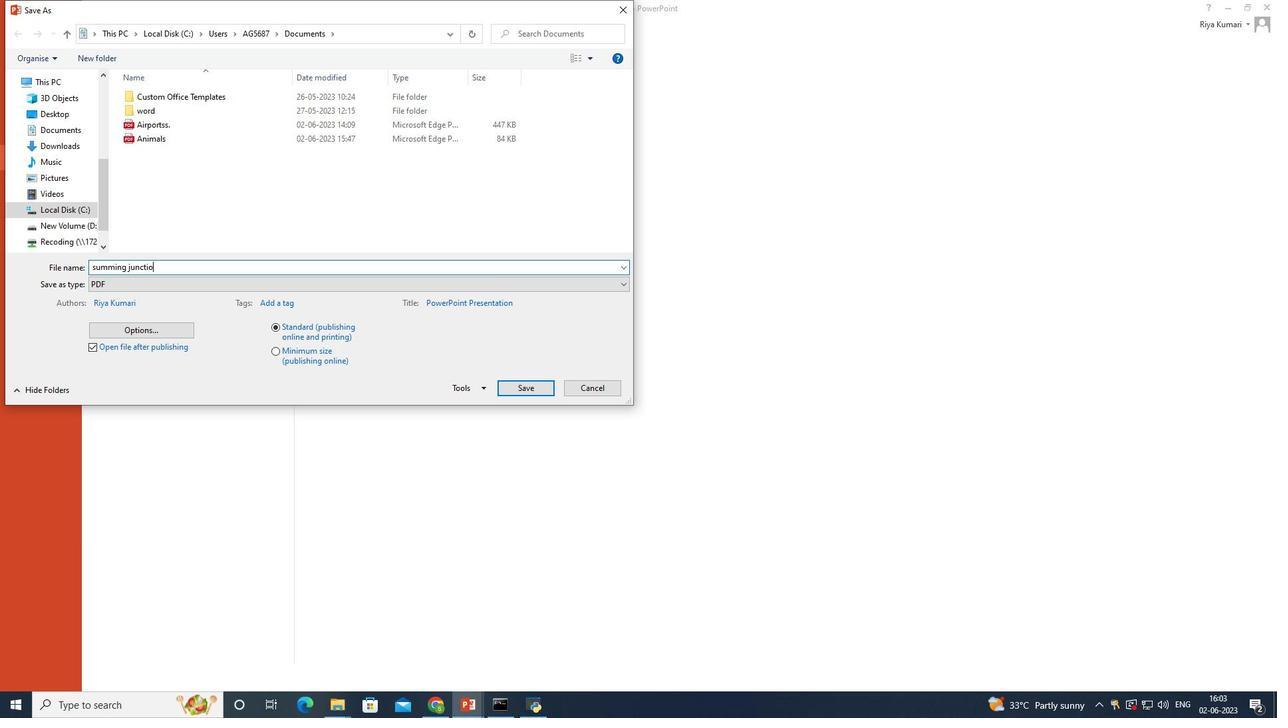 
Action: Mouse moved to (529, 390)
Screenshot: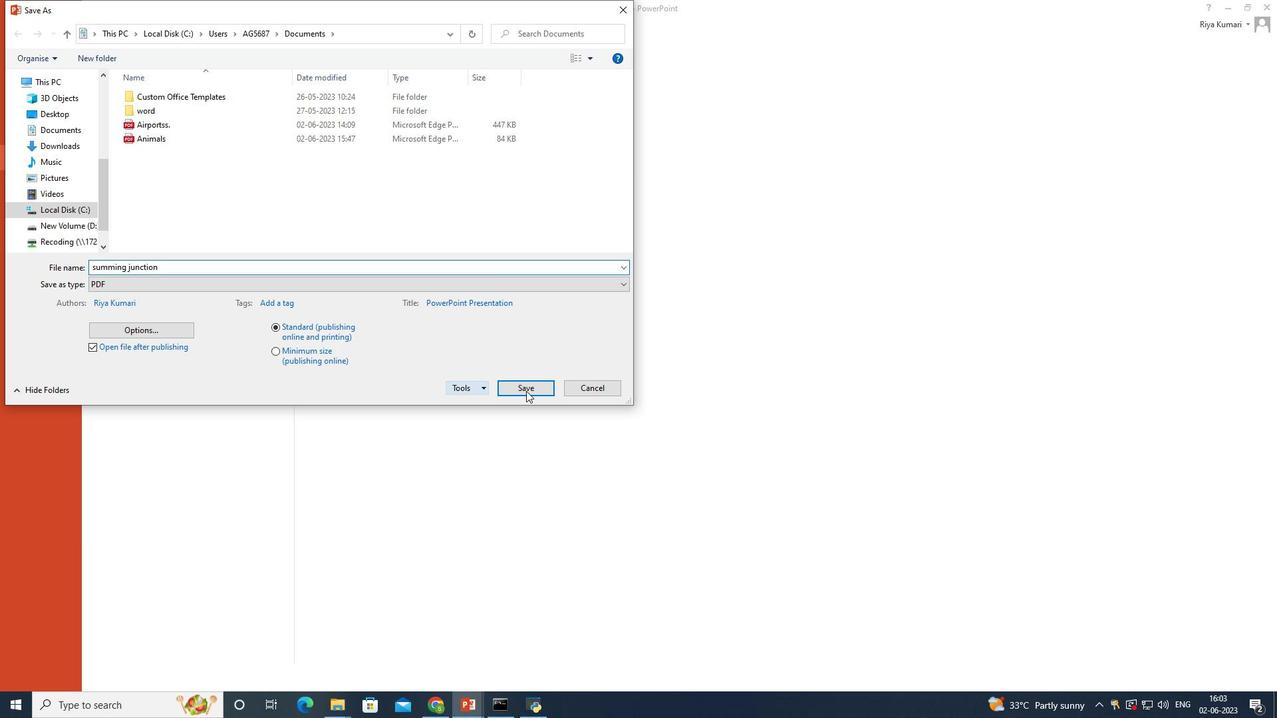 
Action: Mouse pressed left at (529, 390)
Screenshot: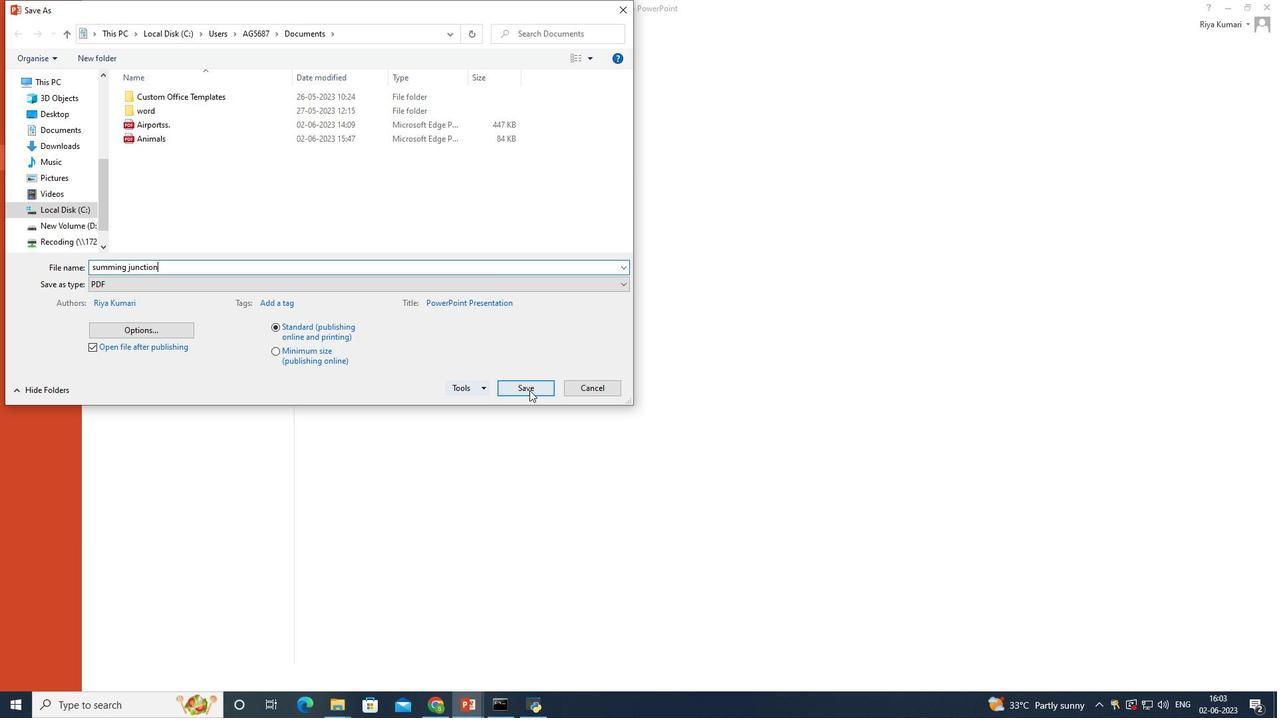 
Action: Mouse moved to (841, 403)
Screenshot: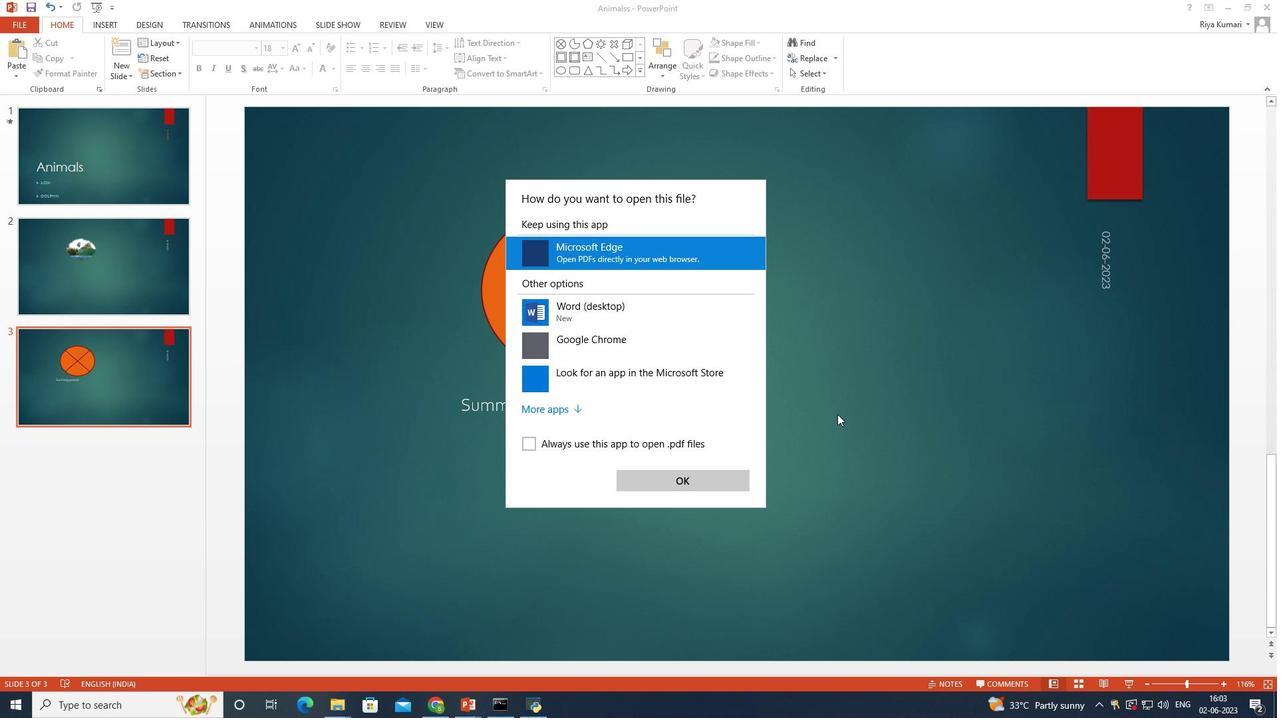 
Action: Mouse pressed left at (841, 403)
Screenshot: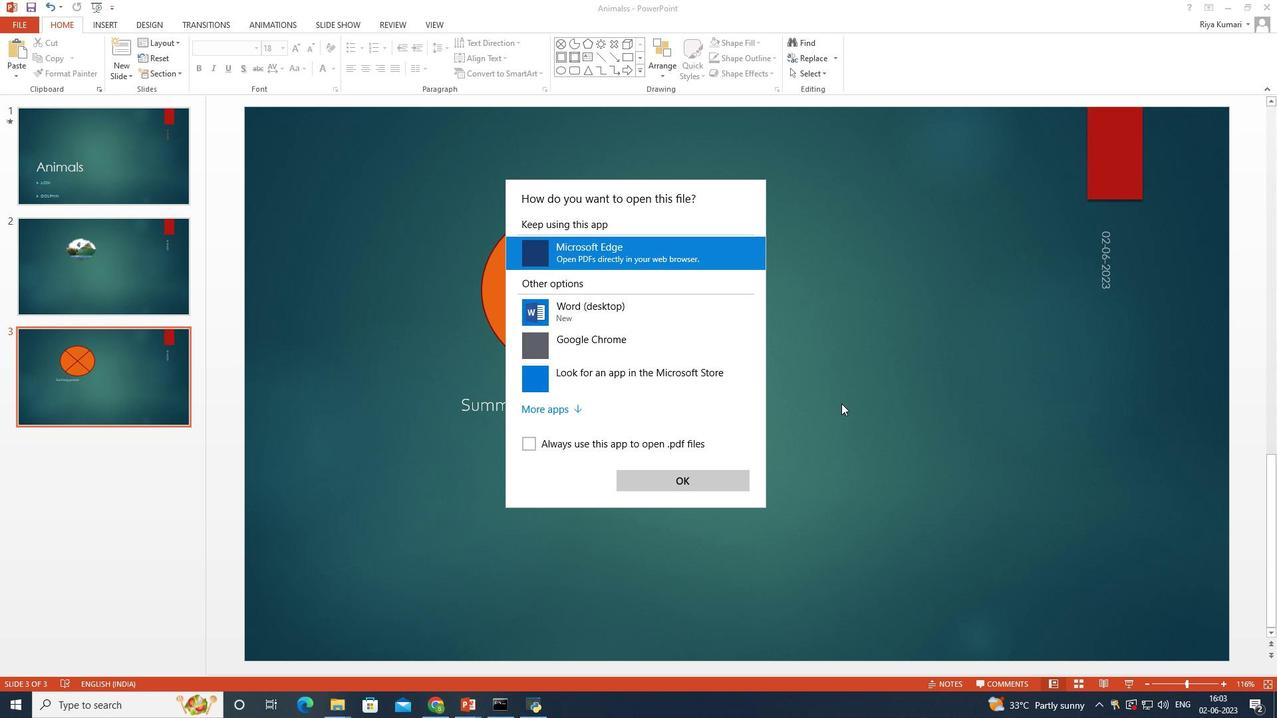 
Action: Mouse moved to (728, 385)
Screenshot: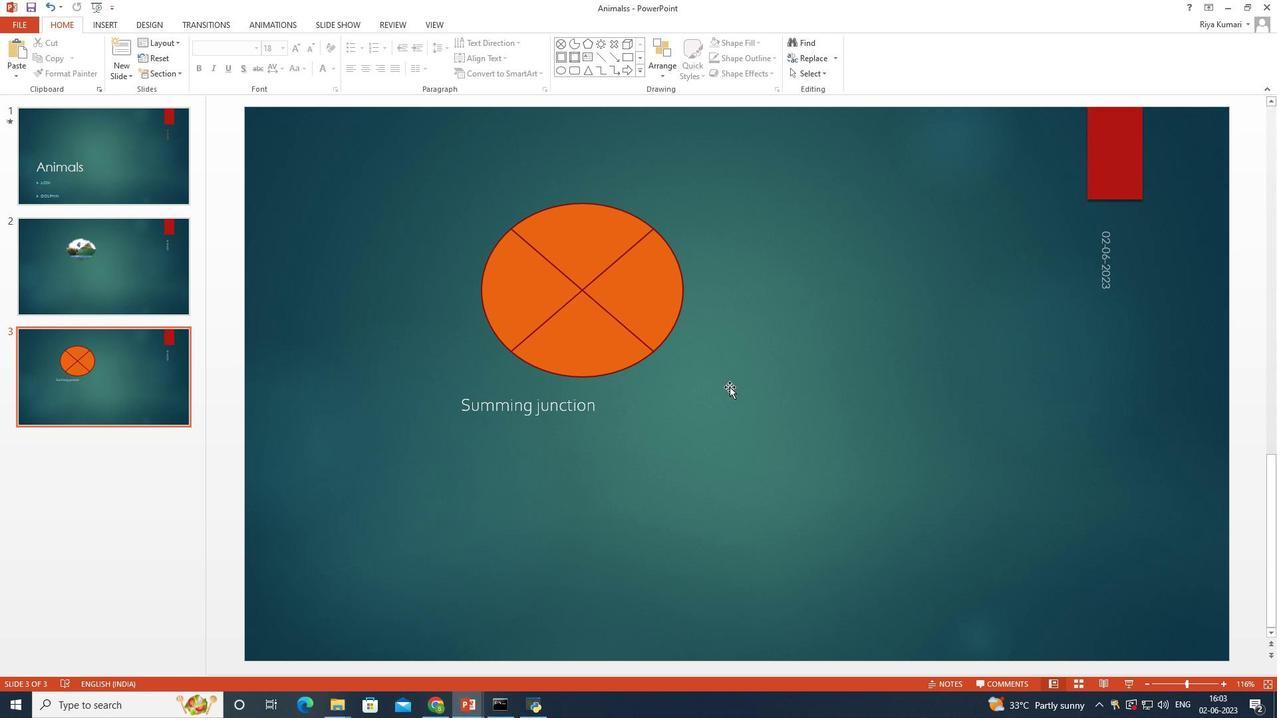 
